Task: Add a signature Dorian Garcia containing With sincere appreciation, Dorian Garcia to email address softage.10@softage.net and add a label Sales funnels
Action: Mouse moved to (89, 107)
Screenshot: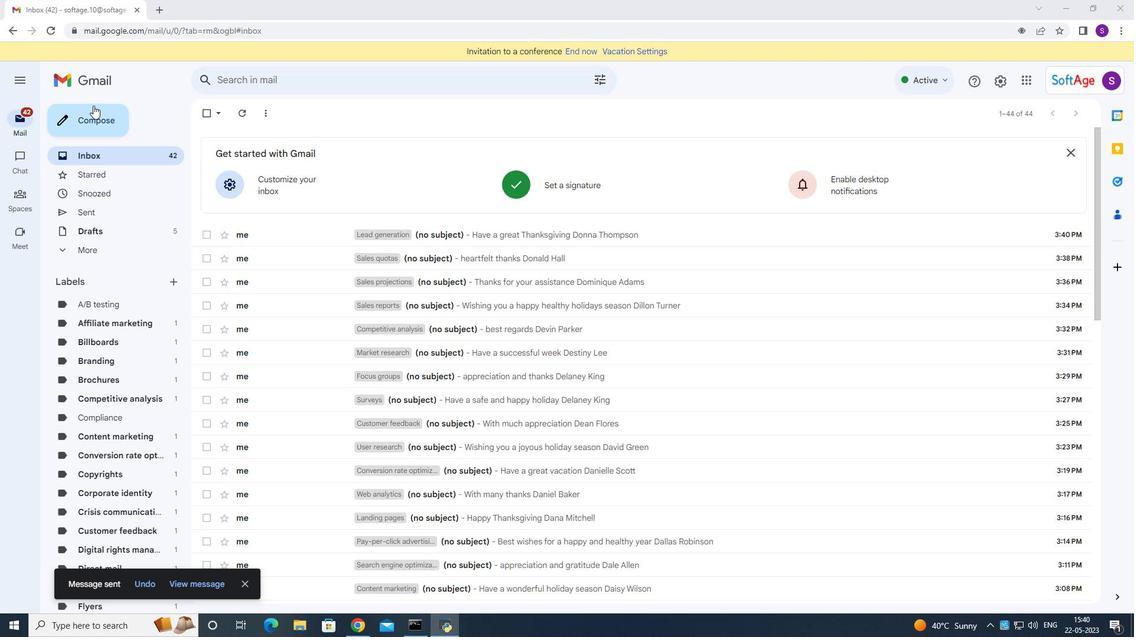 
Action: Mouse pressed left at (89, 107)
Screenshot: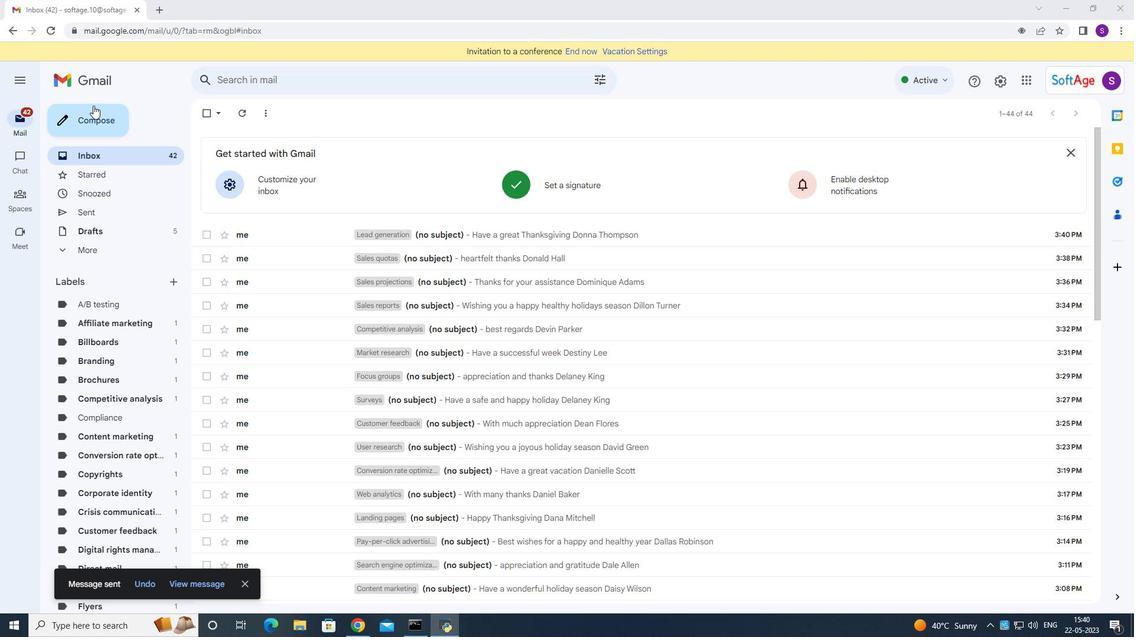 
Action: Mouse moved to (944, 594)
Screenshot: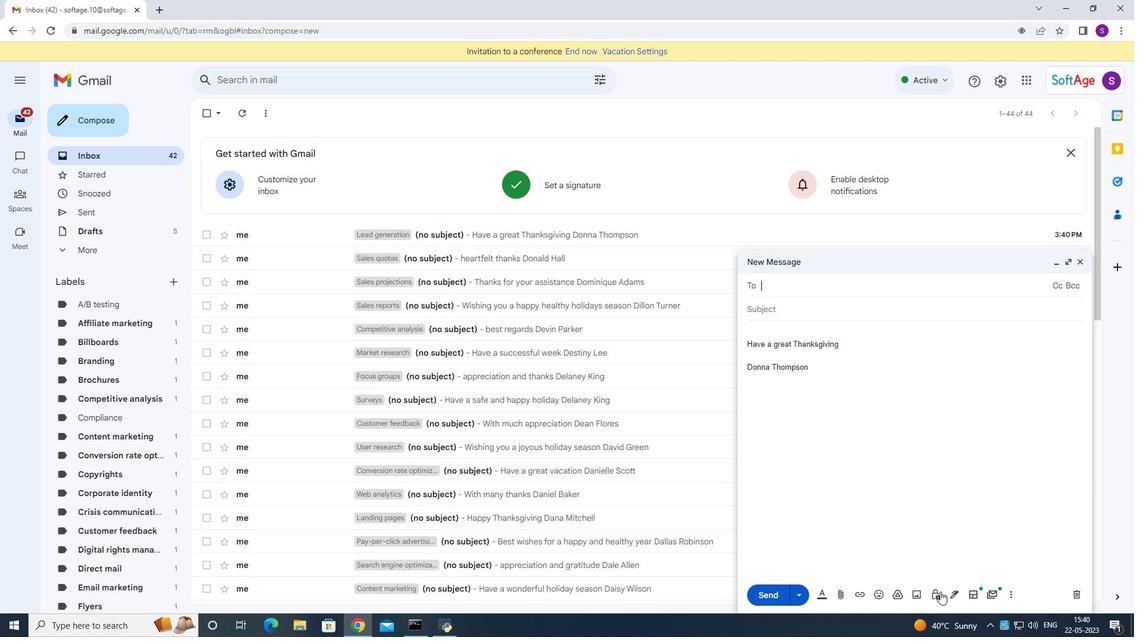 
Action: Mouse pressed left at (944, 594)
Screenshot: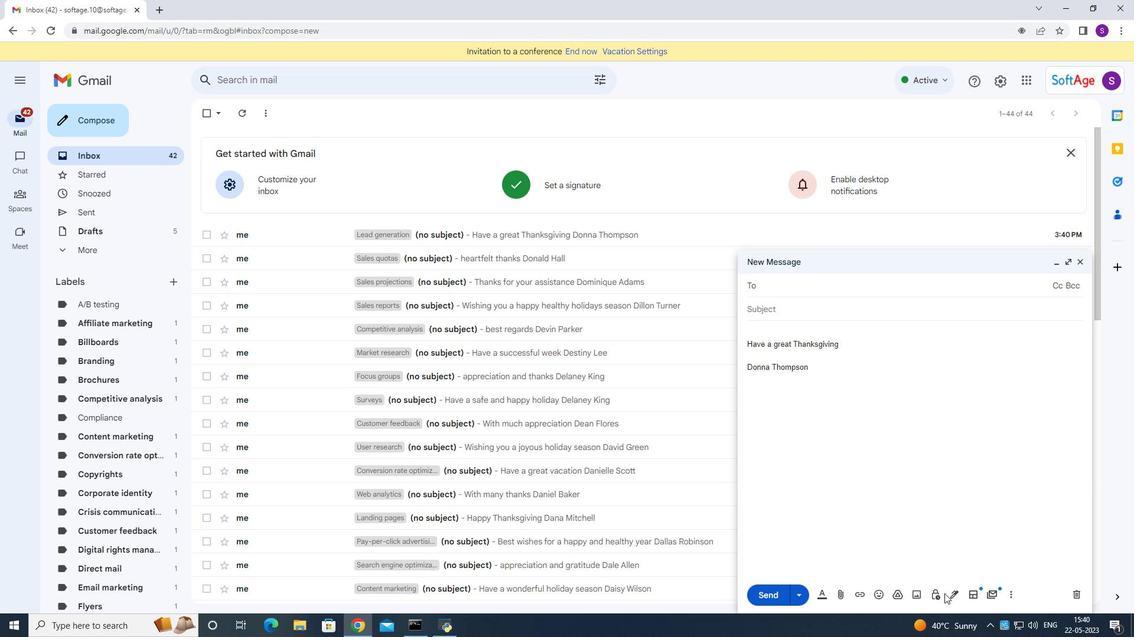 
Action: Mouse moved to (946, 595)
Screenshot: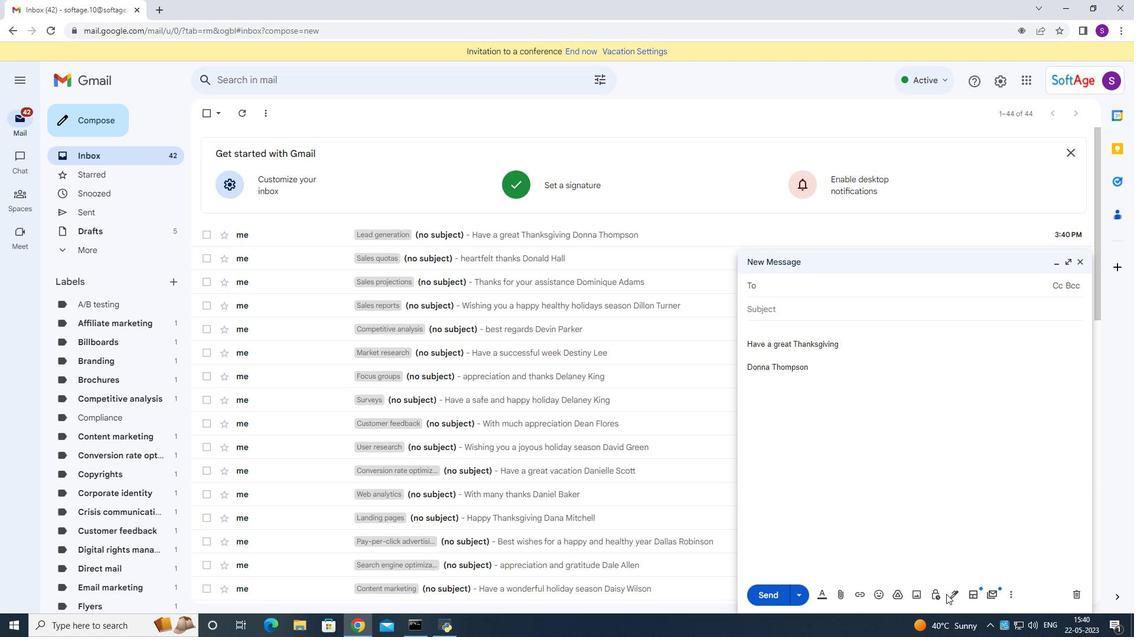 
Action: Mouse pressed left at (946, 595)
Screenshot: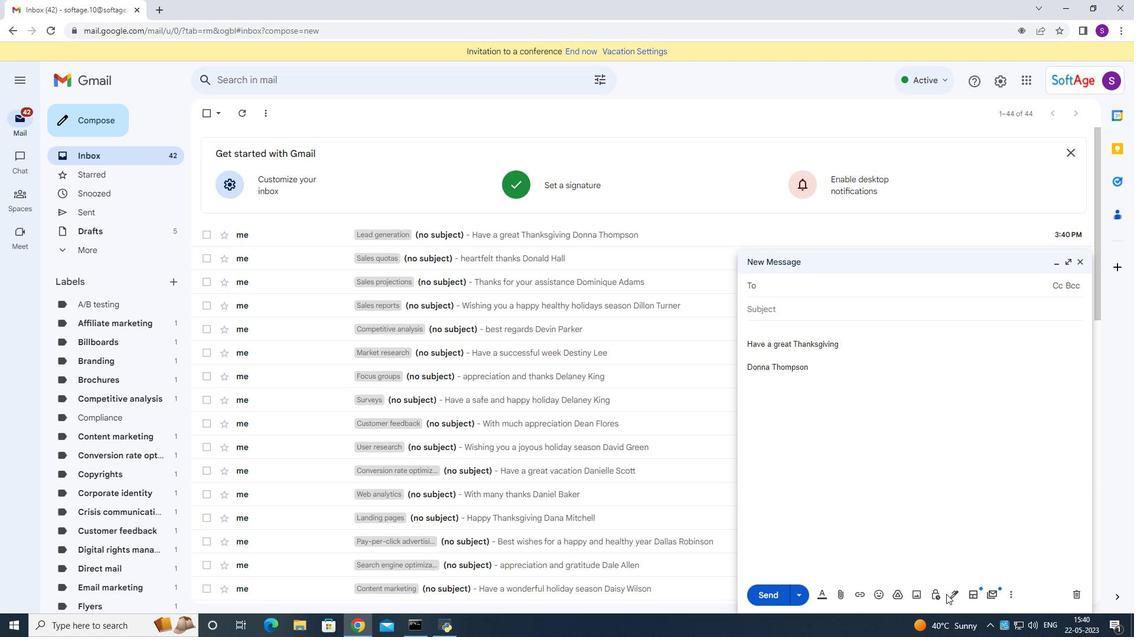 
Action: Mouse moved to (955, 598)
Screenshot: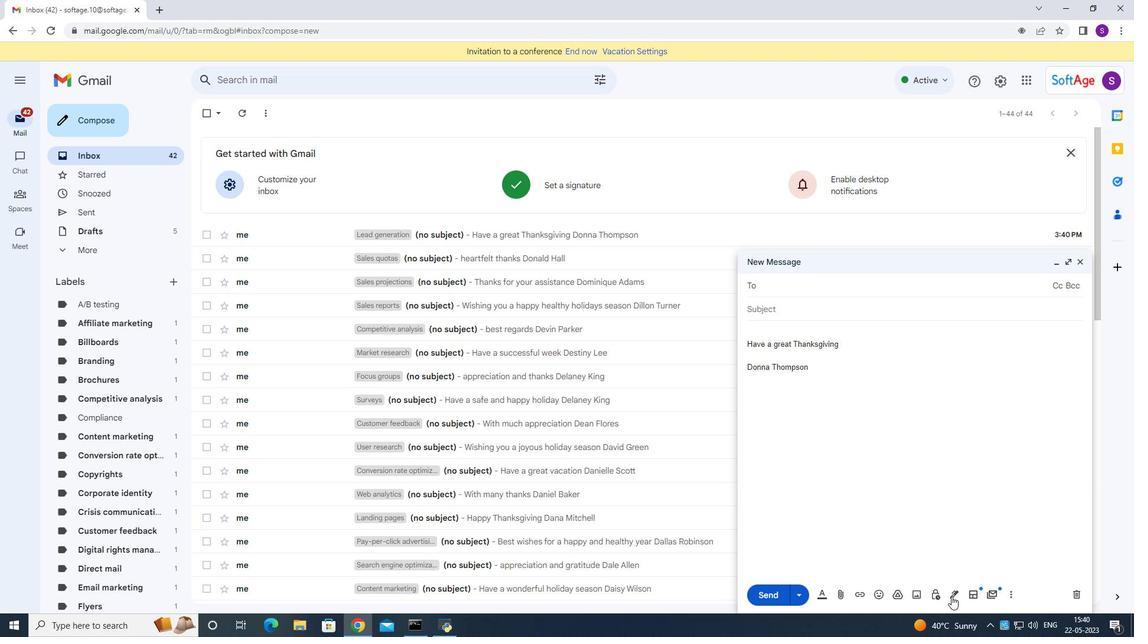
Action: Mouse pressed left at (955, 598)
Screenshot: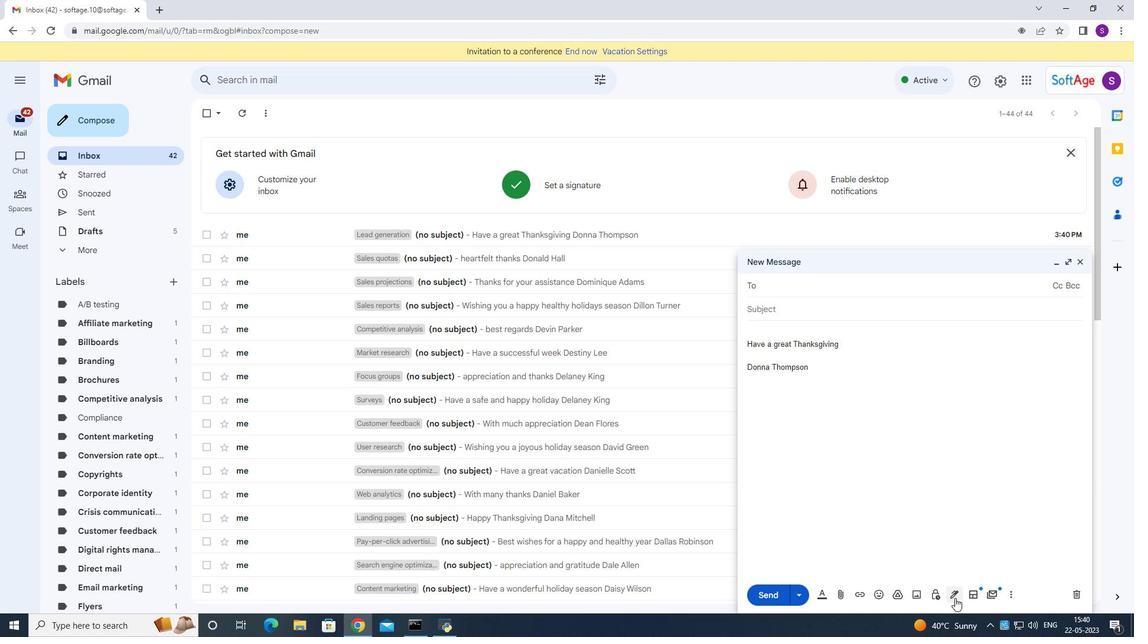 
Action: Mouse moved to (985, 526)
Screenshot: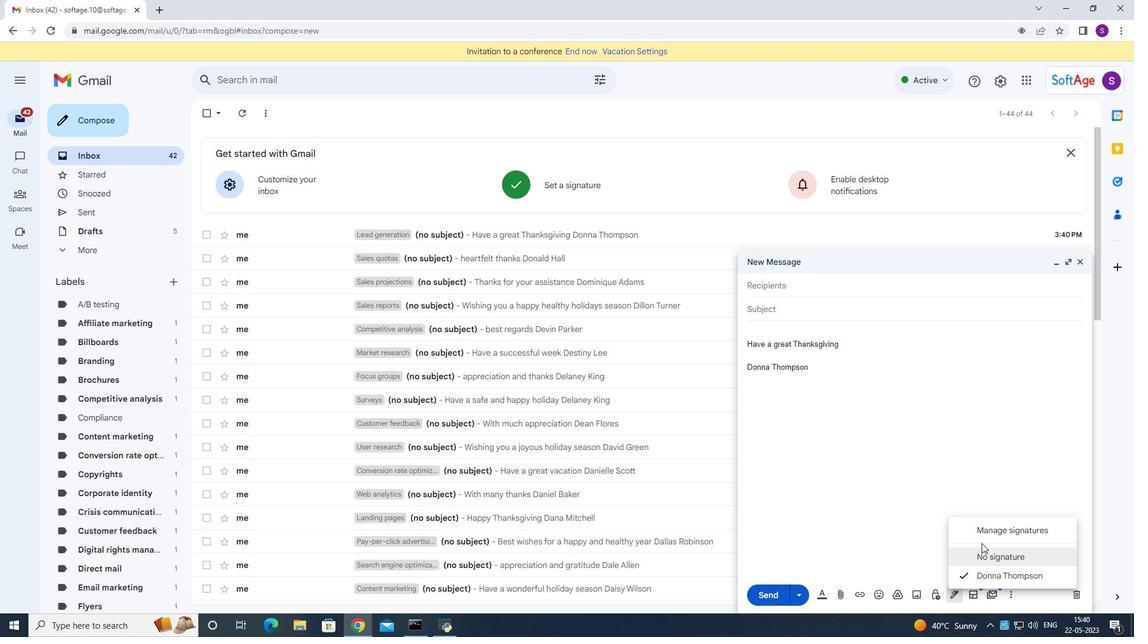 
Action: Mouse pressed left at (985, 526)
Screenshot: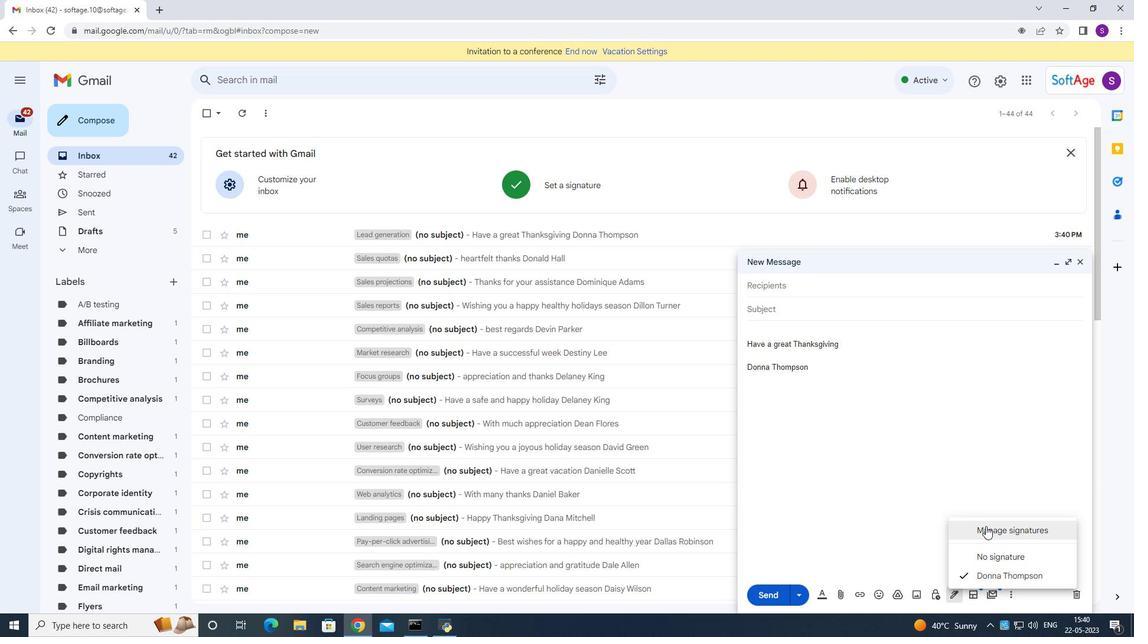 
Action: Mouse moved to (478, 379)
Screenshot: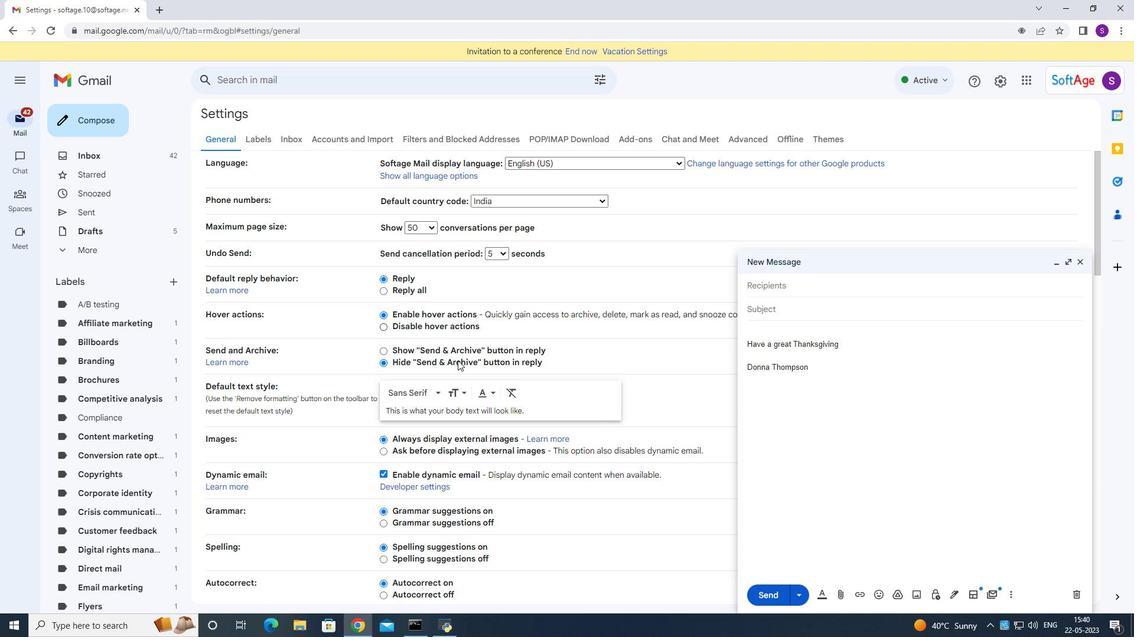 
Action: Mouse scrolled (478, 378) with delta (0, 0)
Screenshot: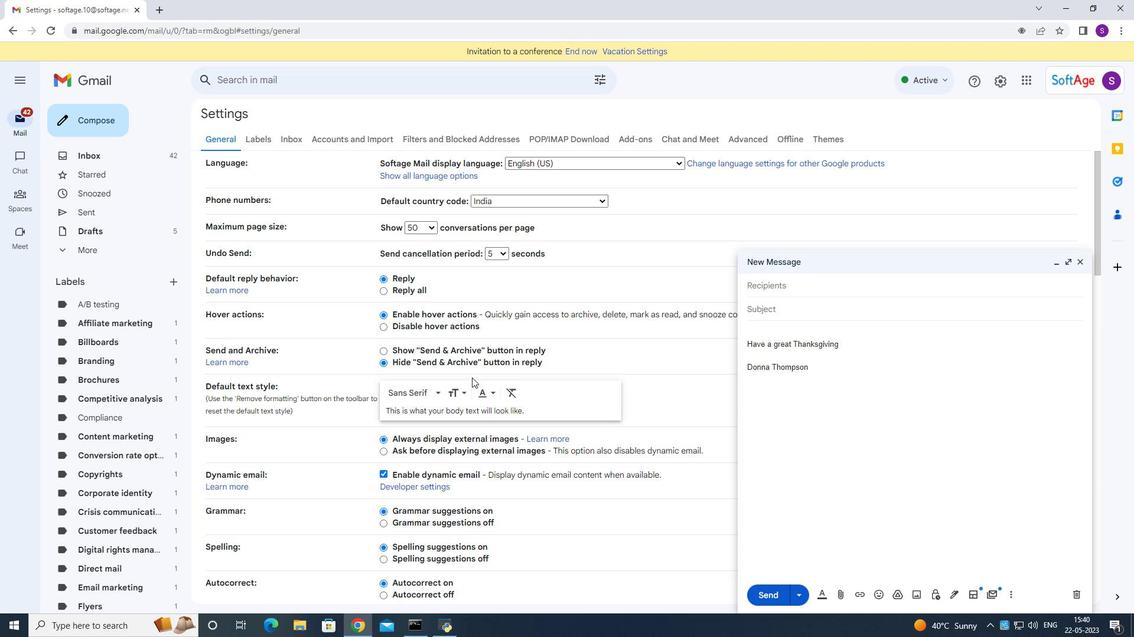 
Action: Mouse moved to (478, 380)
Screenshot: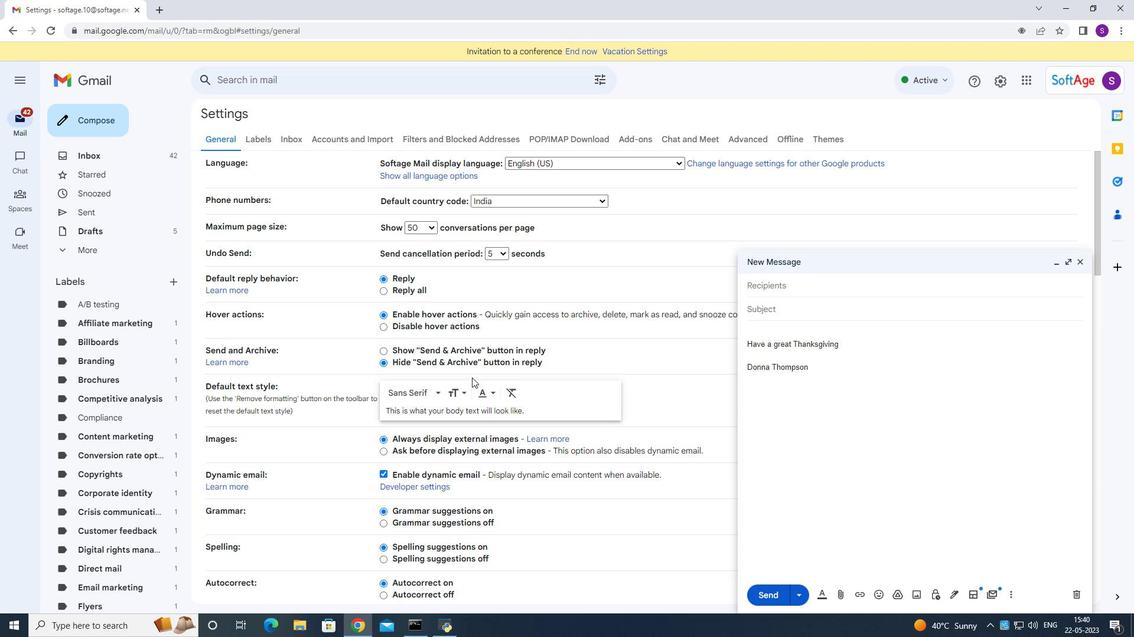
Action: Mouse scrolled (478, 379) with delta (0, 0)
Screenshot: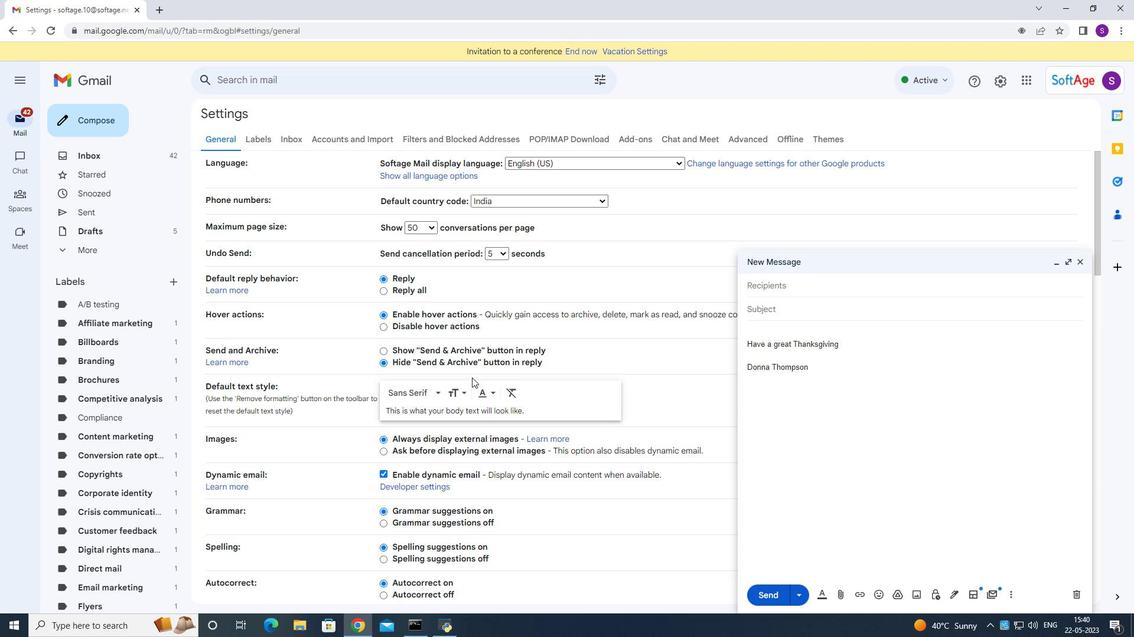 
Action: Mouse moved to (478, 380)
Screenshot: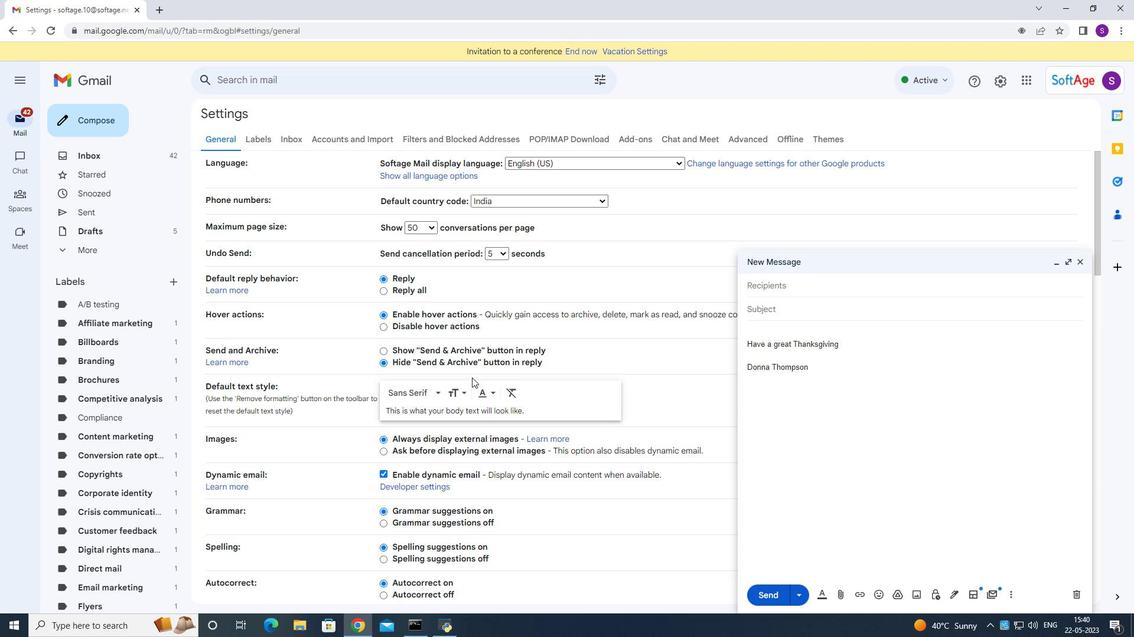 
Action: Mouse scrolled (478, 379) with delta (0, 0)
Screenshot: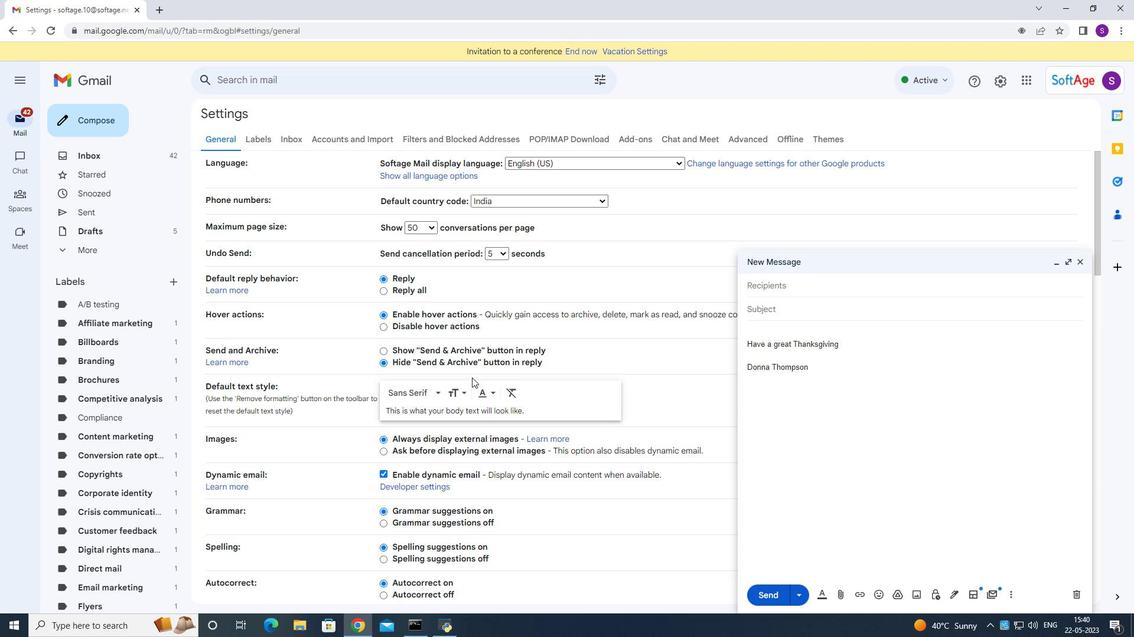 
Action: Mouse moved to (479, 381)
Screenshot: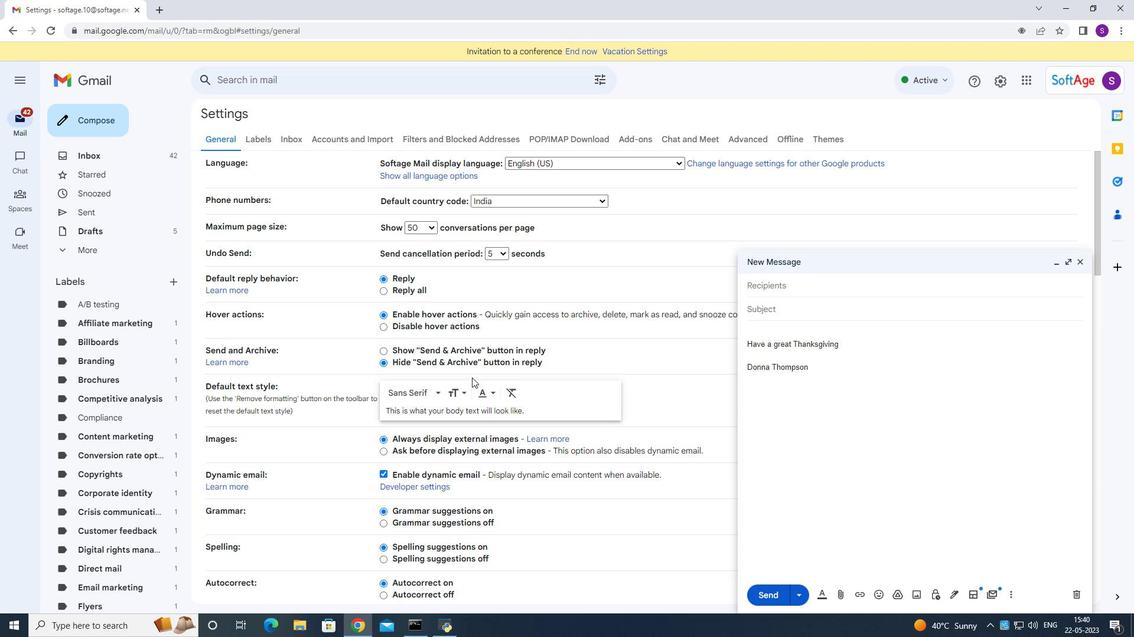 
Action: Mouse scrolled (479, 379) with delta (0, -1)
Screenshot: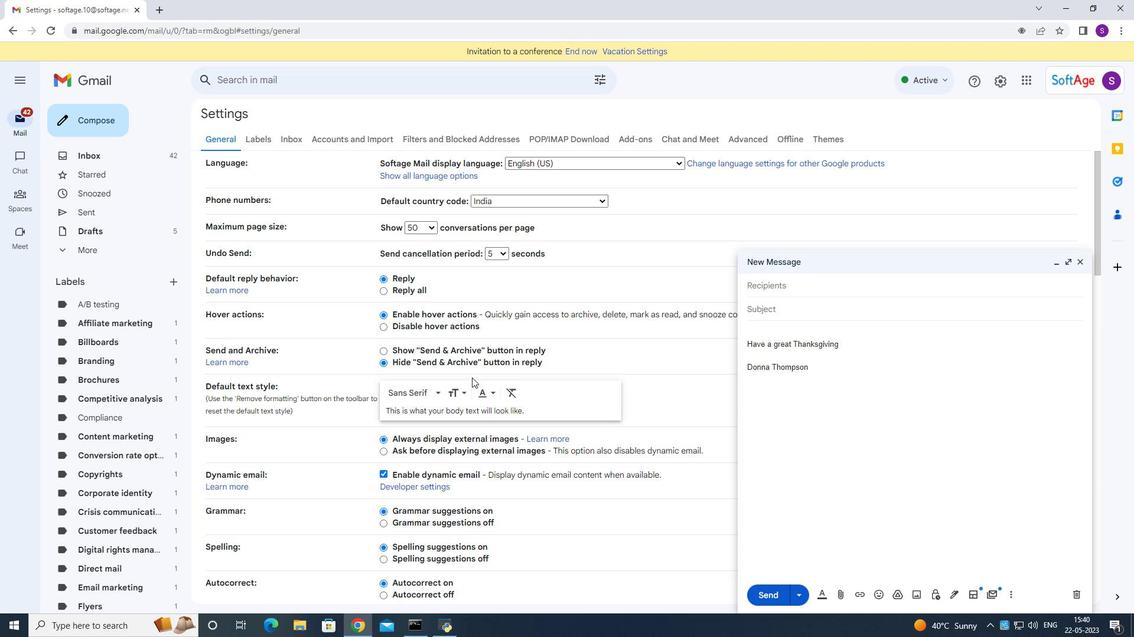 
Action: Mouse moved to (480, 381)
Screenshot: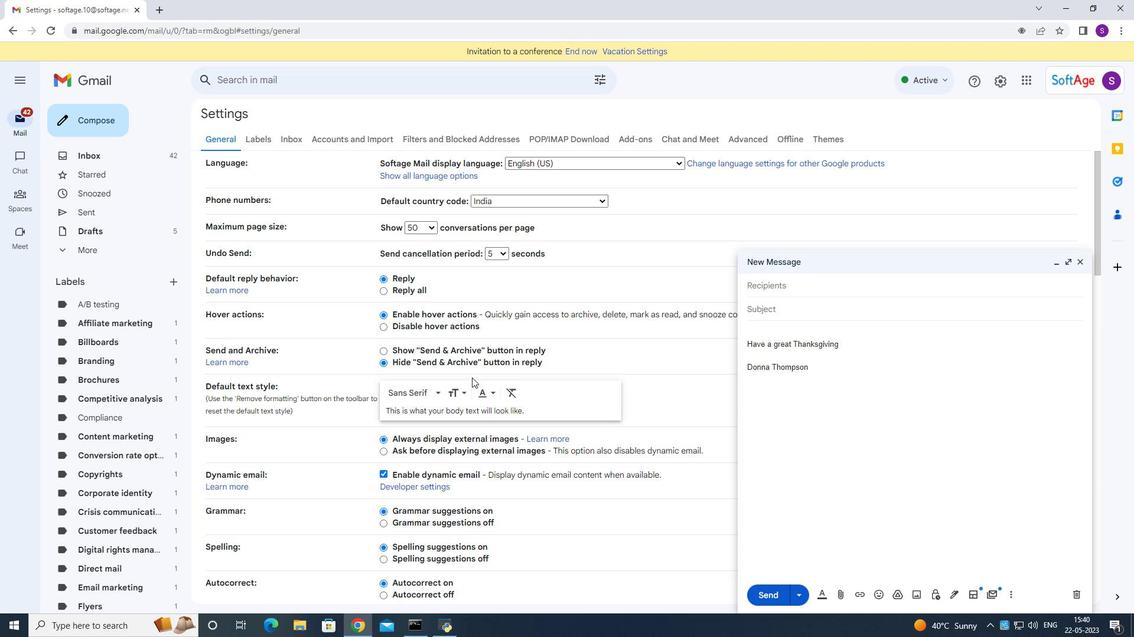 
Action: Mouse scrolled (480, 381) with delta (0, 0)
Screenshot: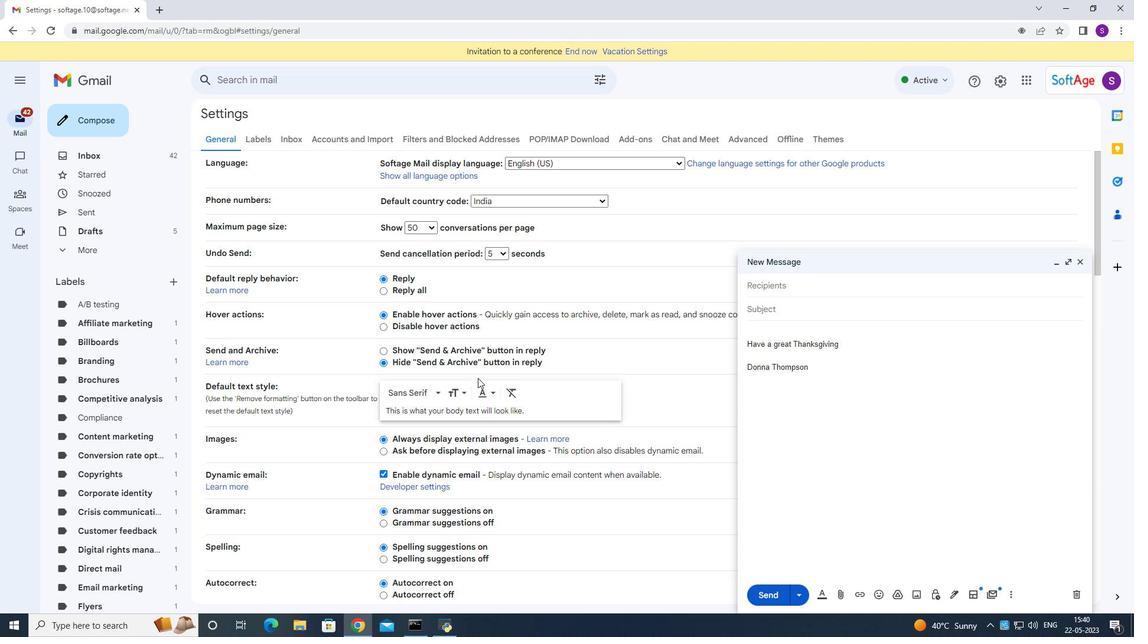 
Action: Mouse moved to (487, 370)
Screenshot: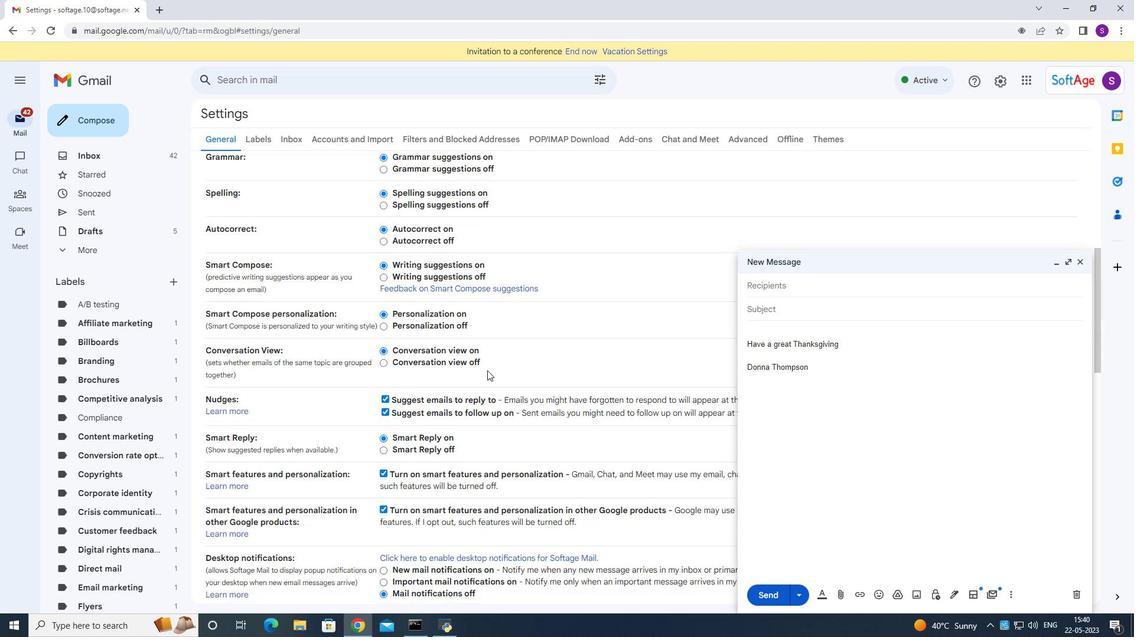 
Action: Mouse scrolled (487, 370) with delta (0, 0)
Screenshot: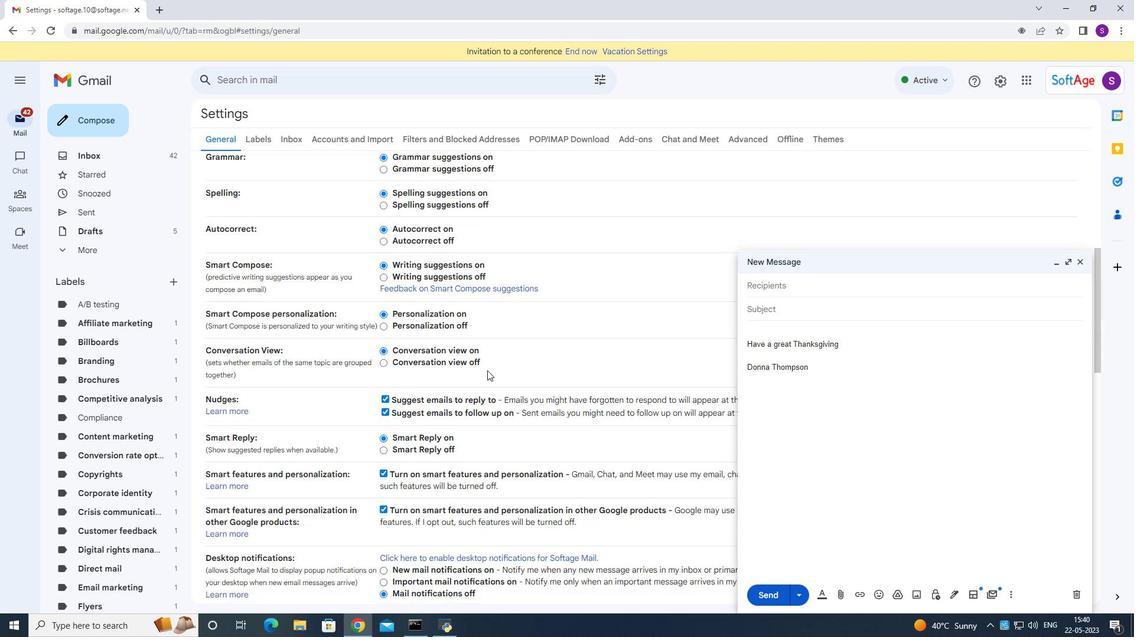 
Action: Mouse moved to (487, 370)
Screenshot: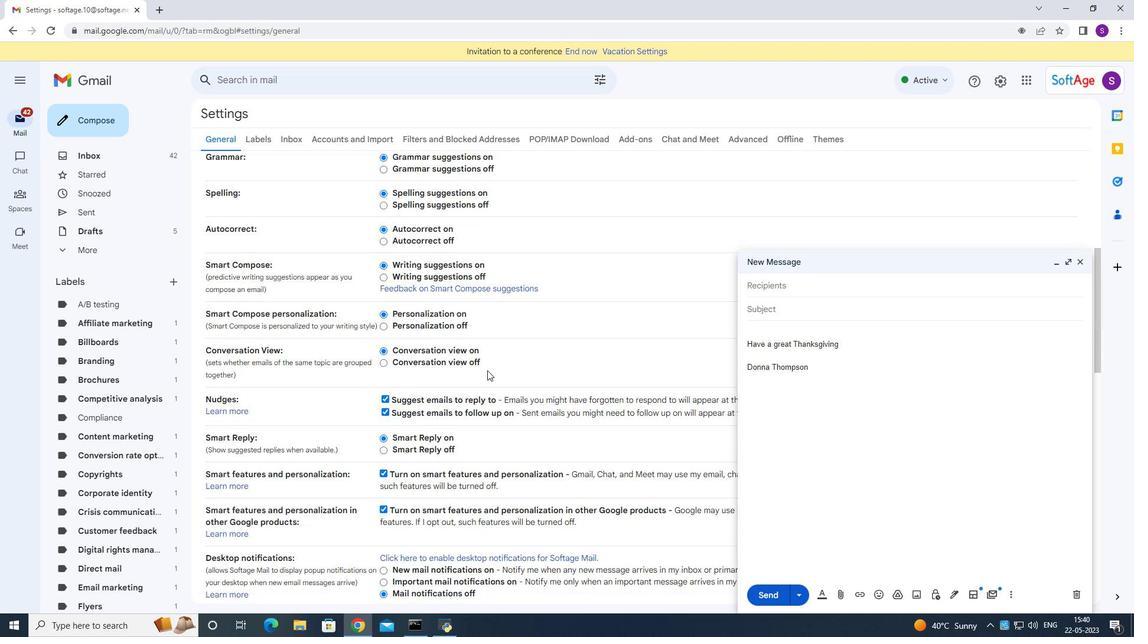 
Action: Mouse scrolled (487, 370) with delta (0, 0)
Screenshot: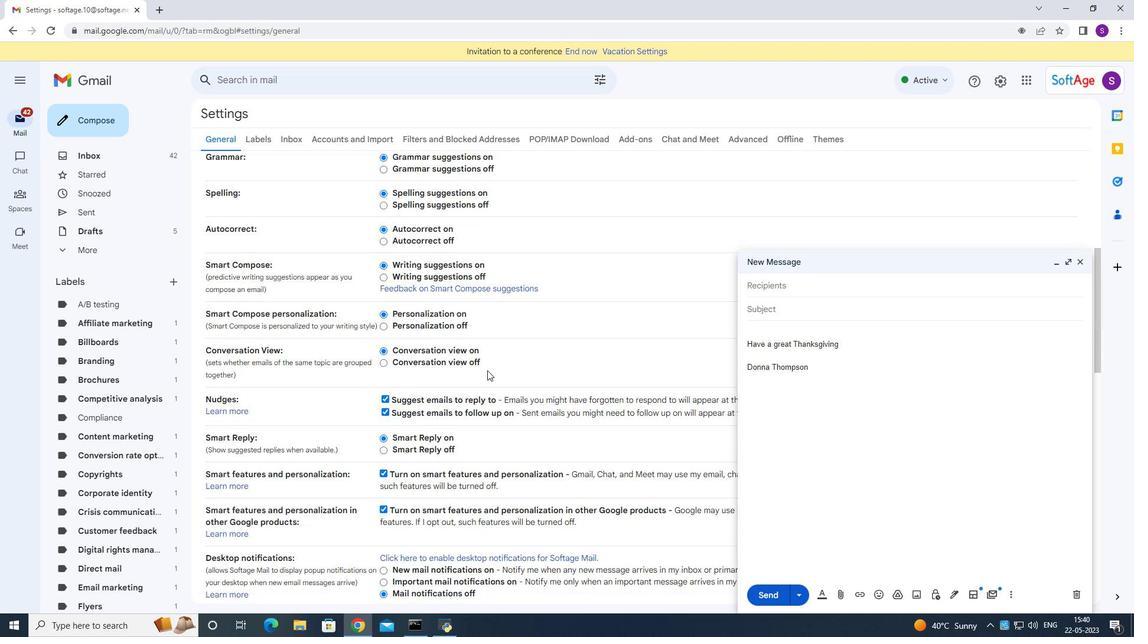 
Action: Mouse scrolled (487, 370) with delta (0, 0)
Screenshot: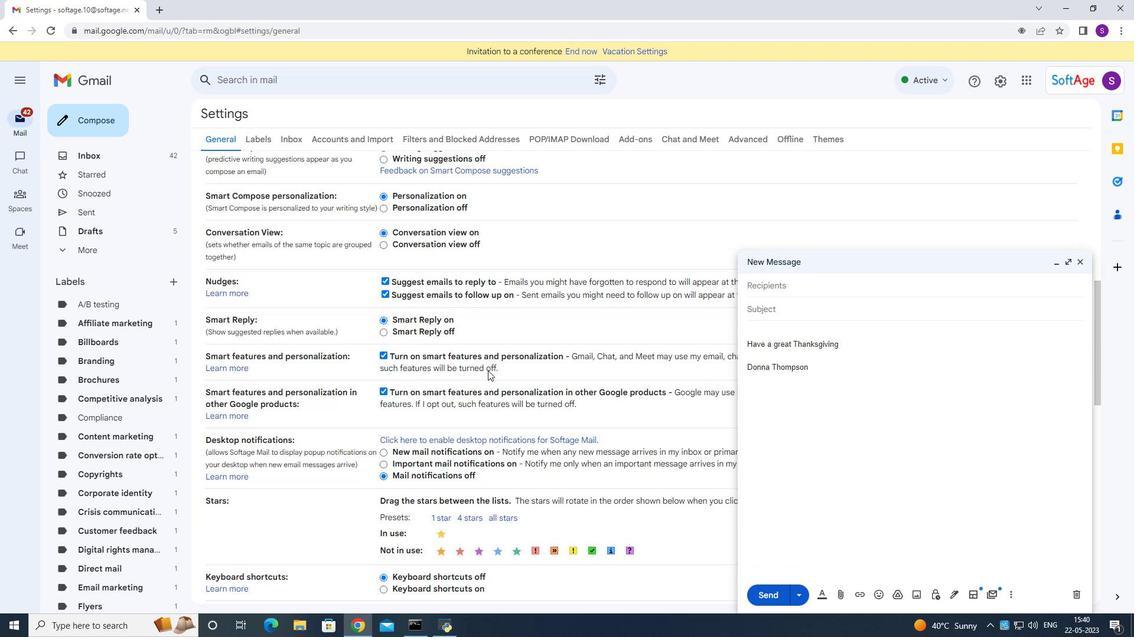 
Action: Mouse moved to (481, 394)
Screenshot: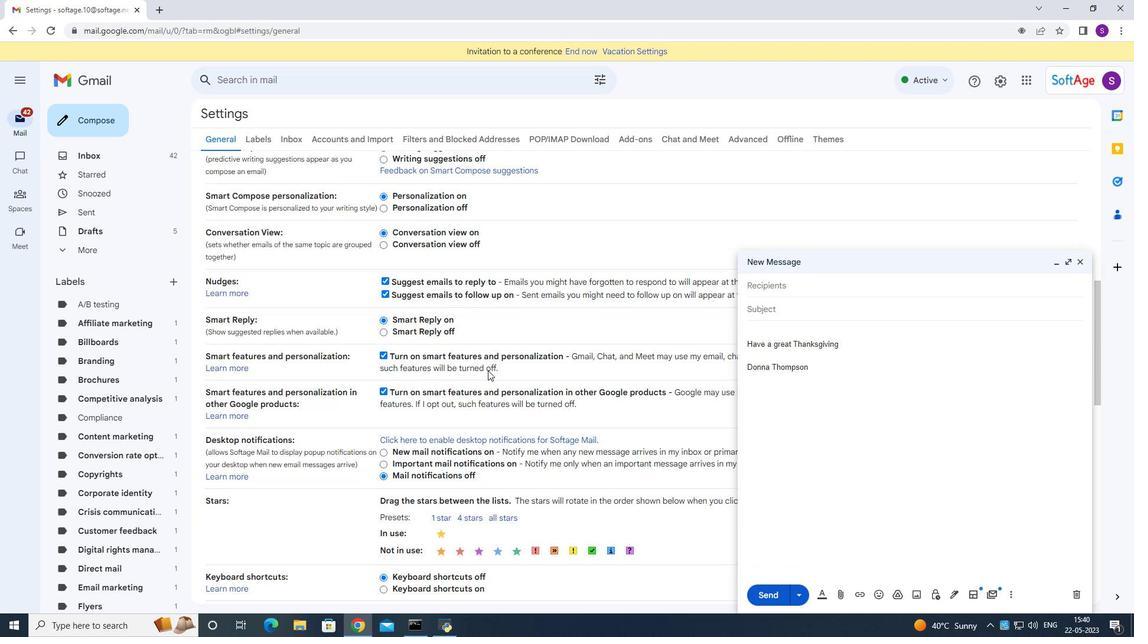 
Action: Mouse scrolled (487, 370) with delta (0, 0)
Screenshot: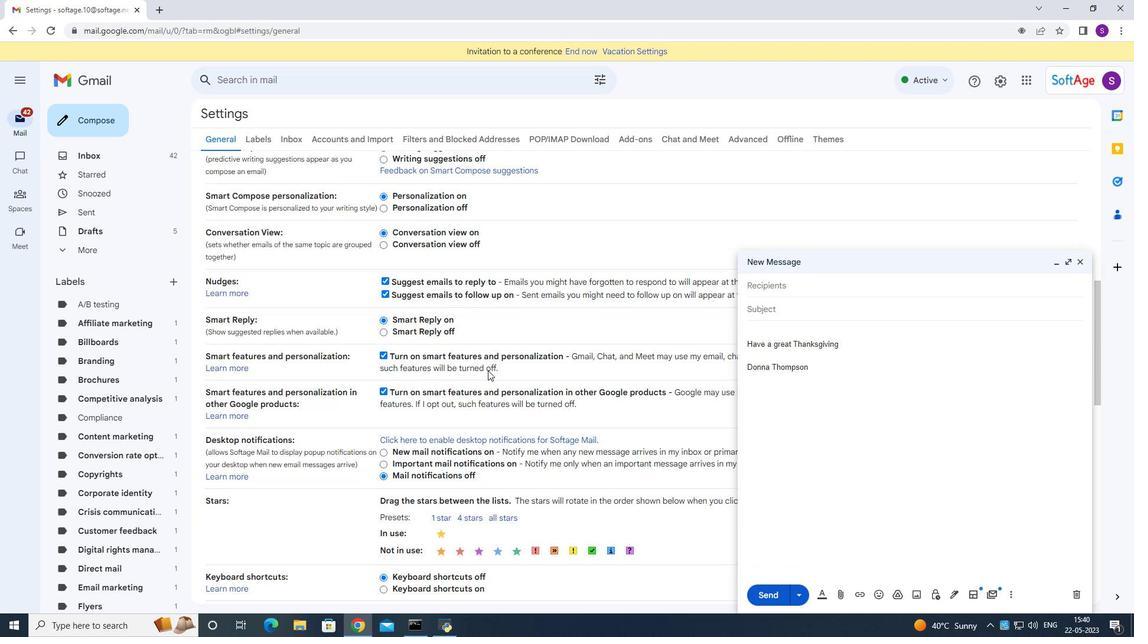 
Action: Mouse moved to (480, 454)
Screenshot: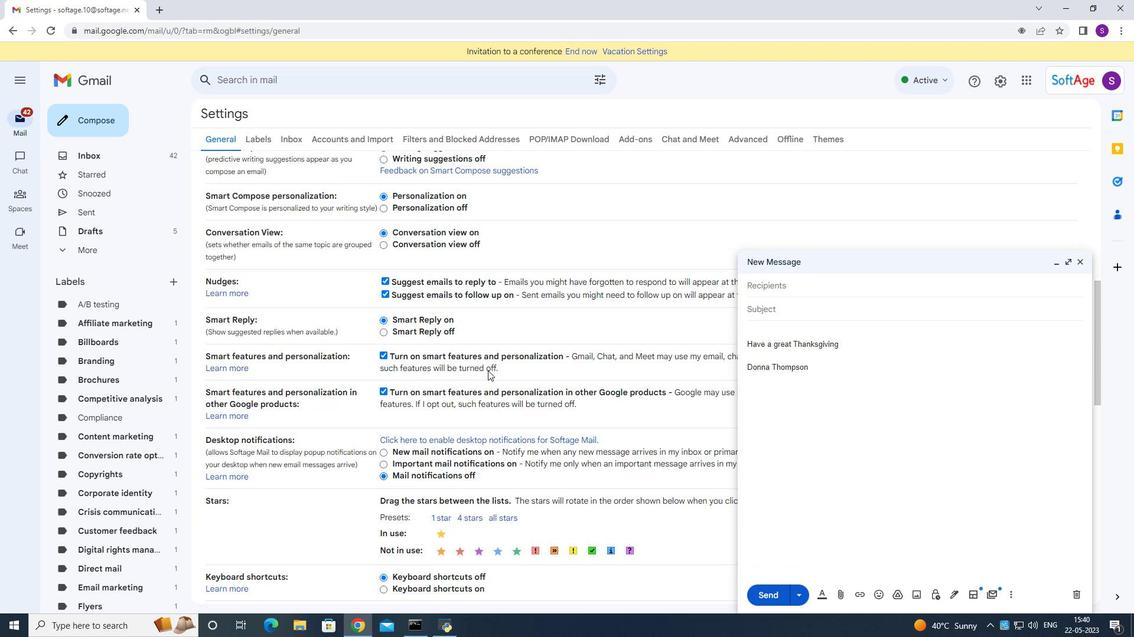 
Action: Mouse scrolled (480, 394) with delta (0, 0)
Screenshot: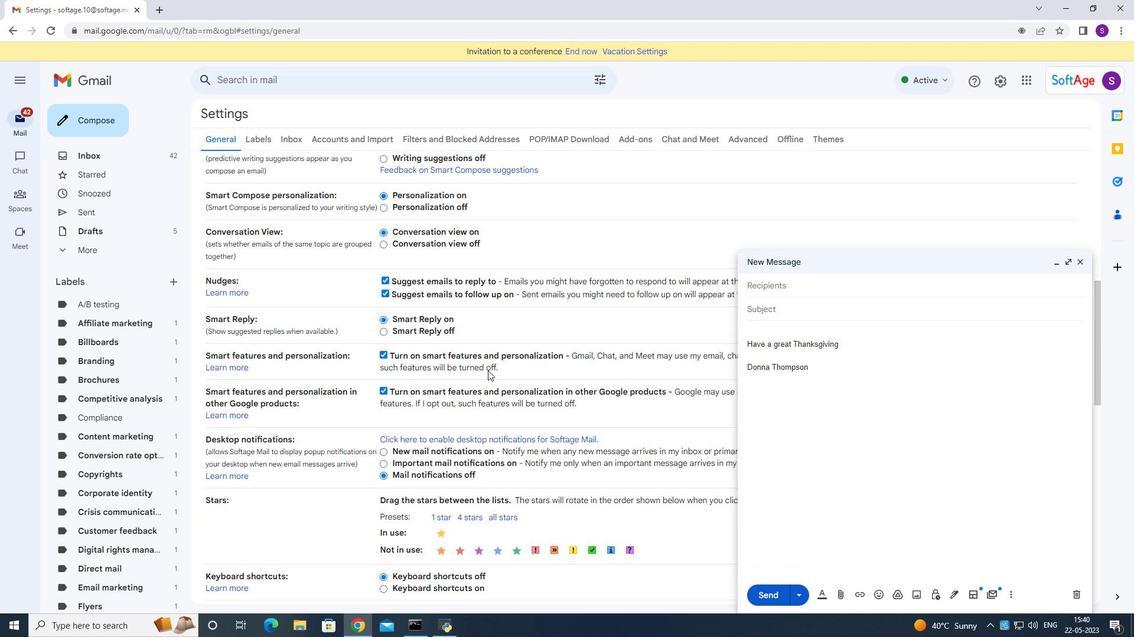 
Action: Mouse moved to (480, 457)
Screenshot: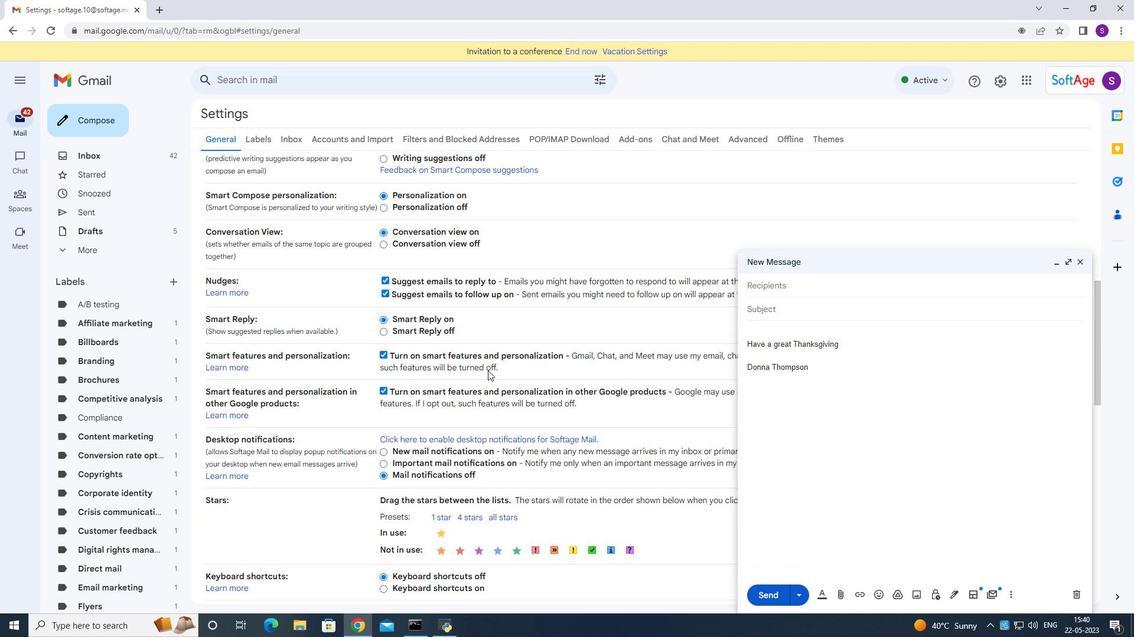 
Action: Mouse scrolled (480, 395) with delta (0, 0)
Screenshot: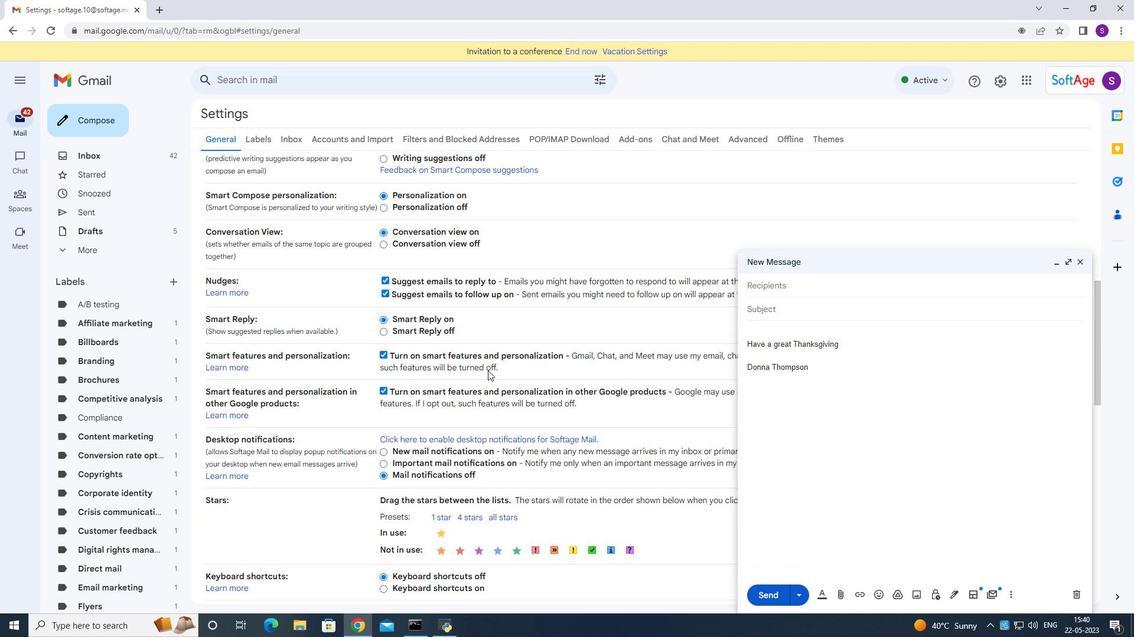 
Action: Mouse moved to (480, 458)
Screenshot: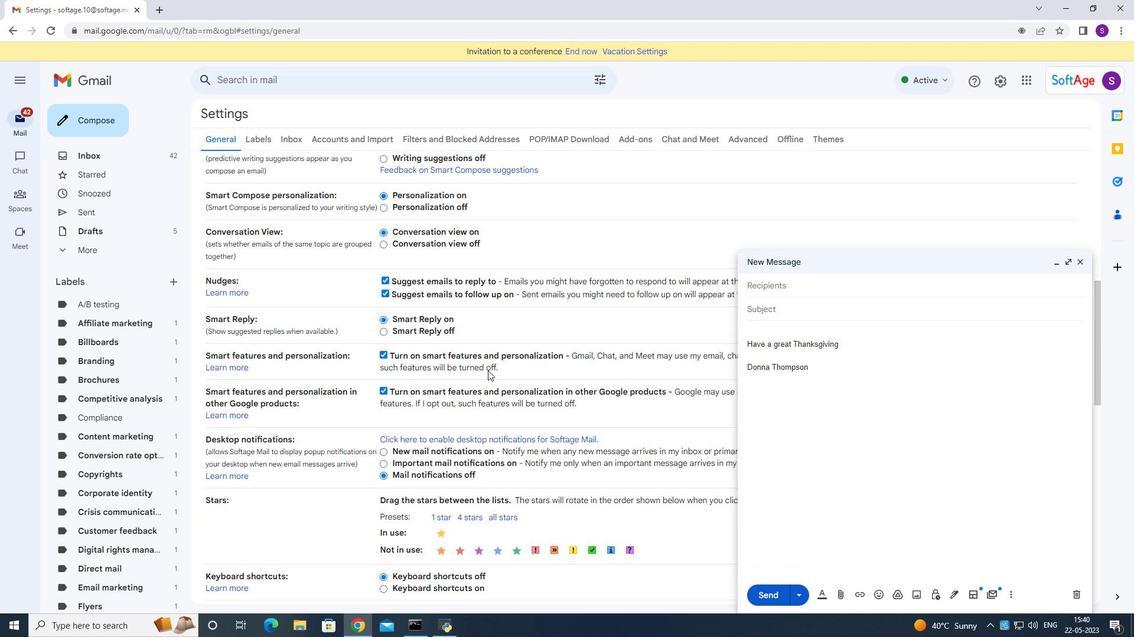 
Action: Mouse scrolled (480, 395) with delta (0, 0)
Screenshot: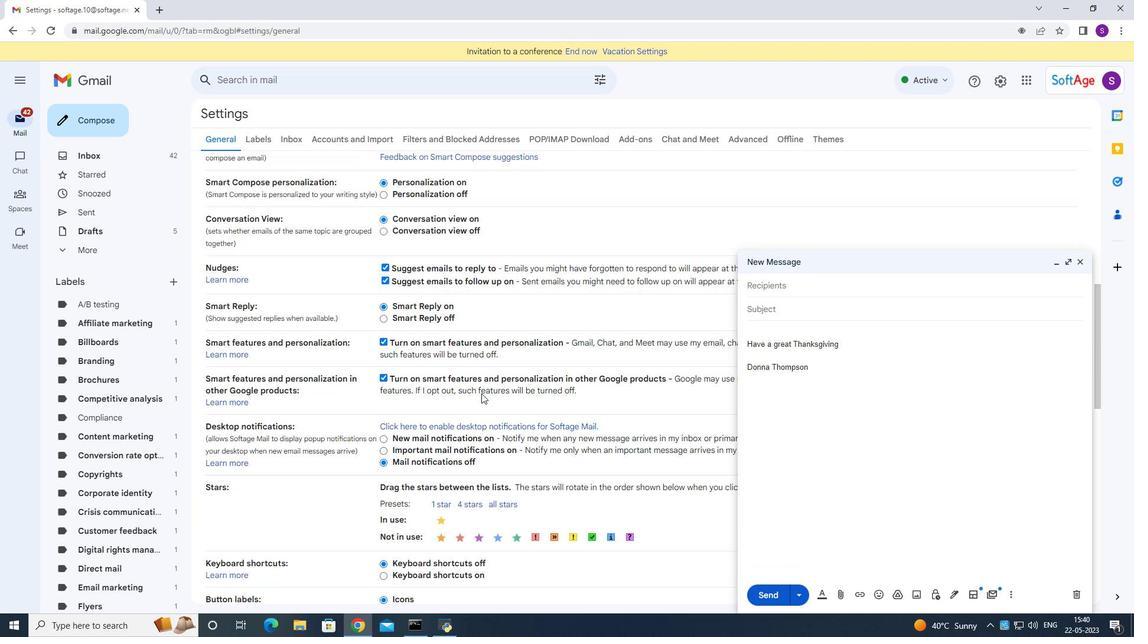 
Action: Mouse moved to (480, 458)
Screenshot: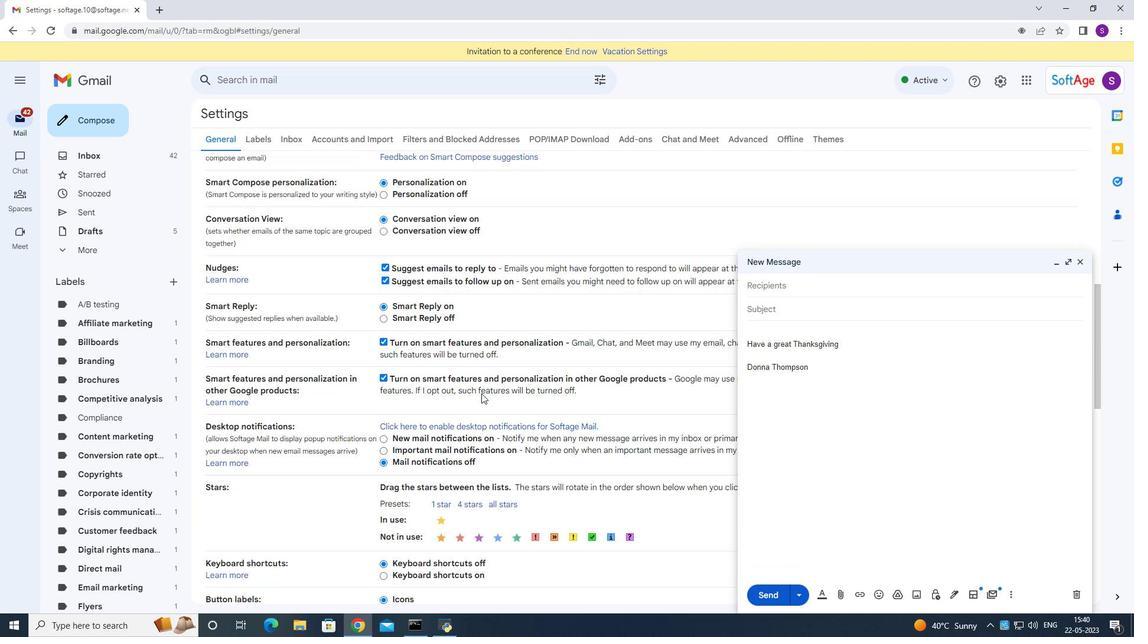 
Action: Mouse scrolled (480, 395) with delta (0, 0)
Screenshot: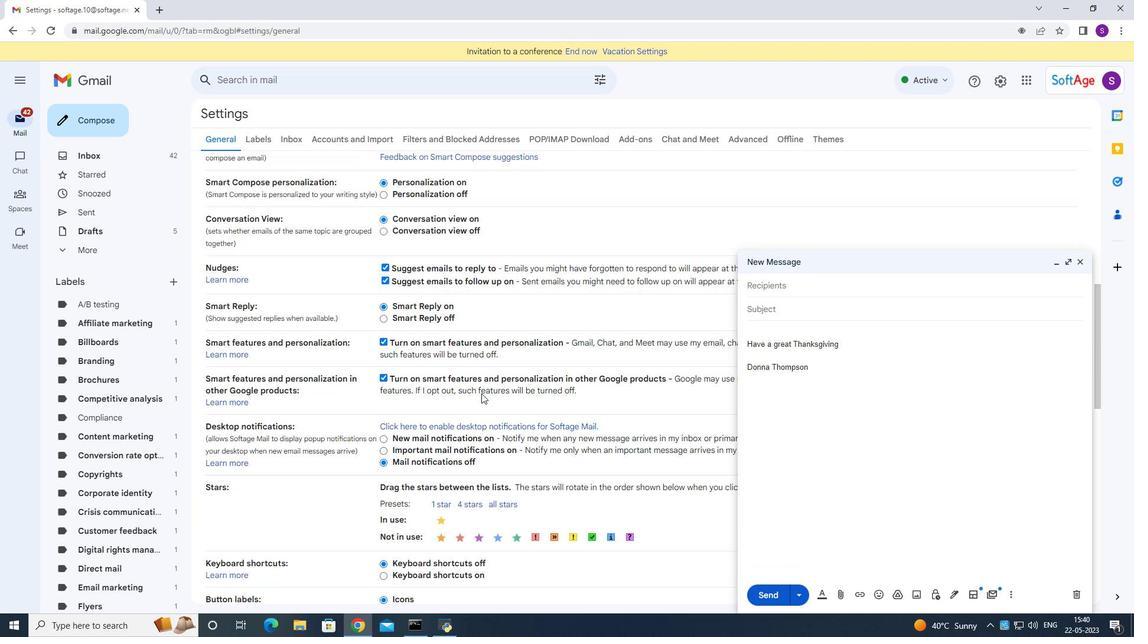 
Action: Mouse moved to (480, 458)
Screenshot: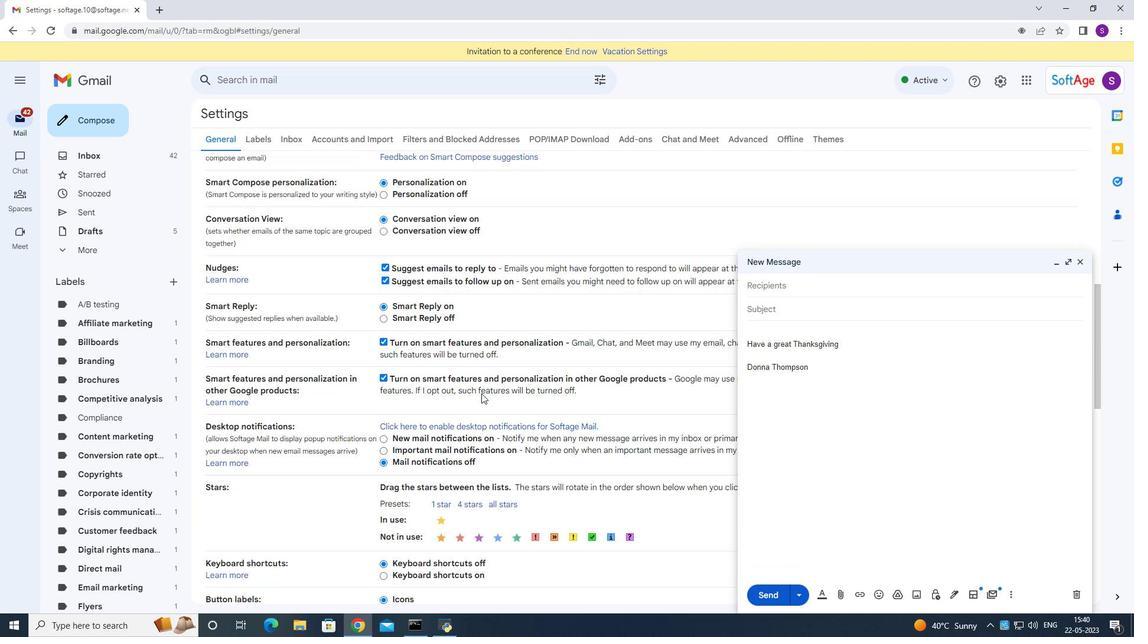 
Action: Mouse scrolled (480, 395) with delta (0, 0)
Screenshot: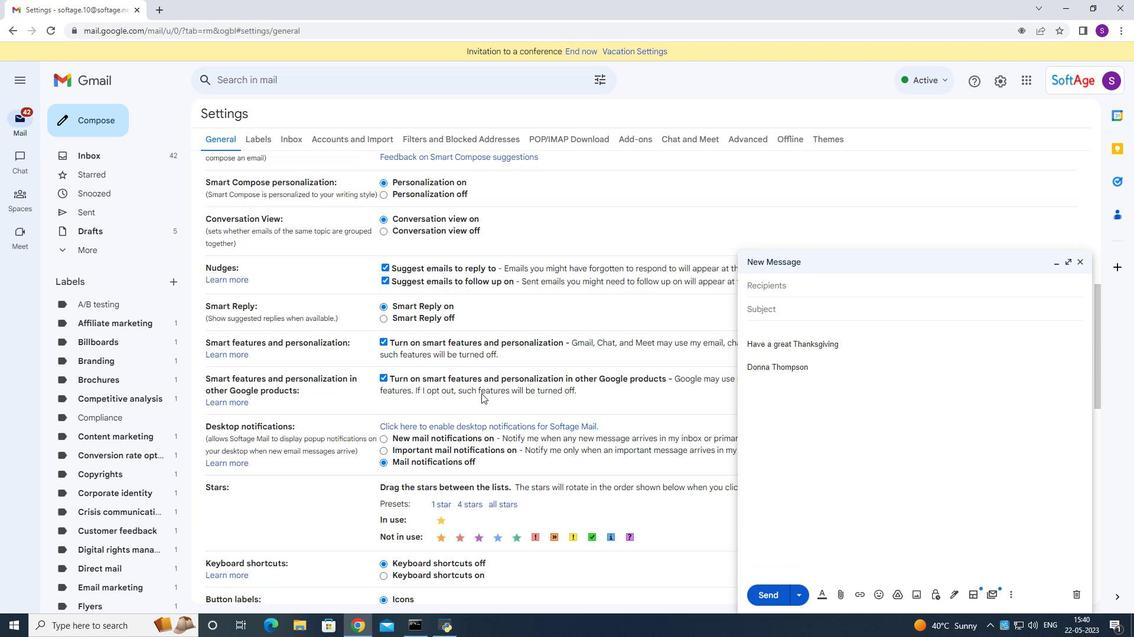 
Action: Mouse moved to (481, 460)
Screenshot: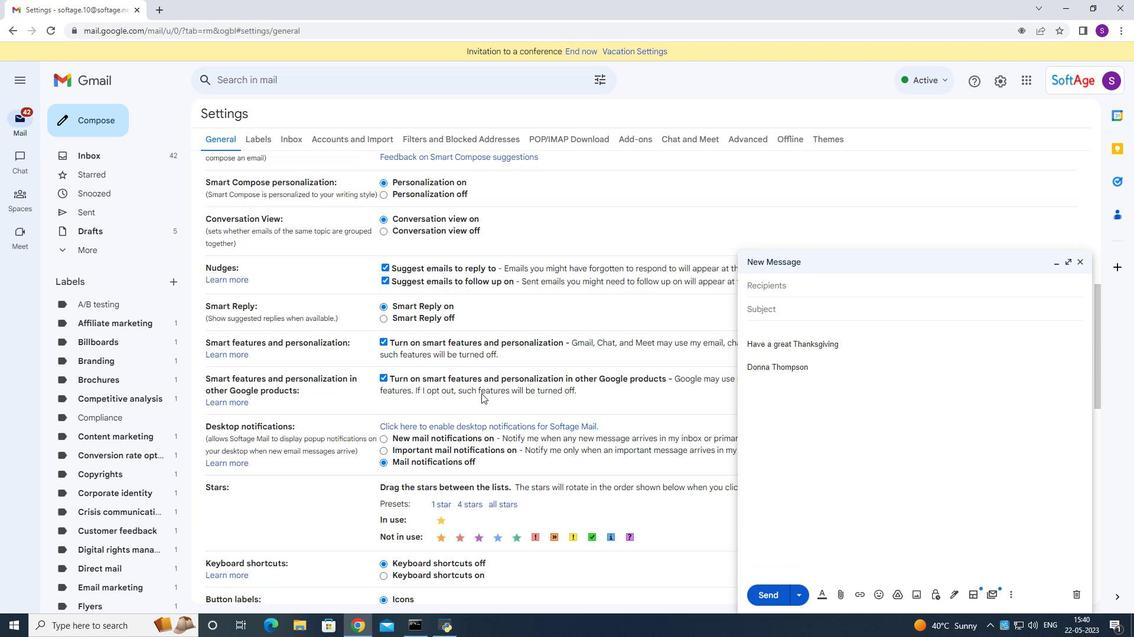 
Action: Mouse scrolled (480, 395) with delta (0, 0)
Screenshot: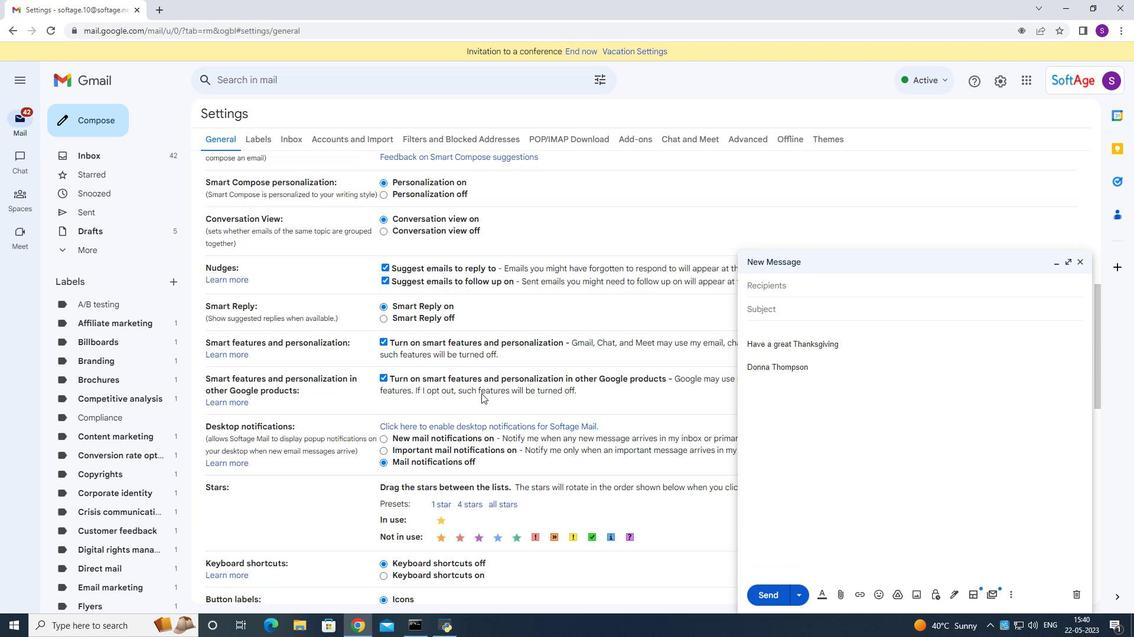 
Action: Mouse scrolled (480, 456) with delta (0, 0)
Screenshot: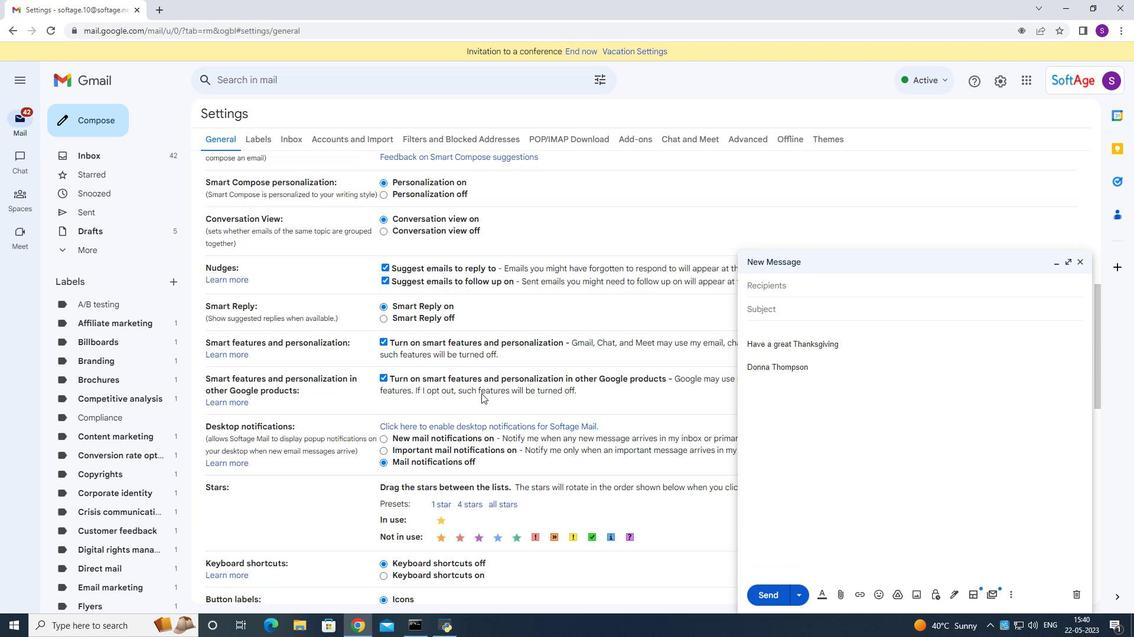 
Action: Mouse scrolled (480, 457) with delta (0, 0)
Screenshot: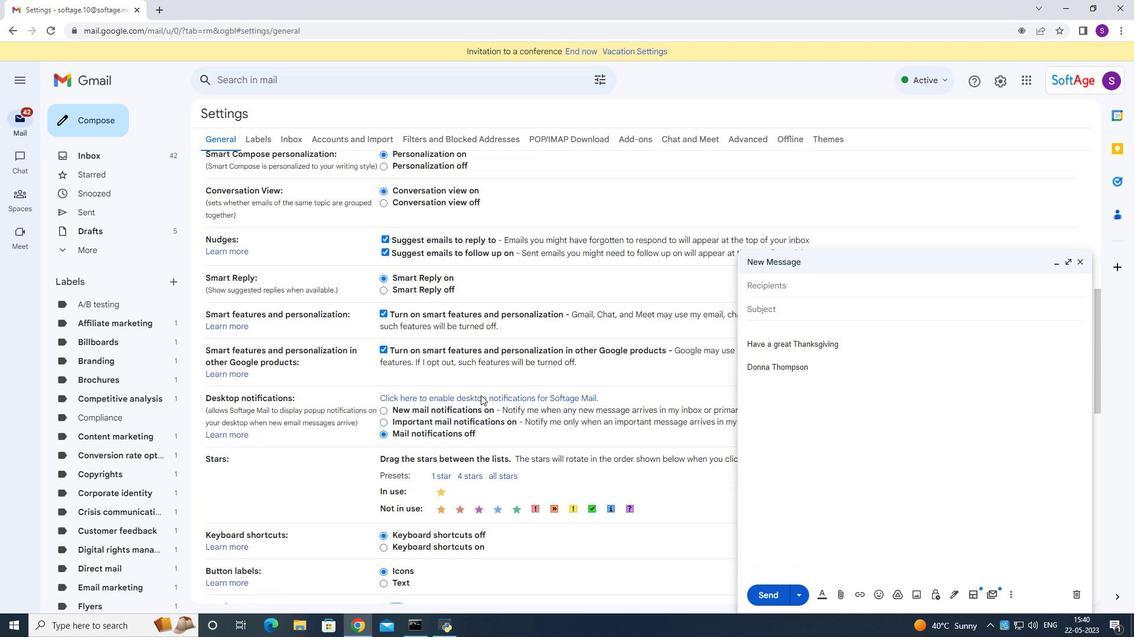 
Action: Mouse scrolled (480, 458) with delta (0, 0)
Screenshot: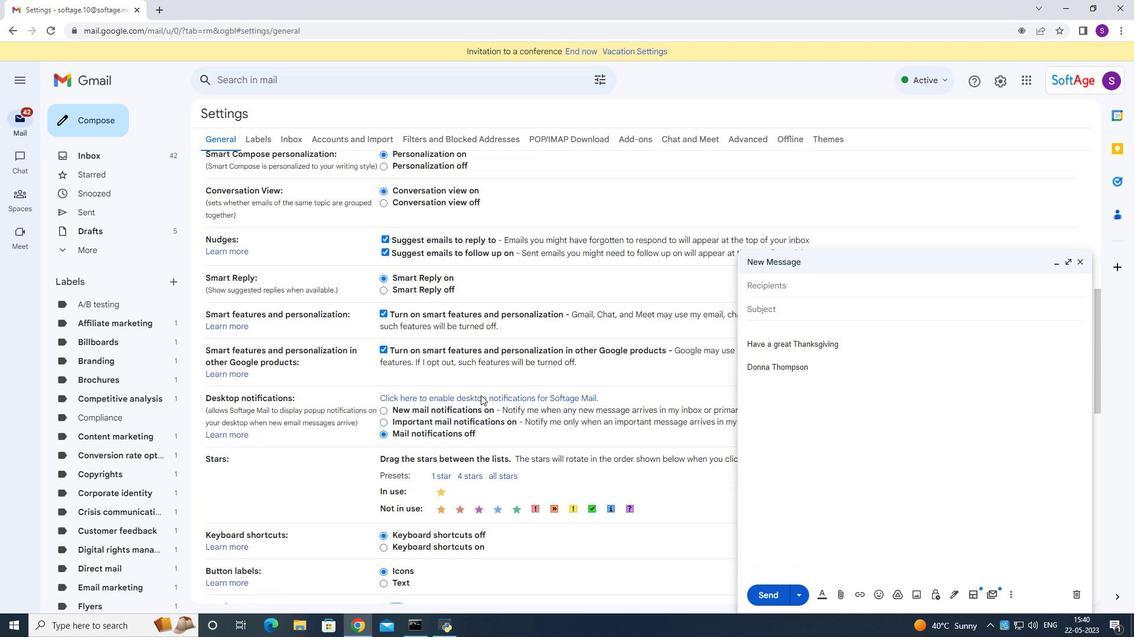 
Action: Mouse scrolled (480, 458) with delta (0, 0)
Screenshot: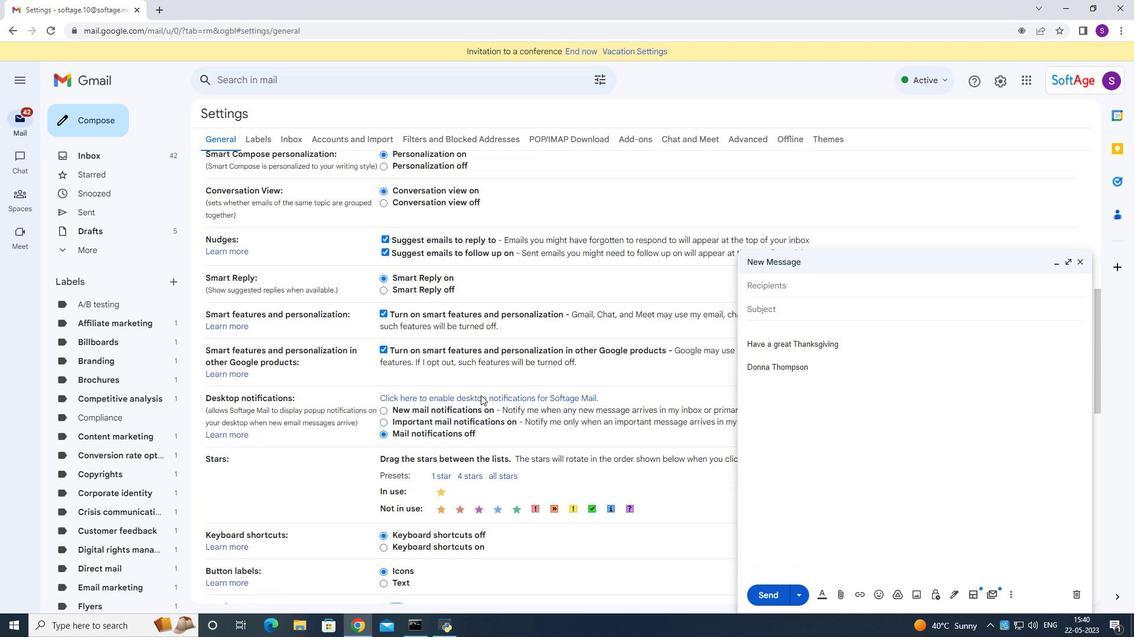 
Action: Mouse scrolled (481, 459) with delta (0, 0)
Screenshot: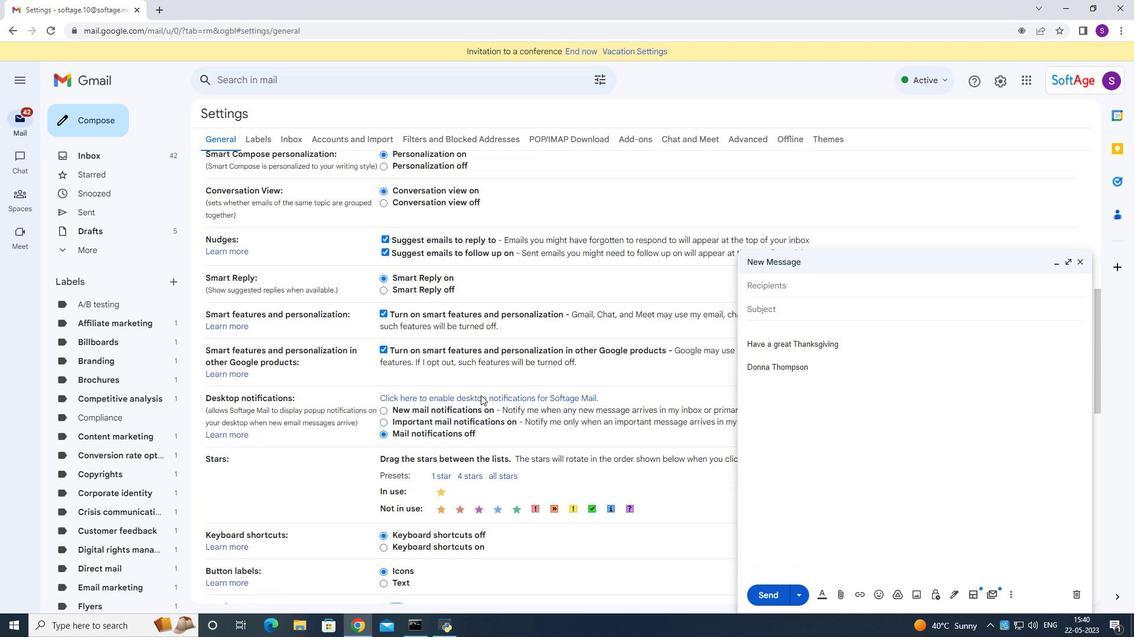 
Action: Mouse moved to (466, 371)
Screenshot: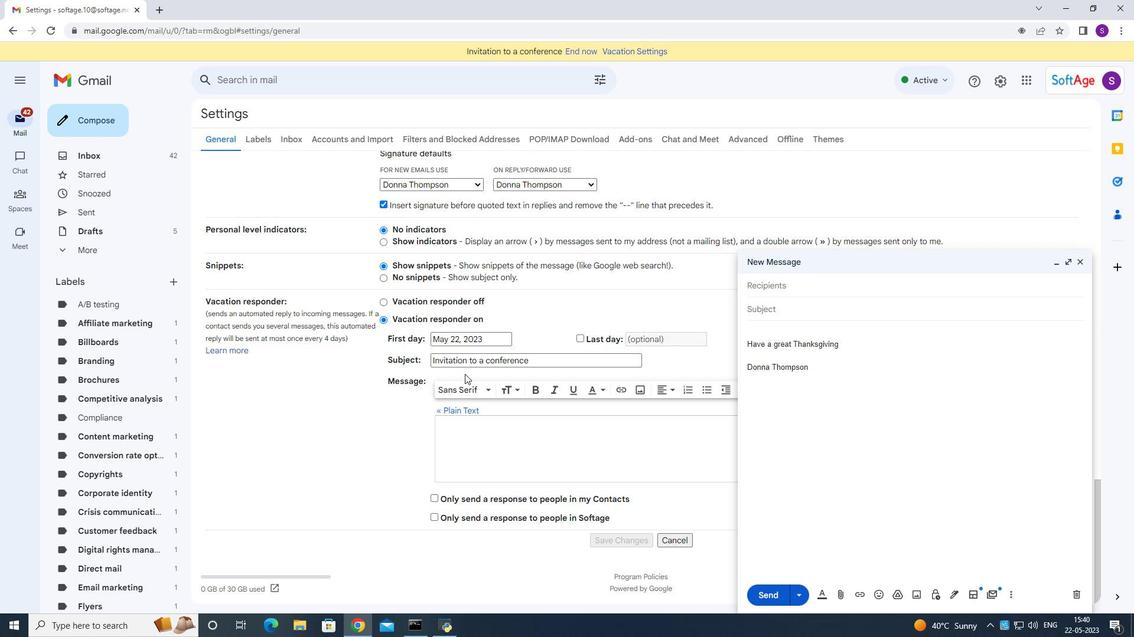 
Action: Mouse scrolled (466, 372) with delta (0, 0)
Screenshot: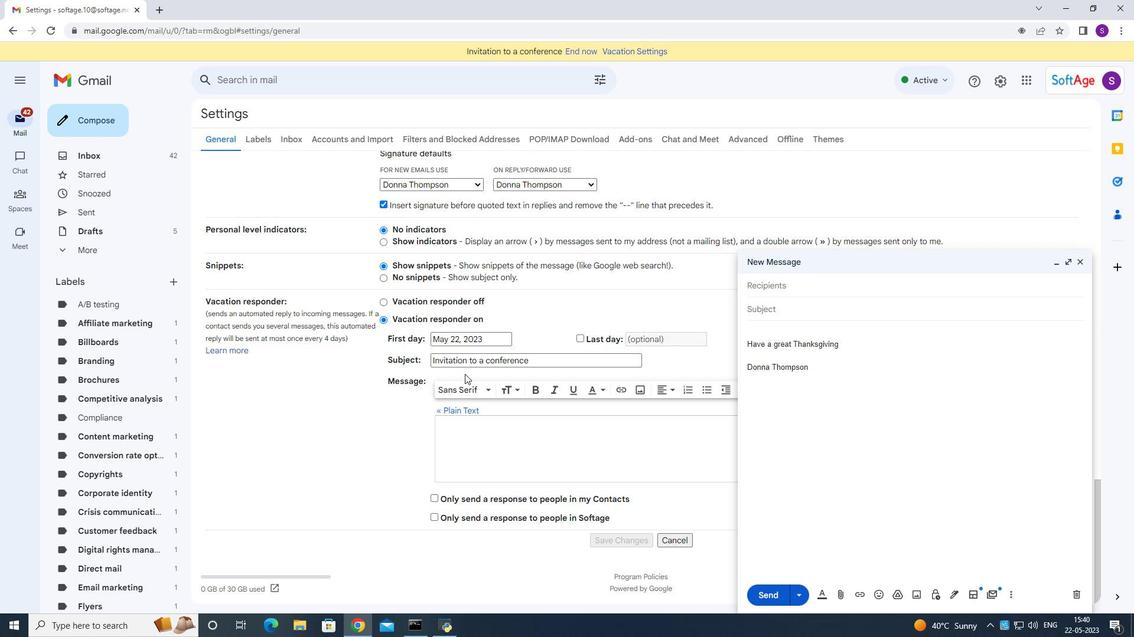 
Action: Mouse scrolled (466, 372) with delta (0, 0)
Screenshot: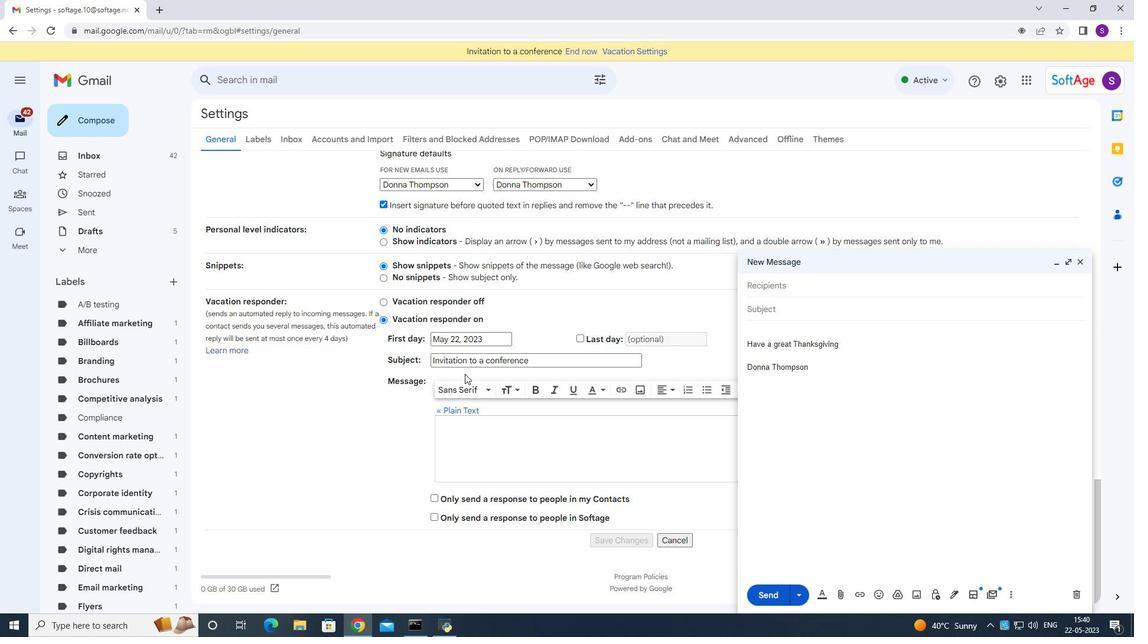 
Action: Mouse scrolled (466, 372) with delta (0, 0)
Screenshot: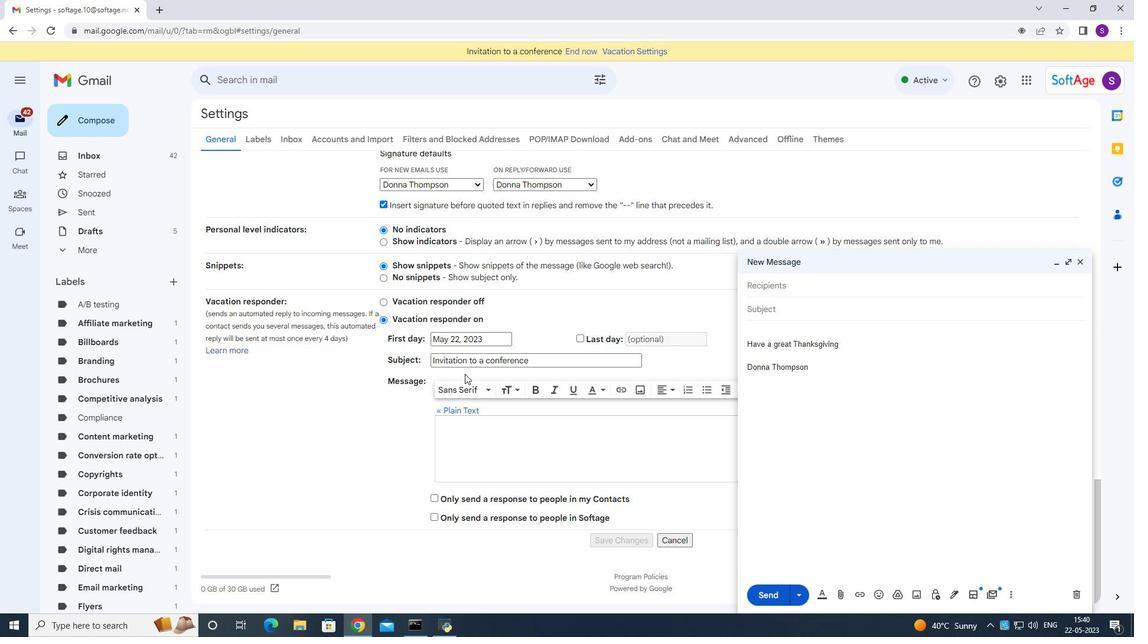 
Action: Mouse scrolled (466, 372) with delta (0, 0)
Screenshot: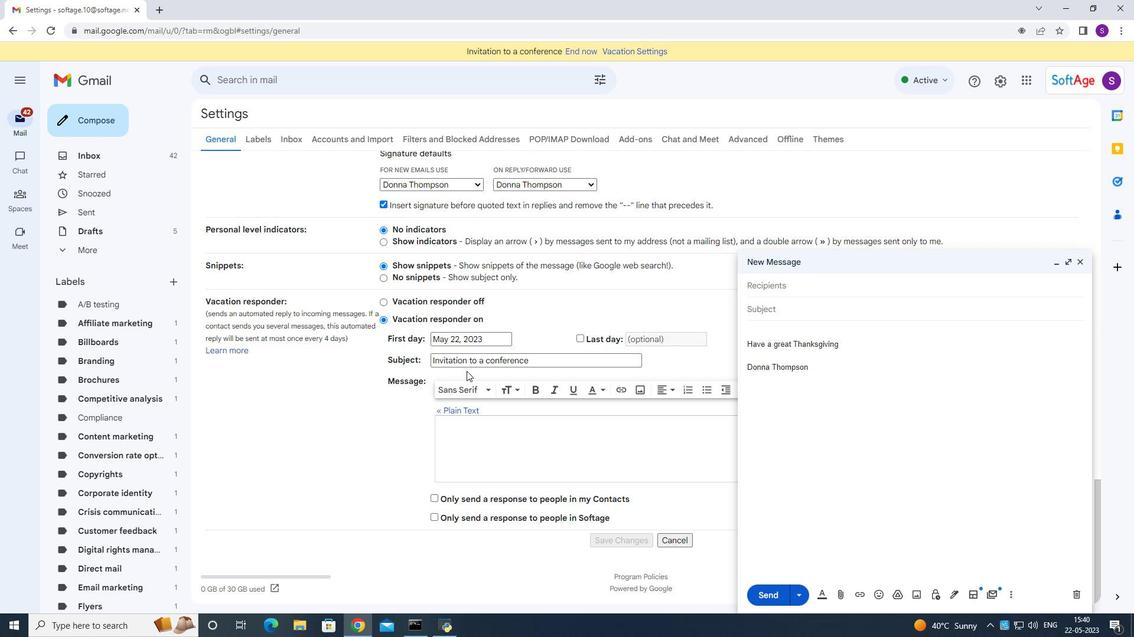 
Action: Mouse moved to (479, 256)
Screenshot: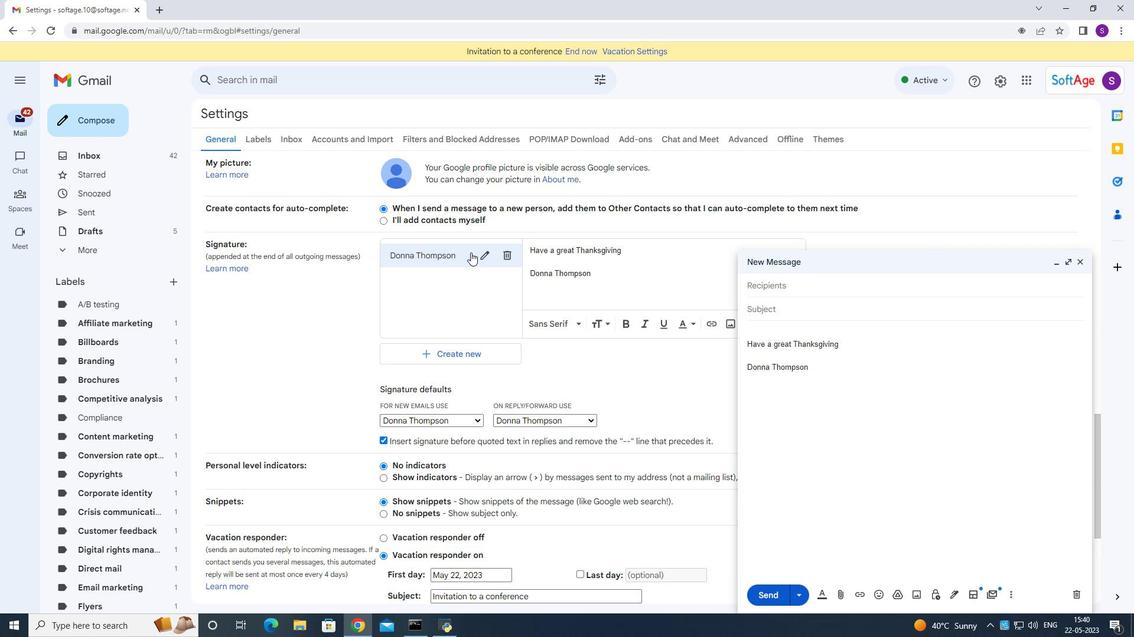 
Action: Mouse pressed left at (479, 256)
Screenshot: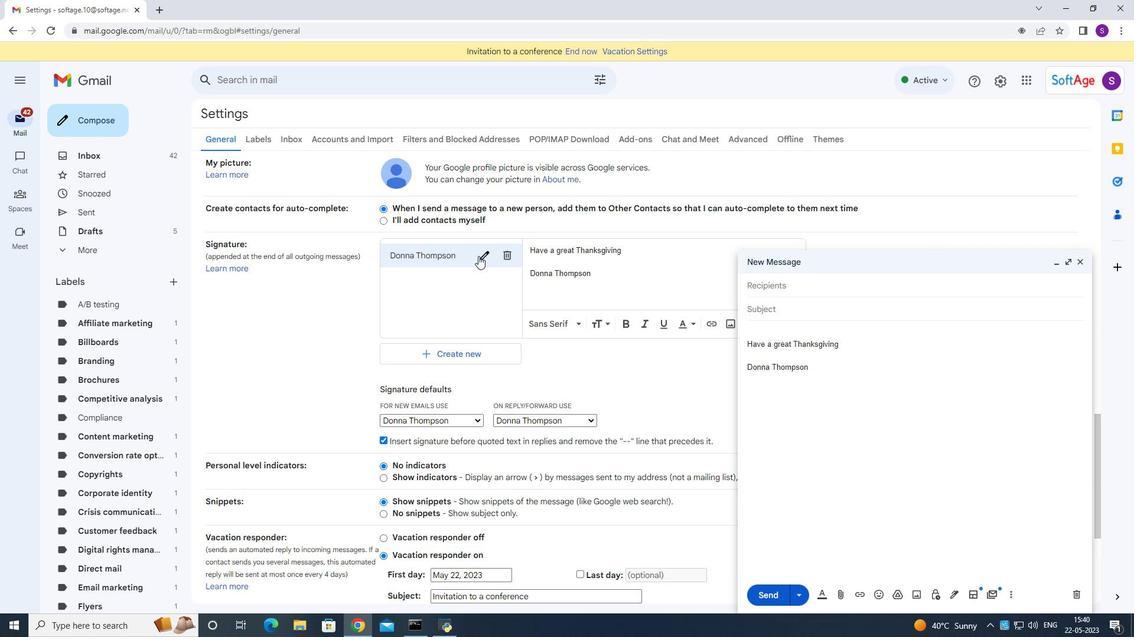 
Action: Mouse moved to (479, 256)
Screenshot: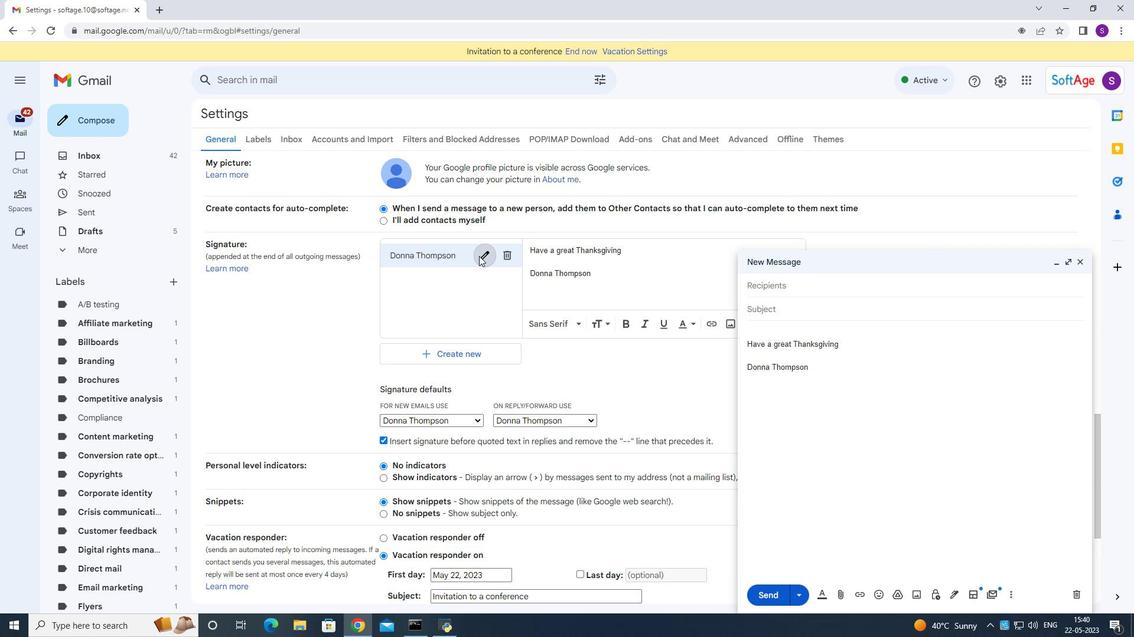 
Action: Key pressed ctrl+A<Key.backspace><Key.shift><Key.shift><Key.shift><Key.shift><Key.shift><Key.shift><Key.shift><Key.shift><Key.shift><Key.shift><Key.shift><Key.shift><Key.shift><Key.shift><Key.shift>Dorian<Key.space><Key.shift>Garcia<Key.space>
Screenshot: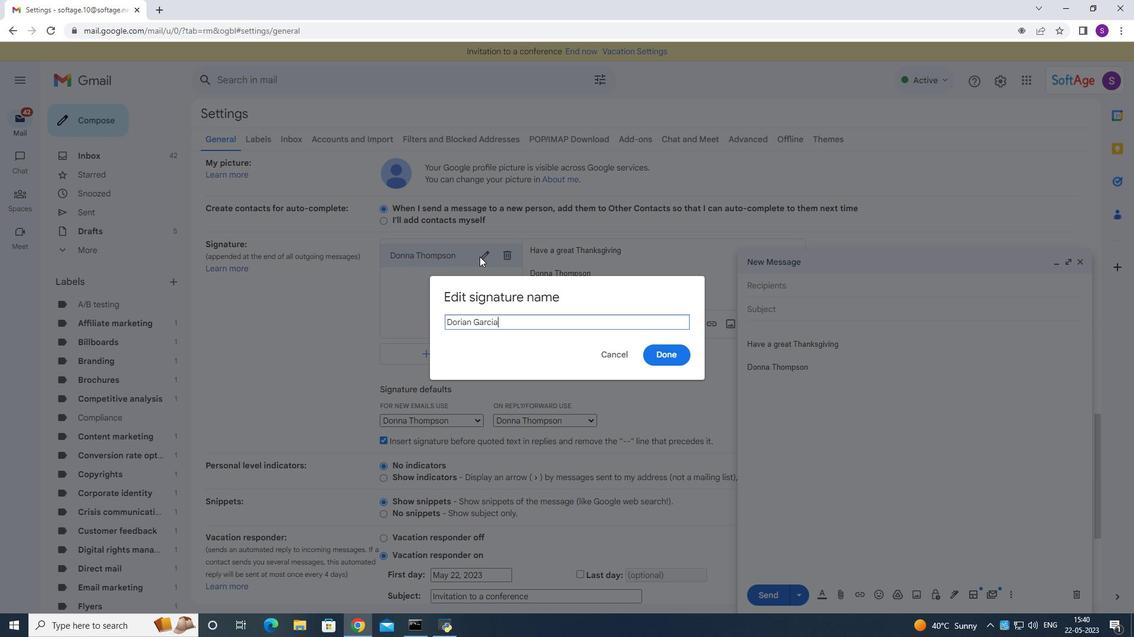 
Action: Mouse moved to (662, 360)
Screenshot: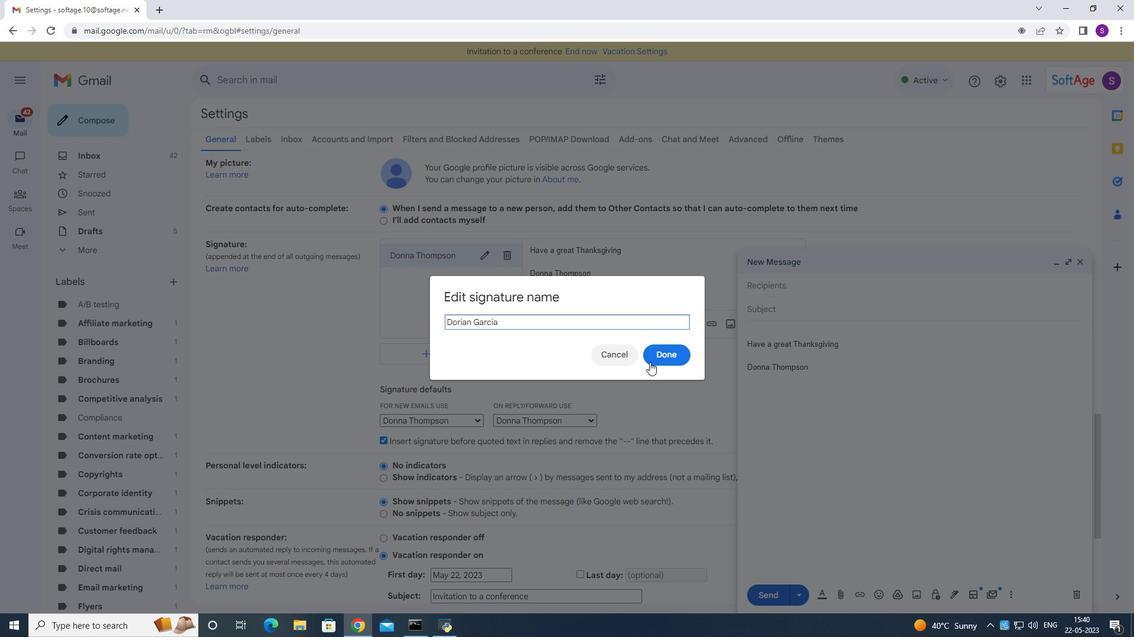 
Action: Mouse pressed left at (662, 360)
Screenshot: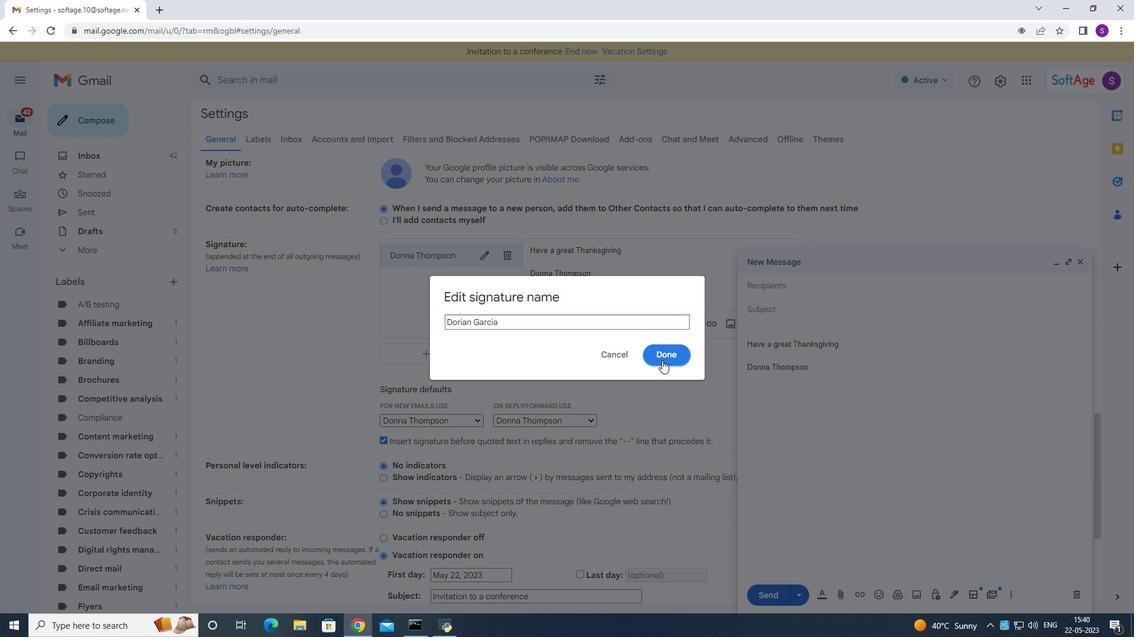 
Action: Mouse moved to (626, 305)
Screenshot: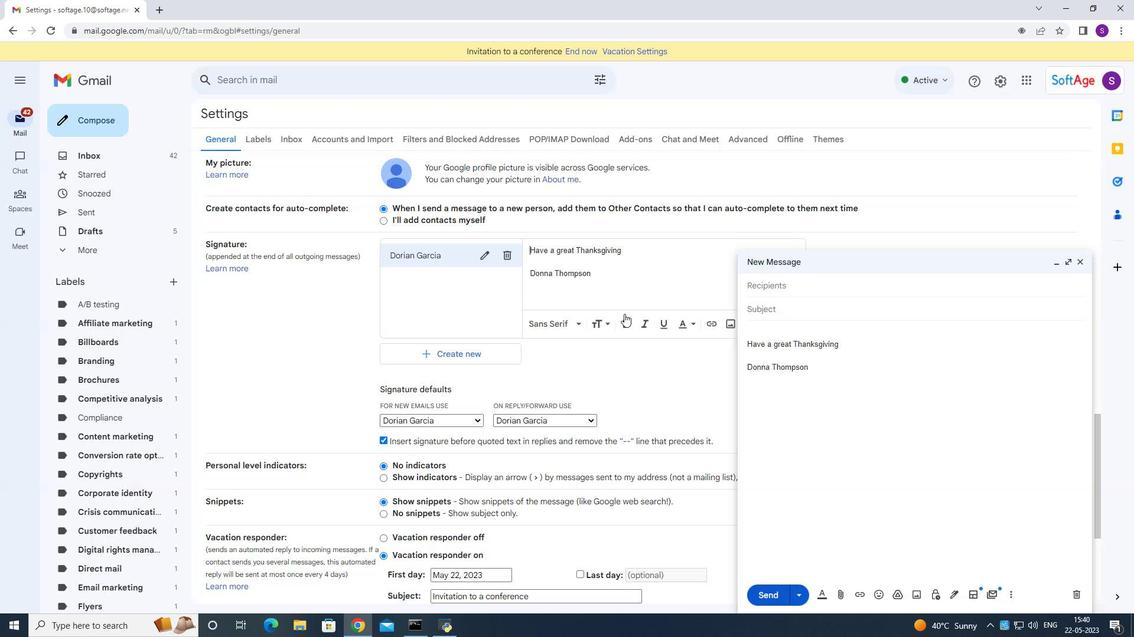 
Action: Mouse pressed left at (626, 305)
Screenshot: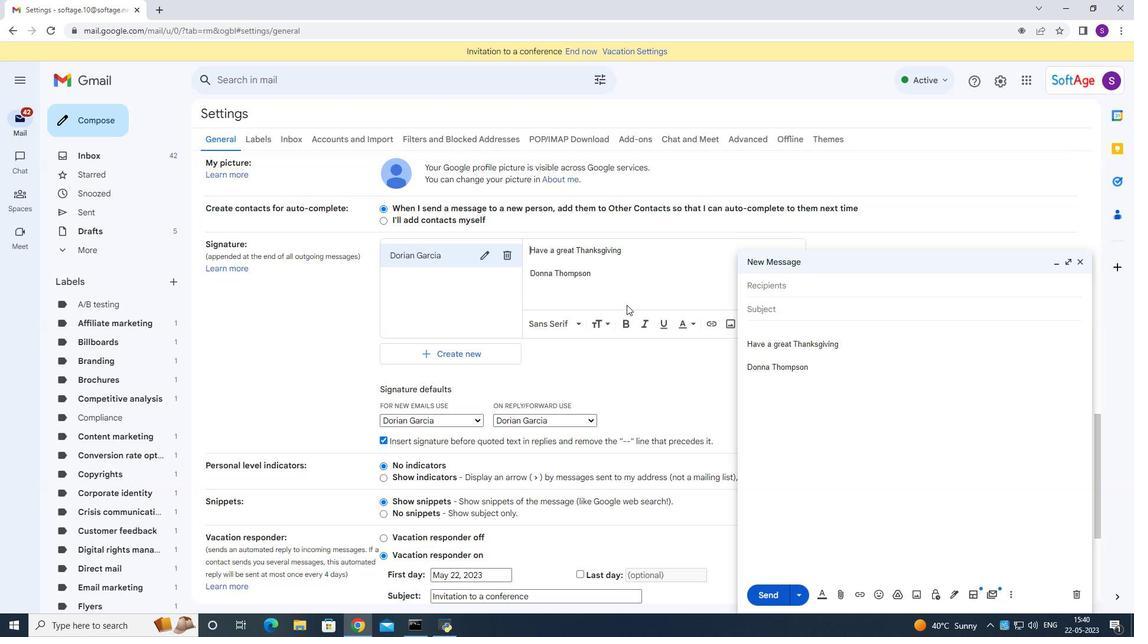 
Action: Mouse moved to (627, 305)
Screenshot: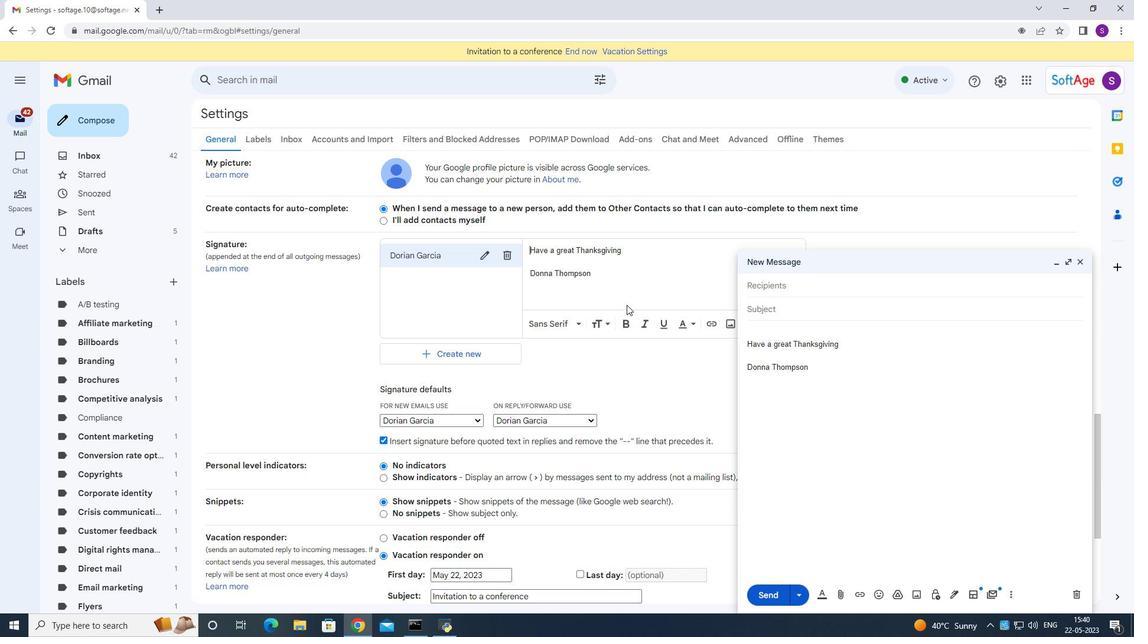 
Action: Key pressed ctrl+A<Key.backspace>
Screenshot: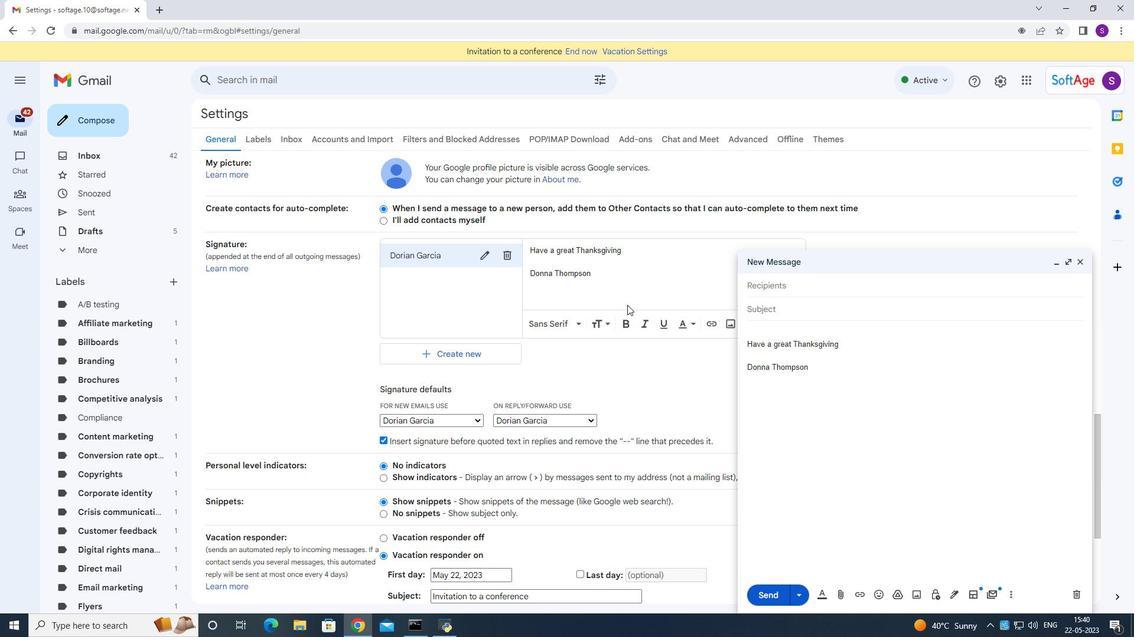 
Action: Mouse pressed left at (627, 305)
Screenshot: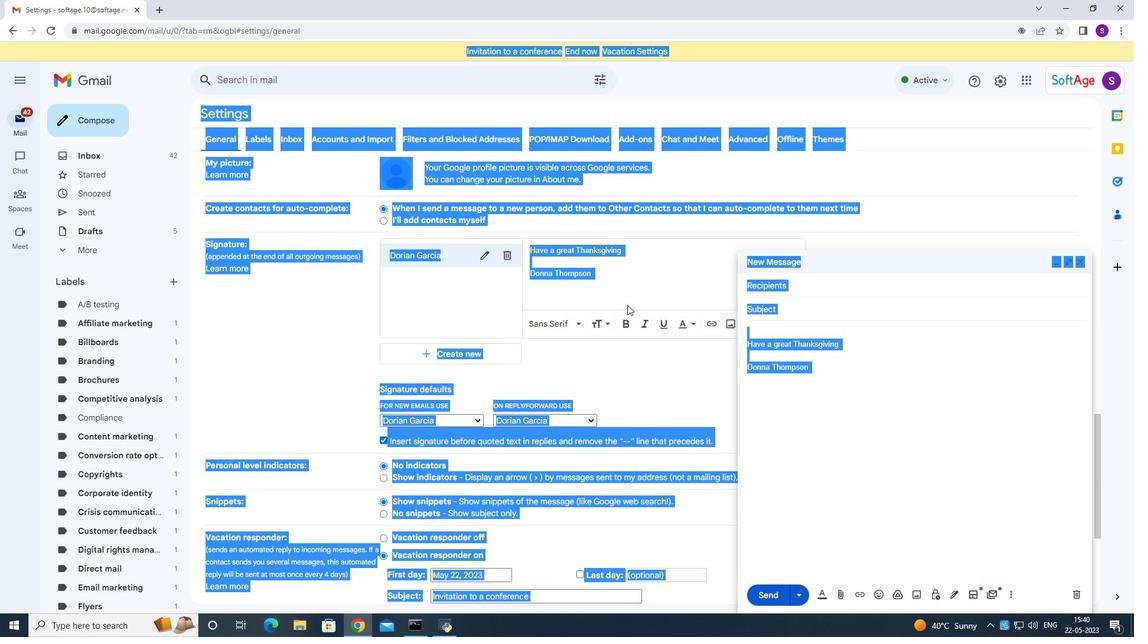 
Action: Mouse moved to (628, 290)
Screenshot: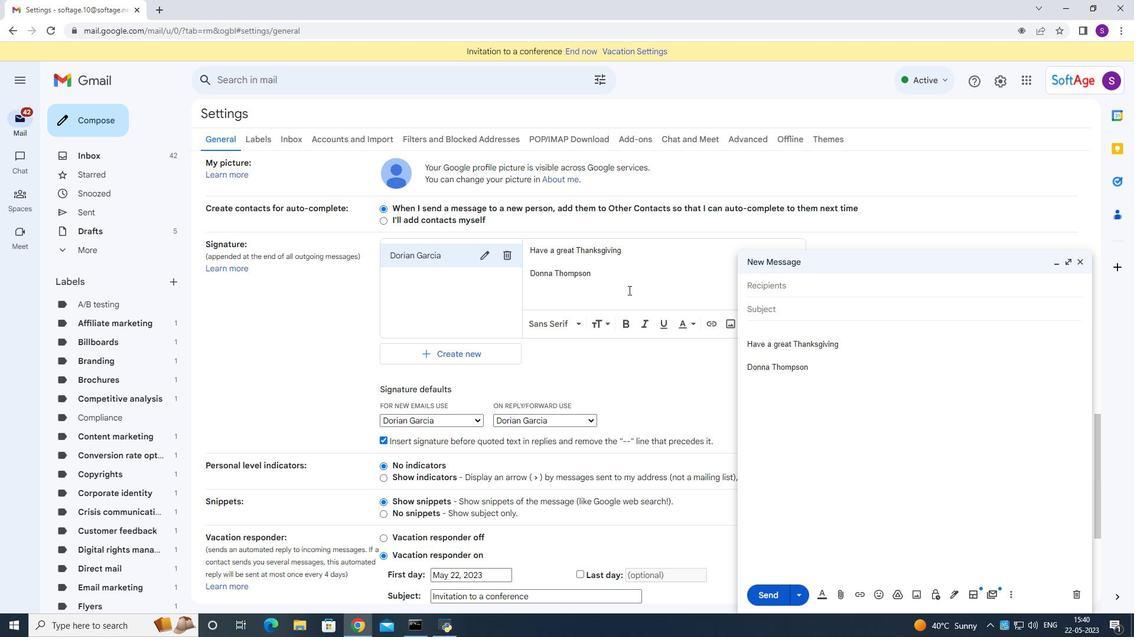 
Action: Mouse pressed left at (628, 290)
Screenshot: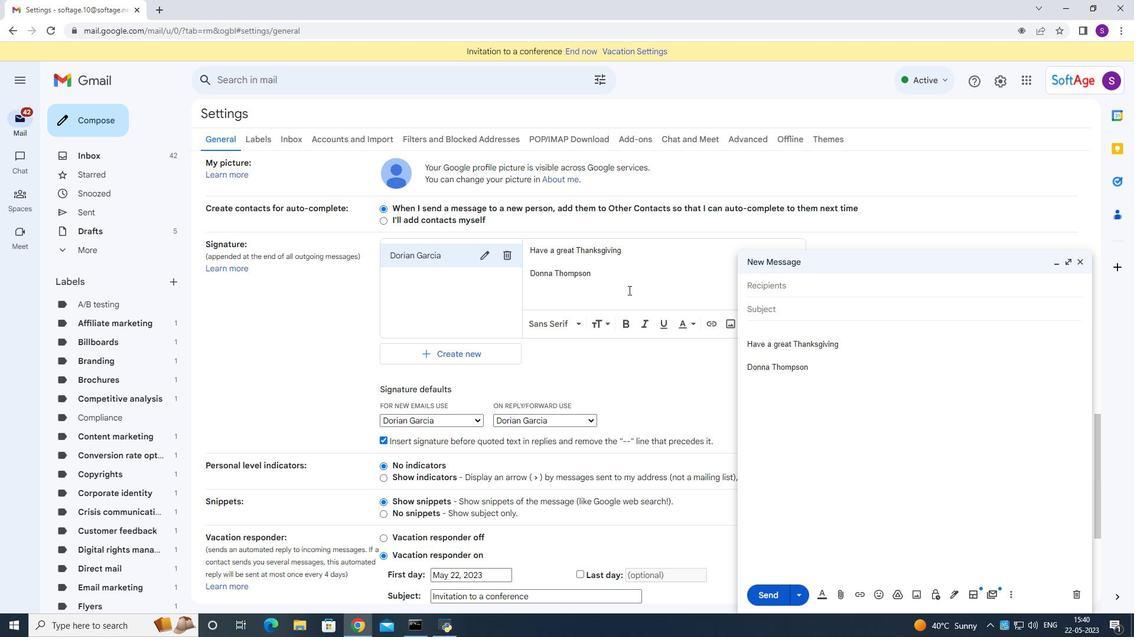
Action: Key pressed ctrl+A<Key.backspace><Key.shift><Key.shift><Key.shift><Key.shift><Key.shift><Key.shift><Key.shift><Key.shift><Key.shift><Key.shift><Key.shift><Key.shift><Key.shift><Key.shift><Key.shift><Key.shift><Key.shift><Key.shift><Key.shift><Key.shift><Key.shift><Key.shift><Key.shift><Key.shift><Key.shift><Key.shift><Key.shift><Key.shift><Key.shift><Key.shift><Key.shift><Key.shift><Key.shift><Key.shift><Key.shift><Key.shift><Key.shift><Key.shift><Key.shift><Key.shift><Key.shift><Key.shift><Key.shift><Key.shift><Key.shift><Key.shift><Key.shift><Key.shift><Key.shift><Key.shift><Key.shift><Key.shift><Key.shift><Key.shift><Key.shift><Key.shift><Key.shift><Key.shift><Key.shift><Key.shift><Key.shift><Key.shift><Key.shift><Key.shift><Key.shift><Key.shift><Key.shift><Key.shift><Key.shift><Key.shift><Key.shift><Key.shift><Key.shift><Key.shift><Key.shift><Key.shift><Key.shift><Key.shift><Key.shift><Key.shift><Key.shift><Key.shift><Key.shift><Key.shift><Key.shift><Key.shift><Key.shift><Key.shift><Key.shift><Key.shift><Key.shift><Key.shift><Key.shift><Key.shift><Key.shift><Key.shift><Key.shift><Key.shift><Key.shift><Key.shift>sincere<Key.backspace><Key.backspace><Key.backspace><Key.backspace><Key.backspace><Key.backspace><Key.backspace><Key.backspace><Key.backspace><Key.shift>With<Key.space>sincere<Key.space>appreciation<Key.space><Key.enter><Key.enter><Key.shift>Dariao<Key.backspace>onn<Key.space><Key.backspace><Key.backspace><Key.space><Key.backspace><Key.backspace><Key.backspace>n<Key.space><Key.shift>Garica<Key.space><Key.backspace><Key.backspace><Key.backspace><Key.backspace>cia
Screenshot: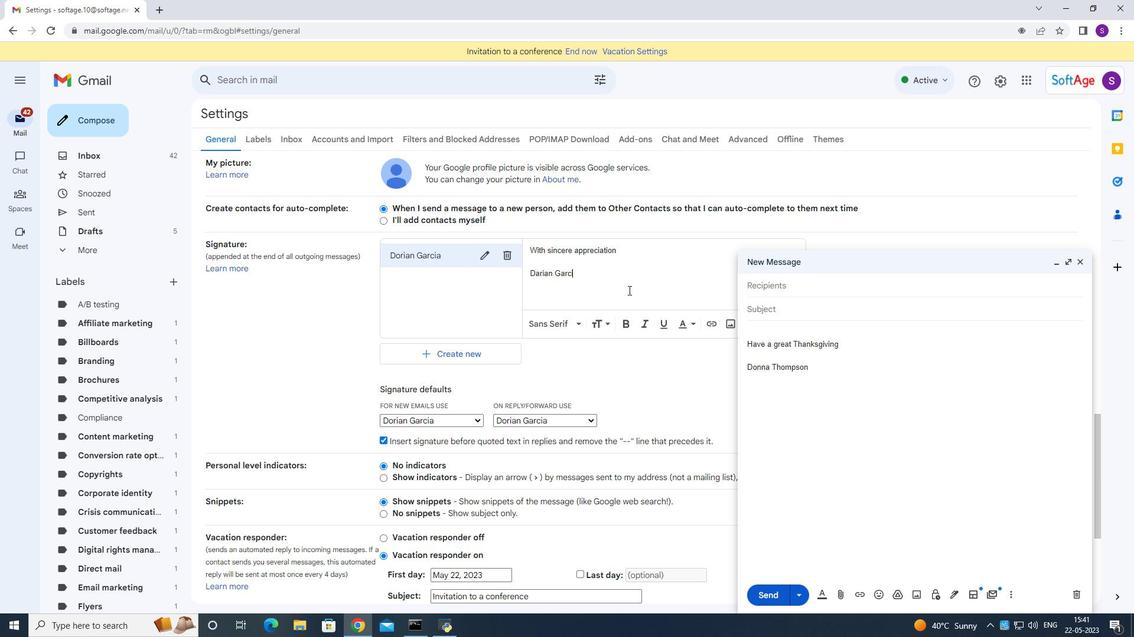 
Action: Mouse scrolled (628, 290) with delta (0, 0)
Screenshot: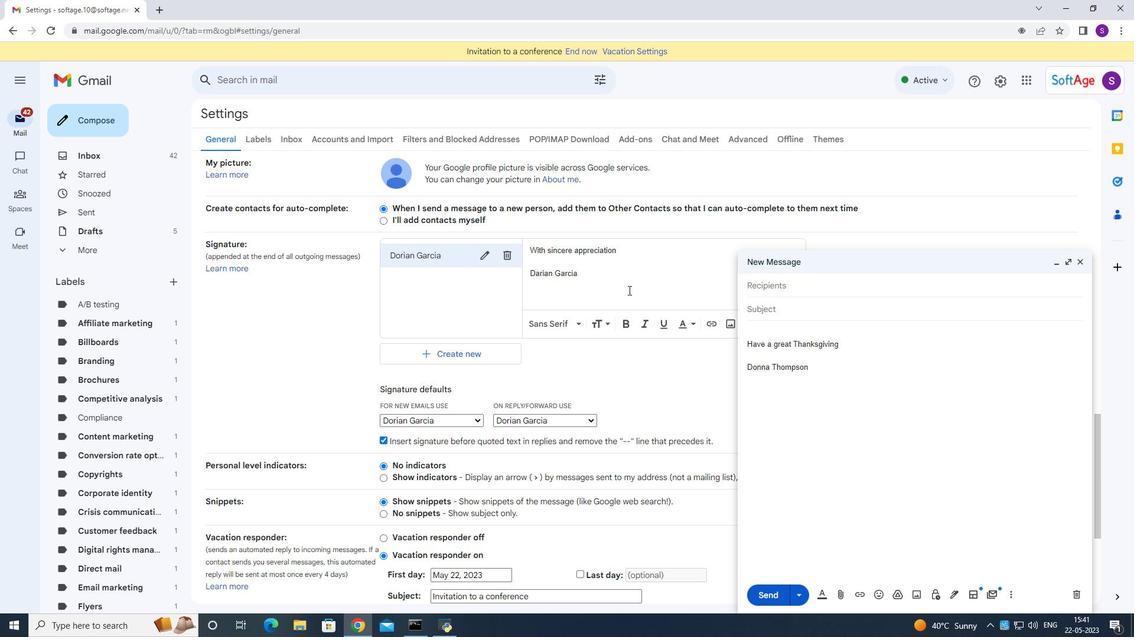 
Action: Mouse scrolled (628, 290) with delta (0, 0)
Screenshot: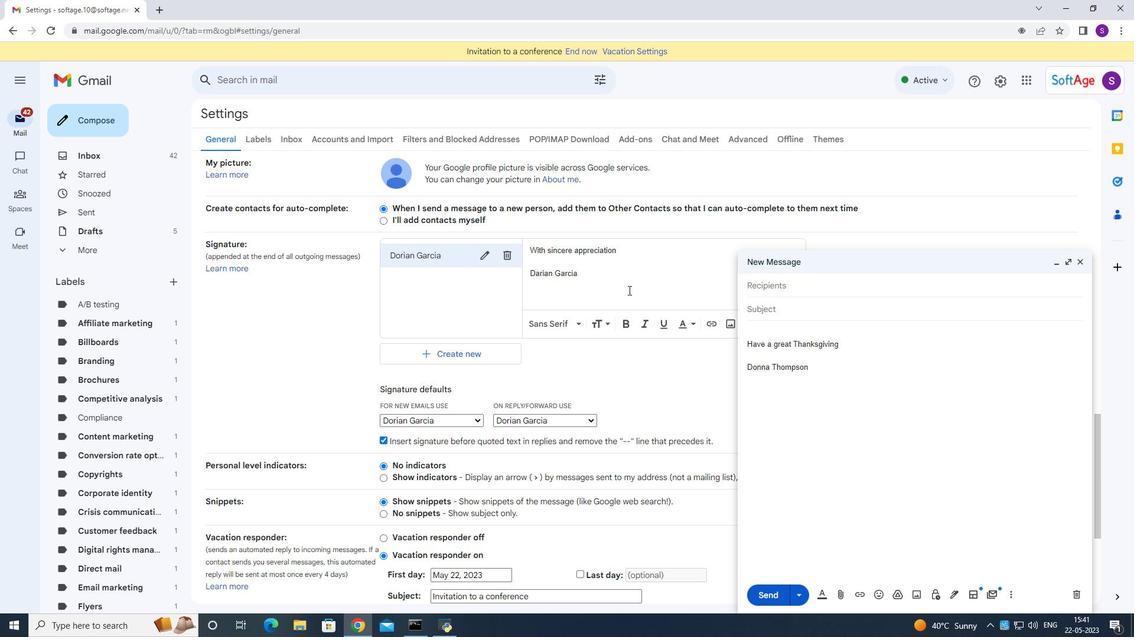 
Action: Mouse scrolled (628, 290) with delta (0, 0)
Screenshot: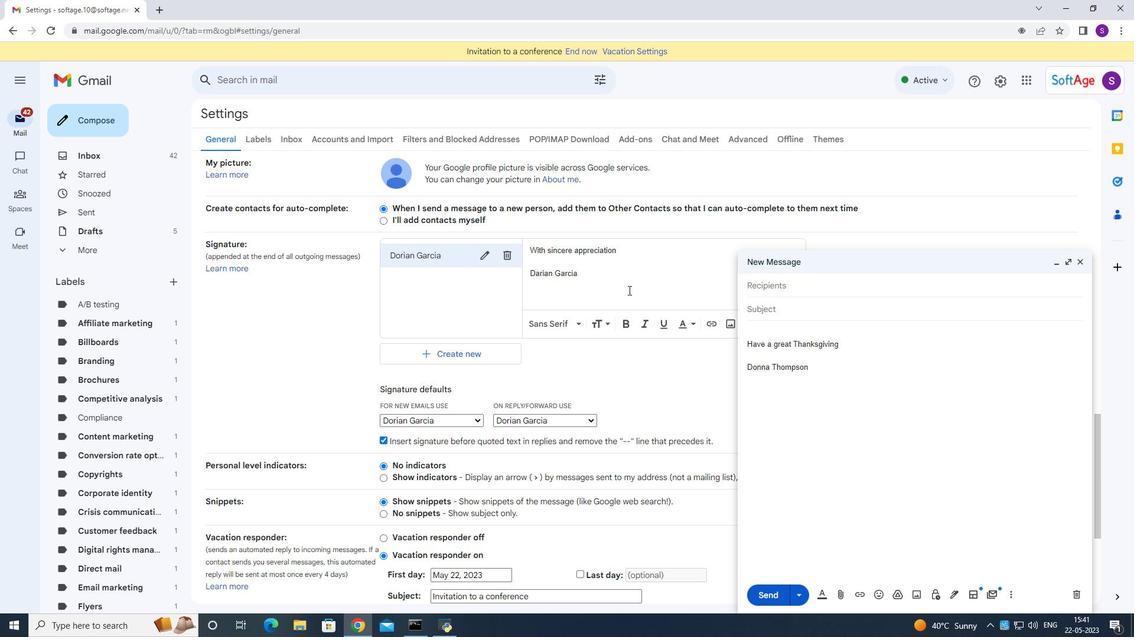 
Action: Mouse scrolled (628, 290) with delta (0, 0)
Screenshot: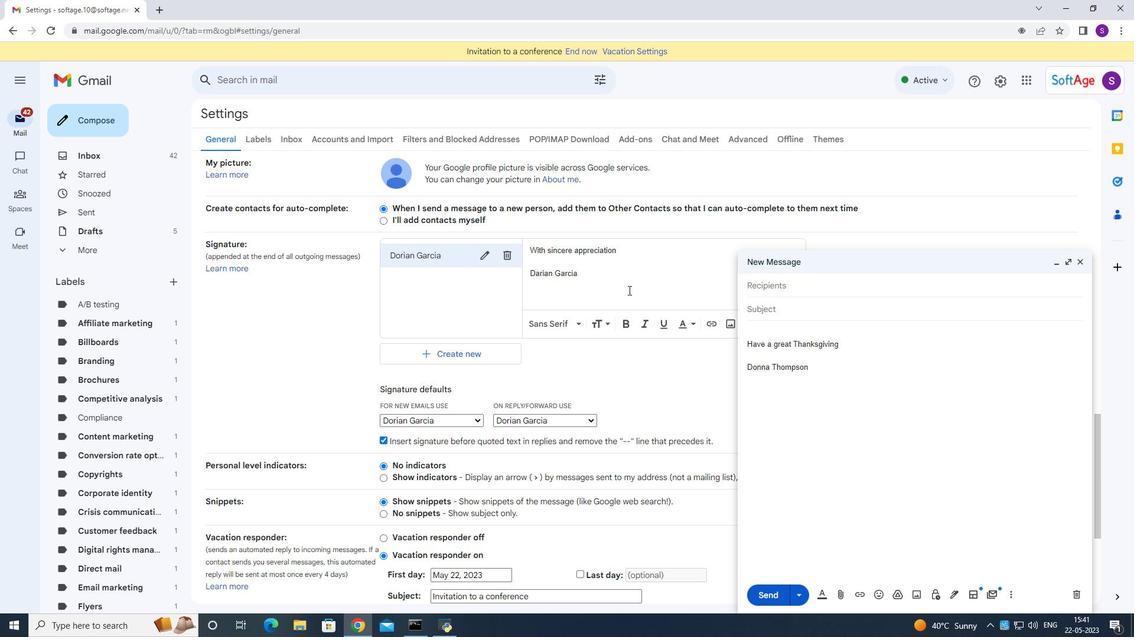 
Action: Mouse scrolled (628, 290) with delta (0, 0)
Screenshot: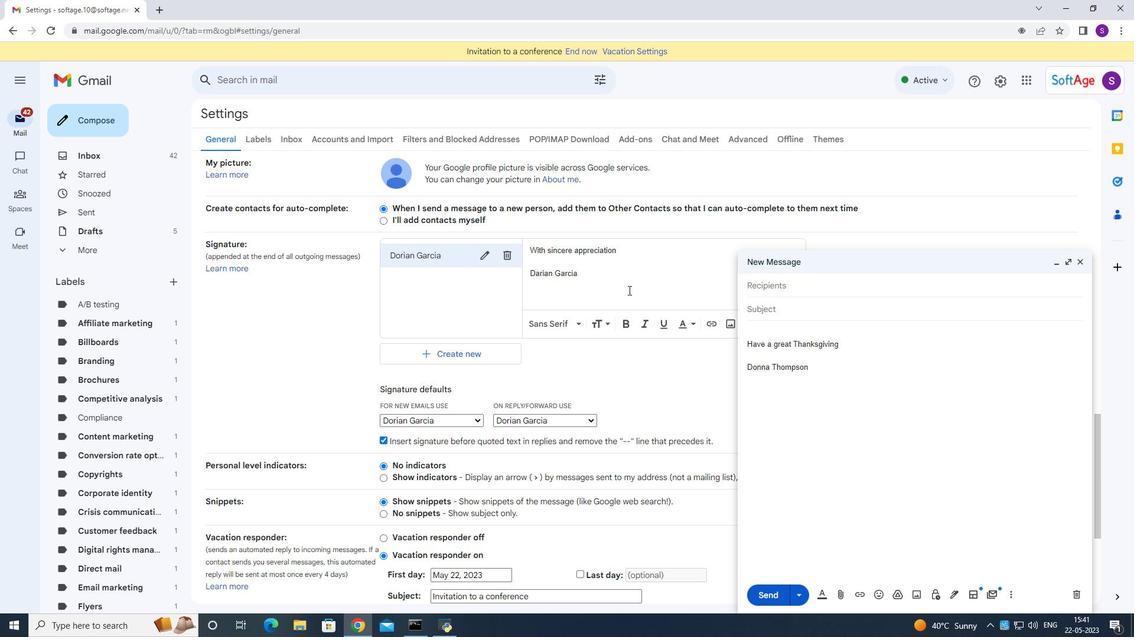 
Action: Mouse moved to (626, 539)
Screenshot: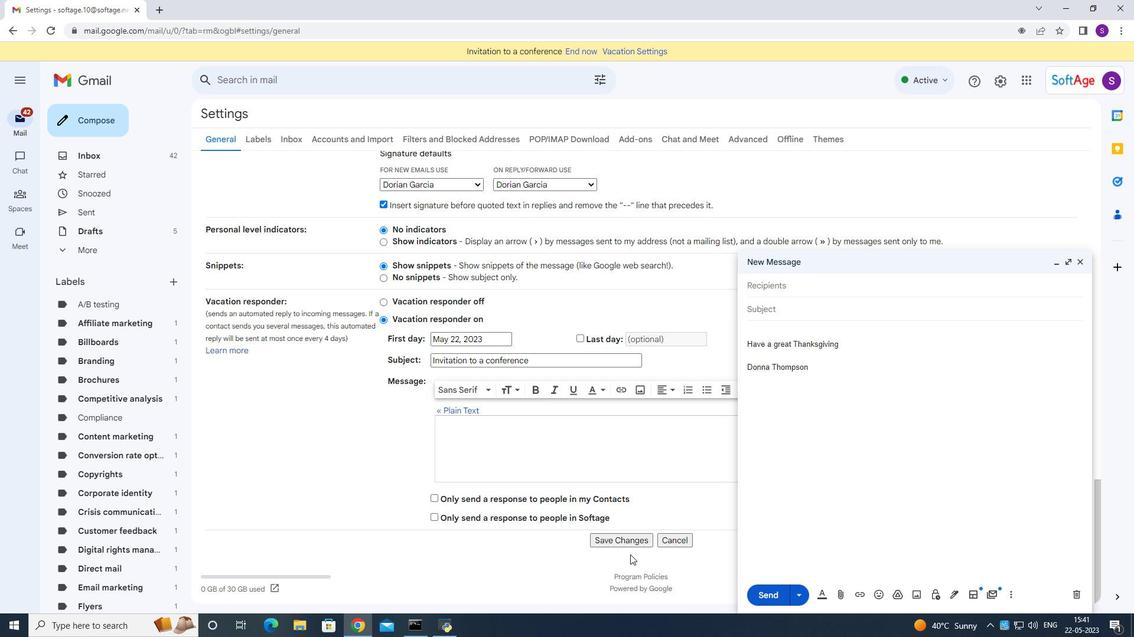 
Action: Mouse pressed left at (626, 539)
Screenshot: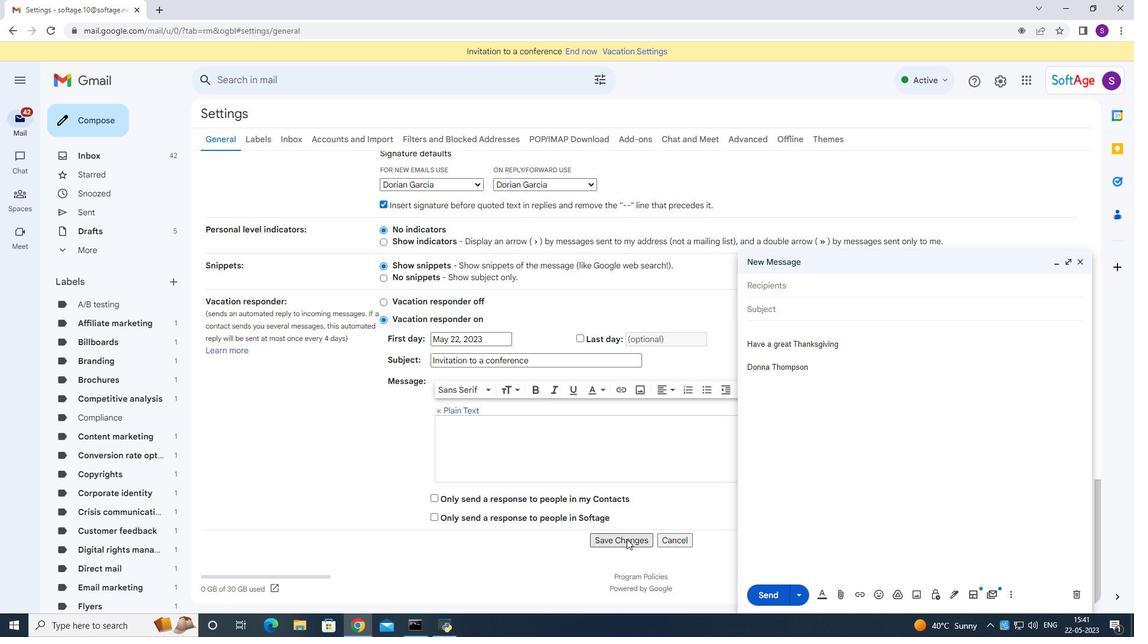 
Action: Mouse moved to (1080, 262)
Screenshot: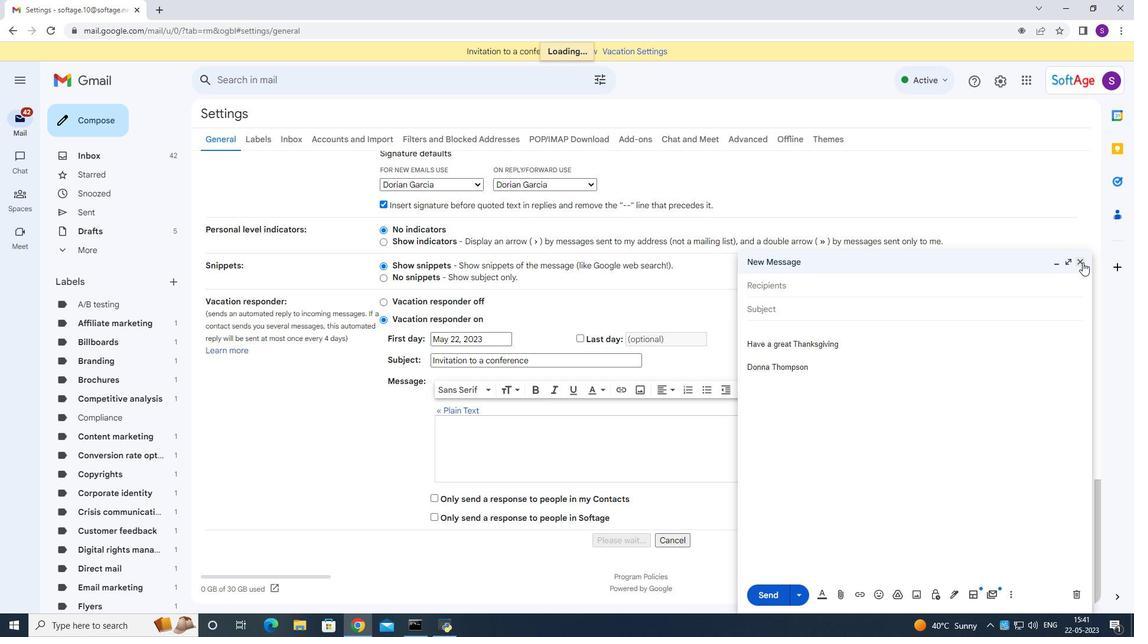 
Action: Mouse pressed left at (1080, 262)
Screenshot: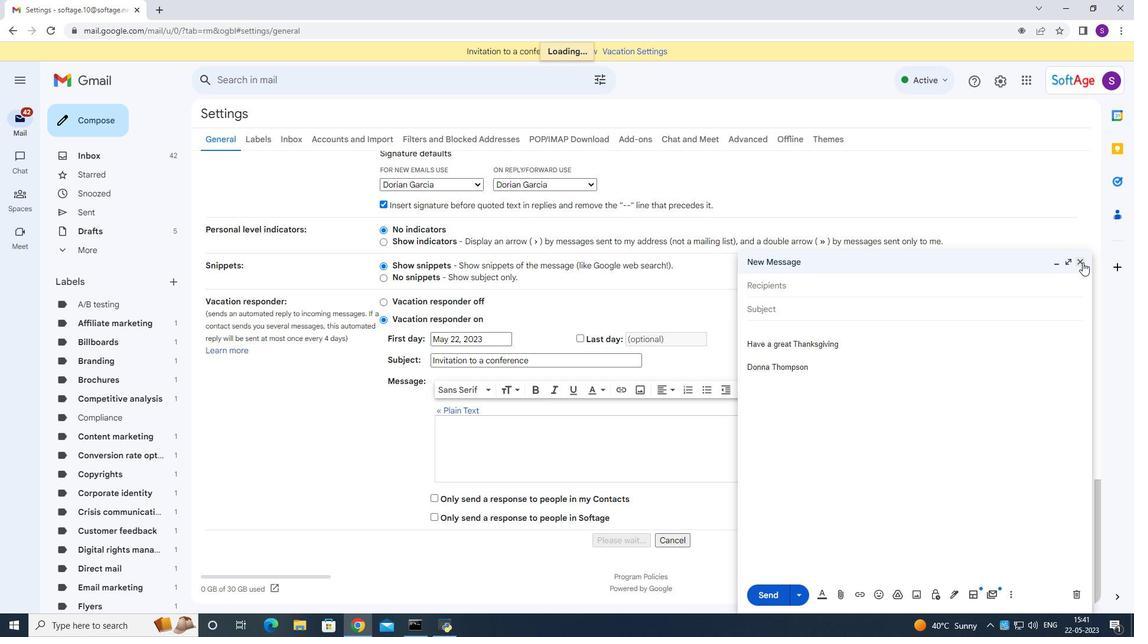 
Action: Mouse moved to (101, 116)
Screenshot: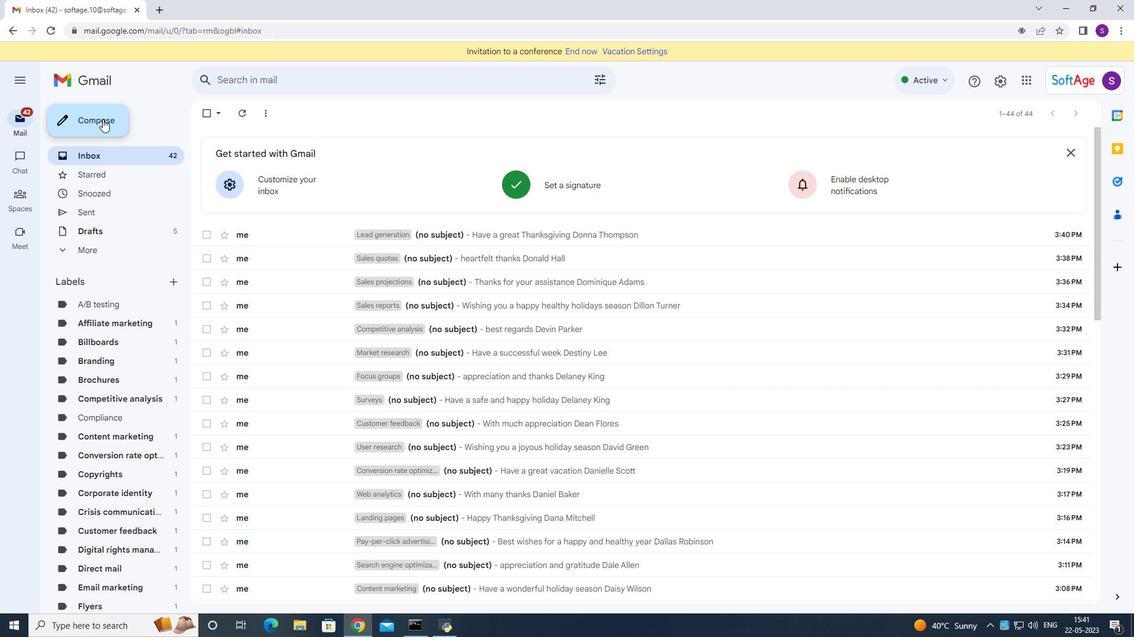 
Action: Mouse pressed left at (101, 116)
Screenshot: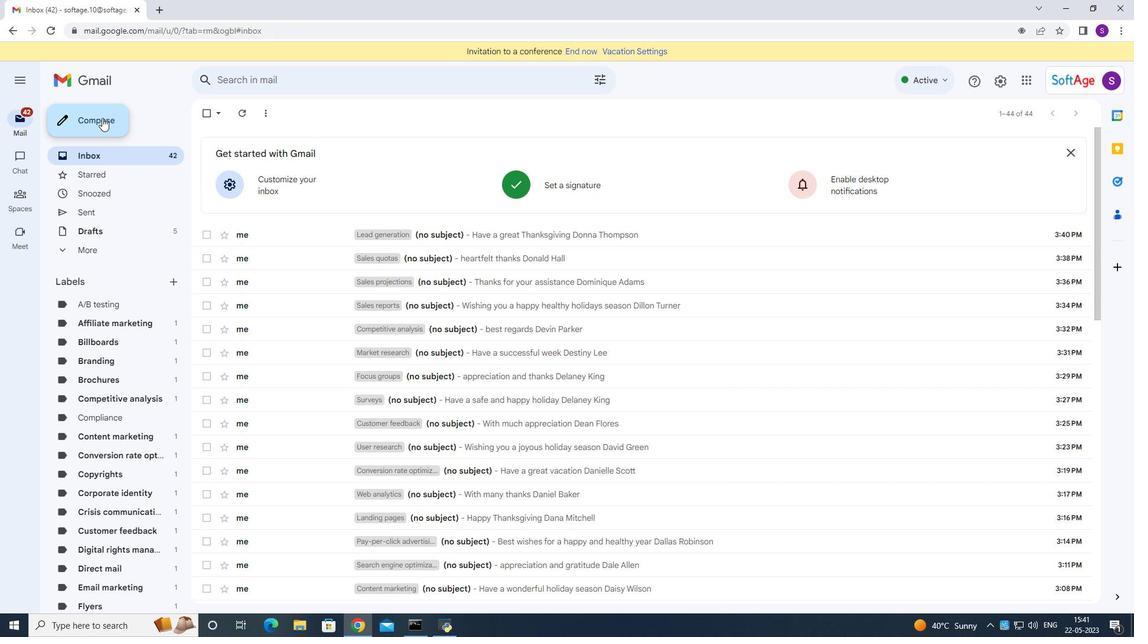 
Action: Mouse moved to (763, 282)
Screenshot: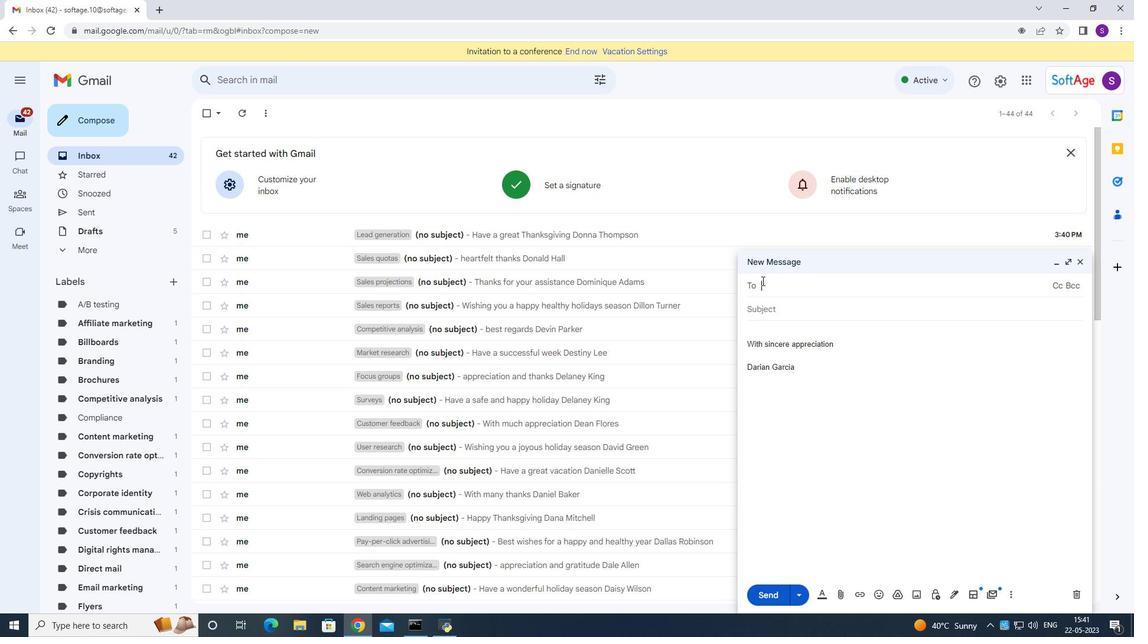 
Action: Key pressed <Key.shift>Softage<Key.shift>
Screenshot: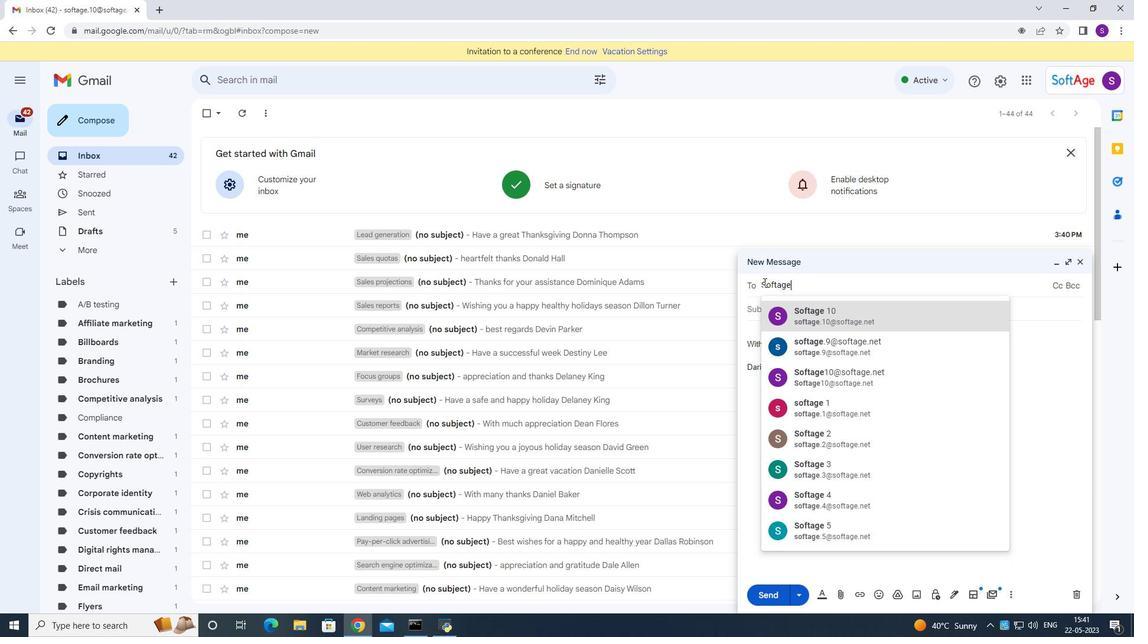 
Action: Mouse moved to (750, 274)
Screenshot: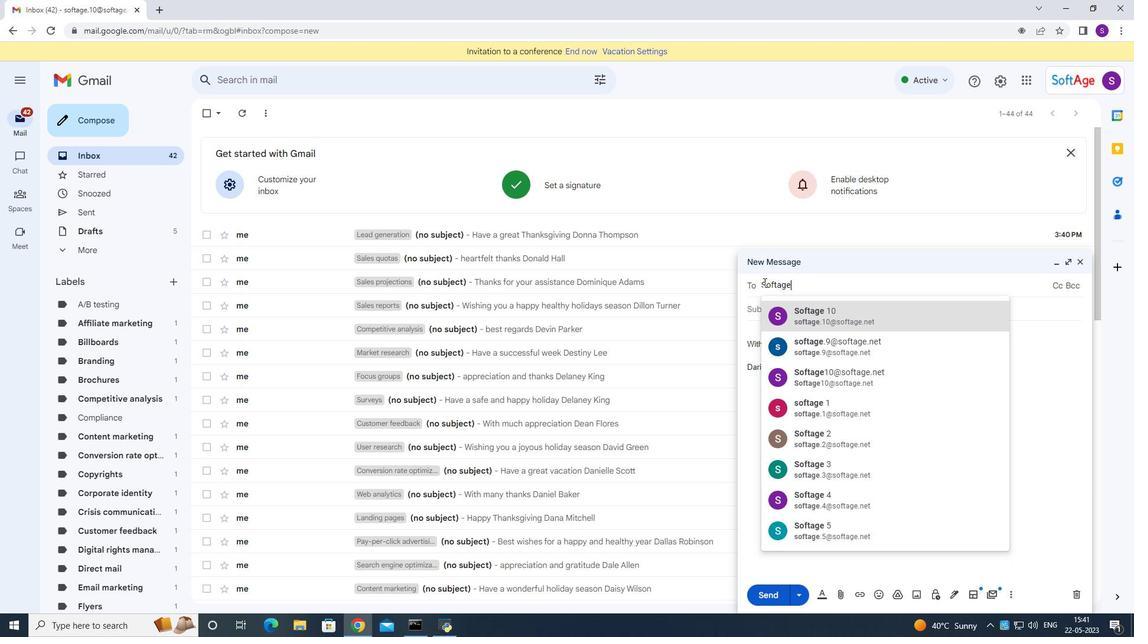 
Action: Key pressed @
Screenshot: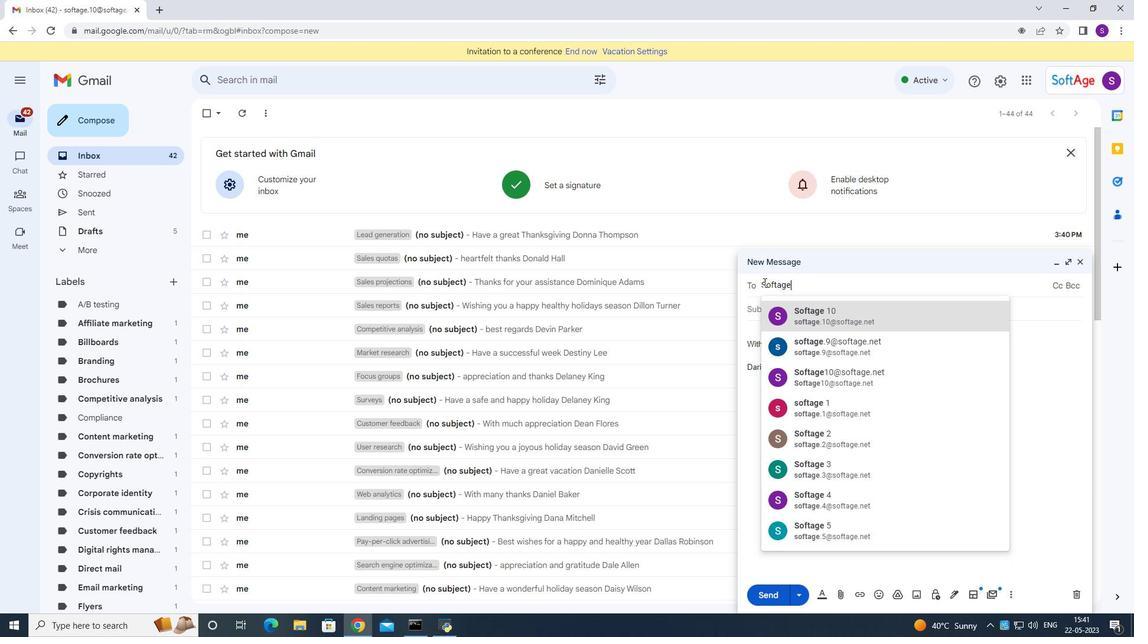 
Action: Mouse moved to (730, 262)
Screenshot: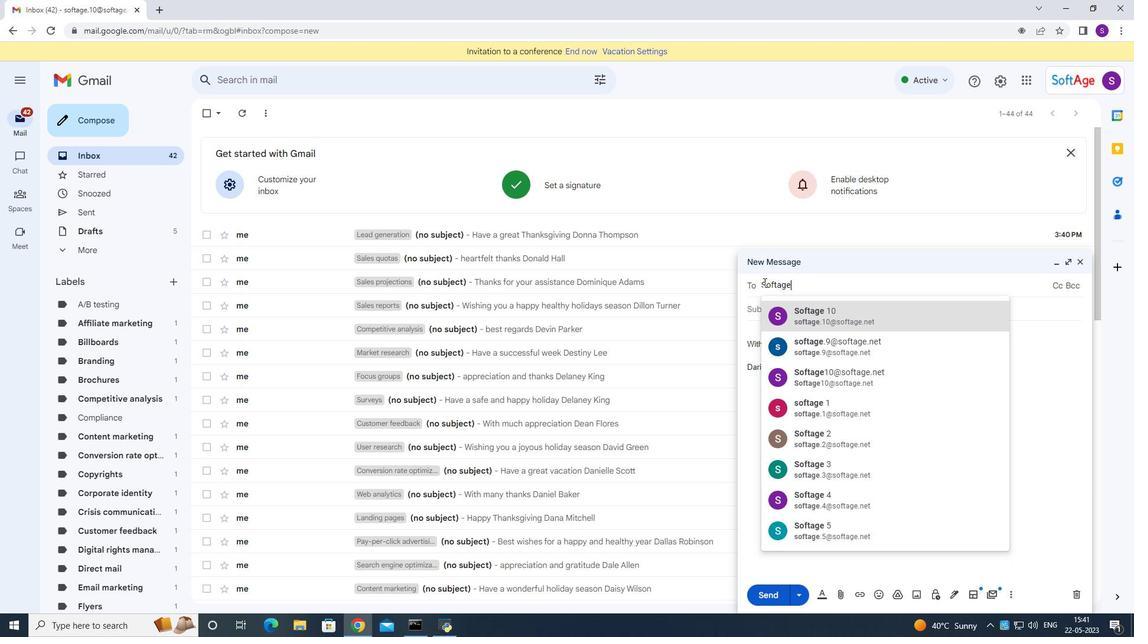 
Action: Key pressed s<Key.backspace>10<Key.shift>@<Key.backspace><Key.backspace><Key.backspace><Key.backspace>10<Key.shift>@softage.net
Screenshot: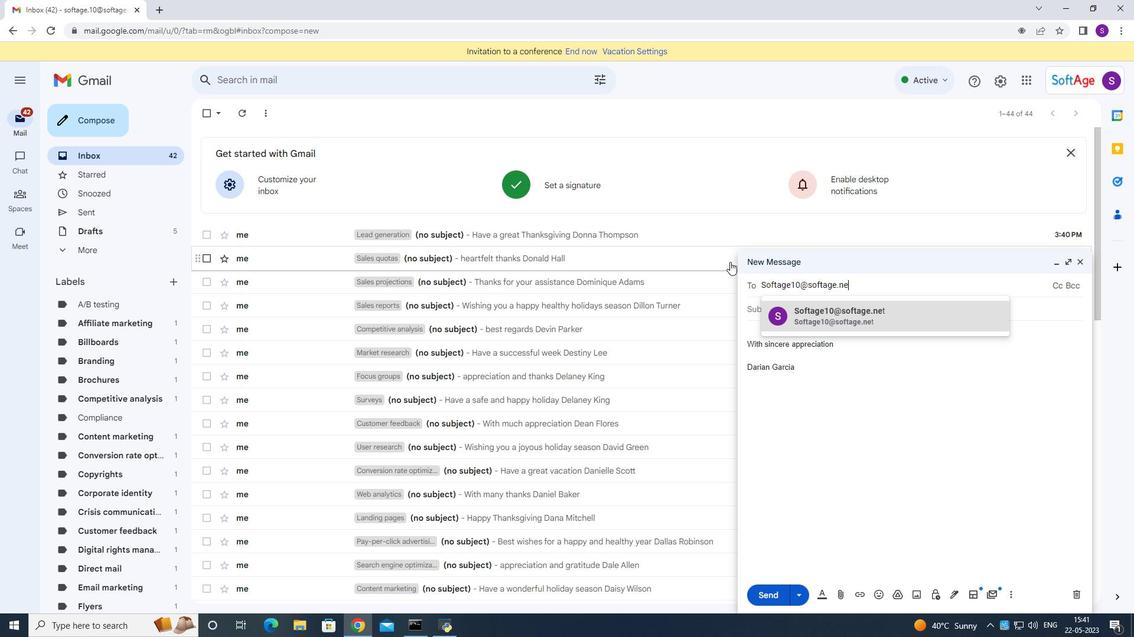 
Action: Mouse moved to (844, 313)
Screenshot: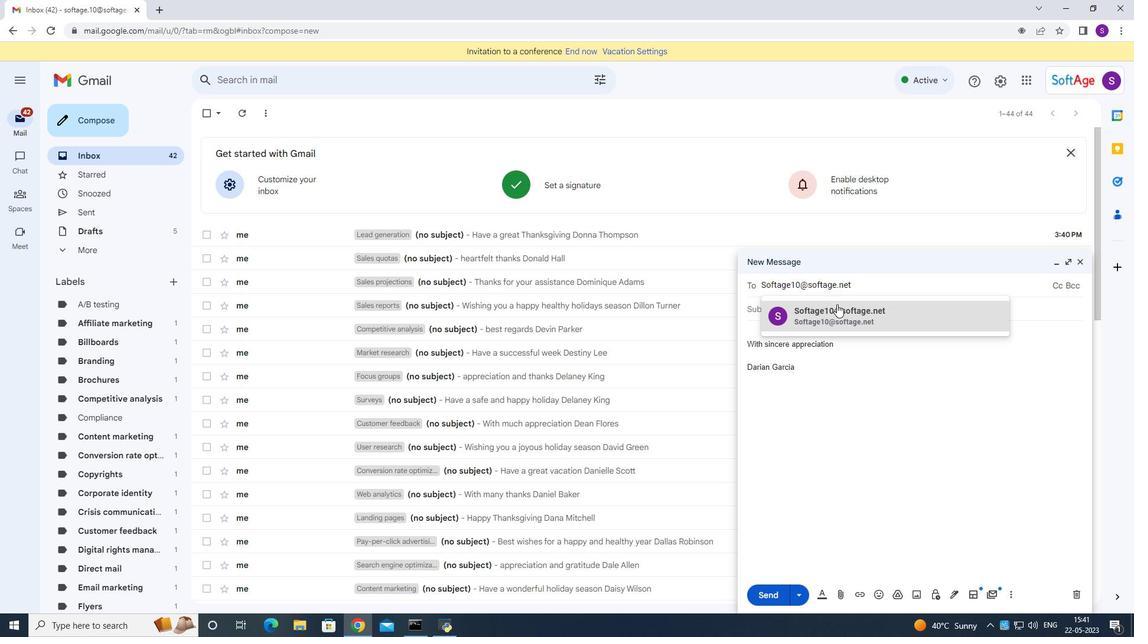 
Action: Mouse pressed left at (844, 313)
Screenshot: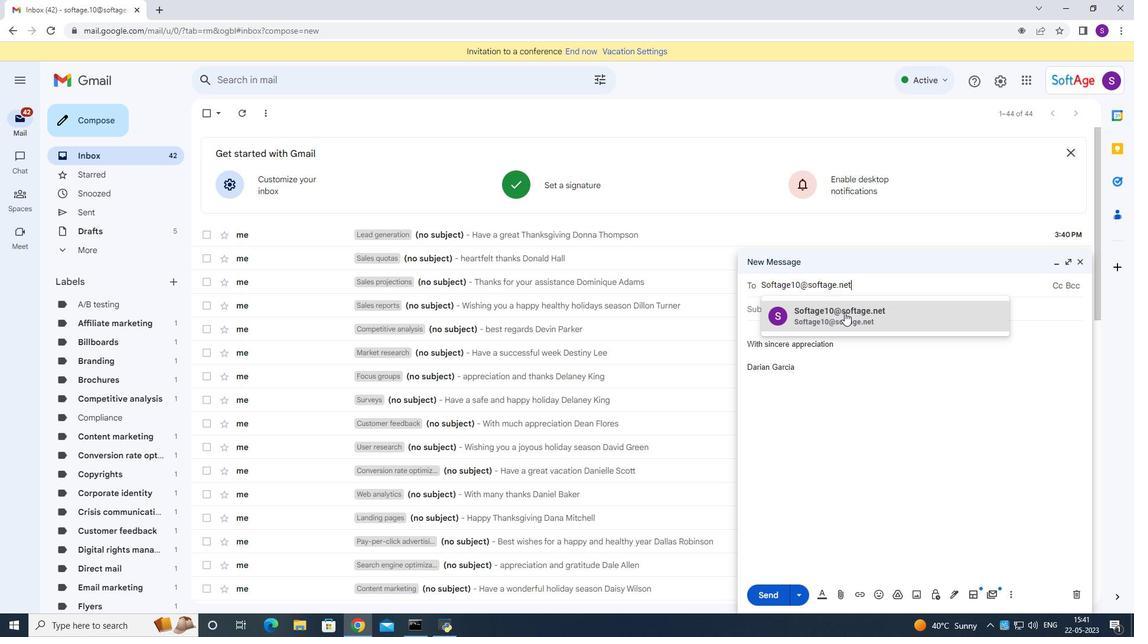 
Action: Mouse moved to (880, 388)
Screenshot: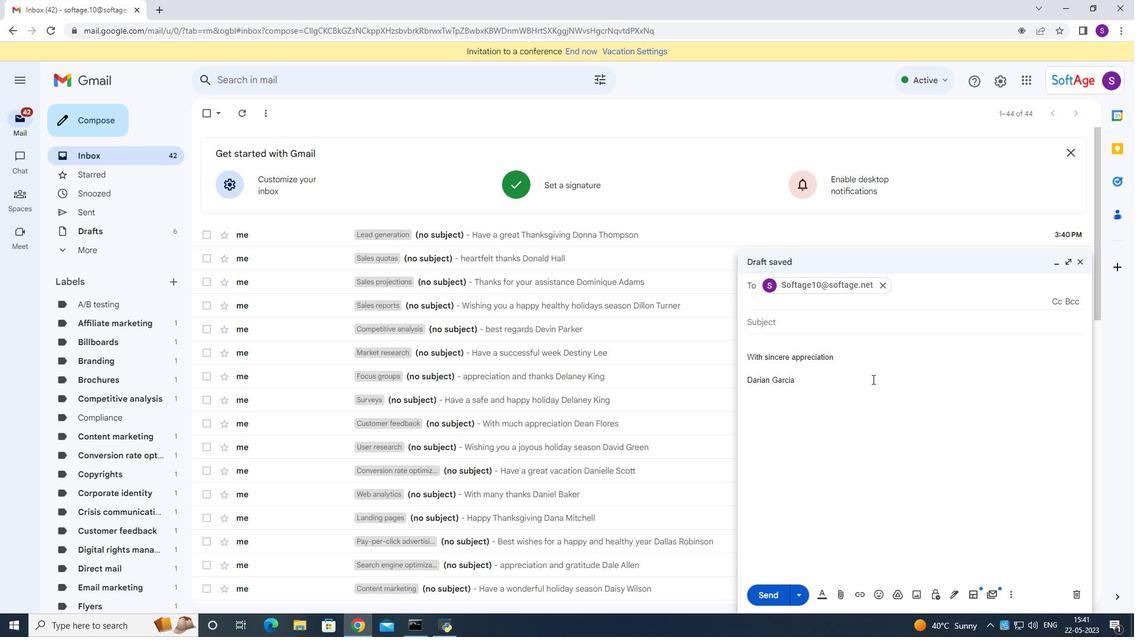 
Action: Mouse scrolled (880, 387) with delta (0, 0)
Screenshot: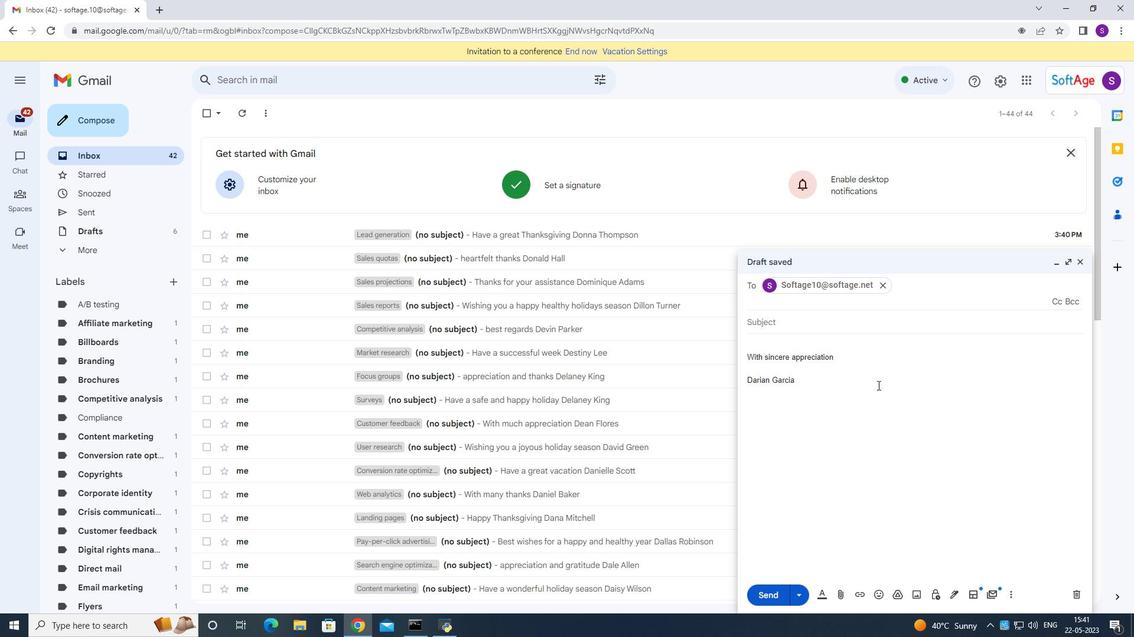 
Action: Mouse moved to (881, 388)
Screenshot: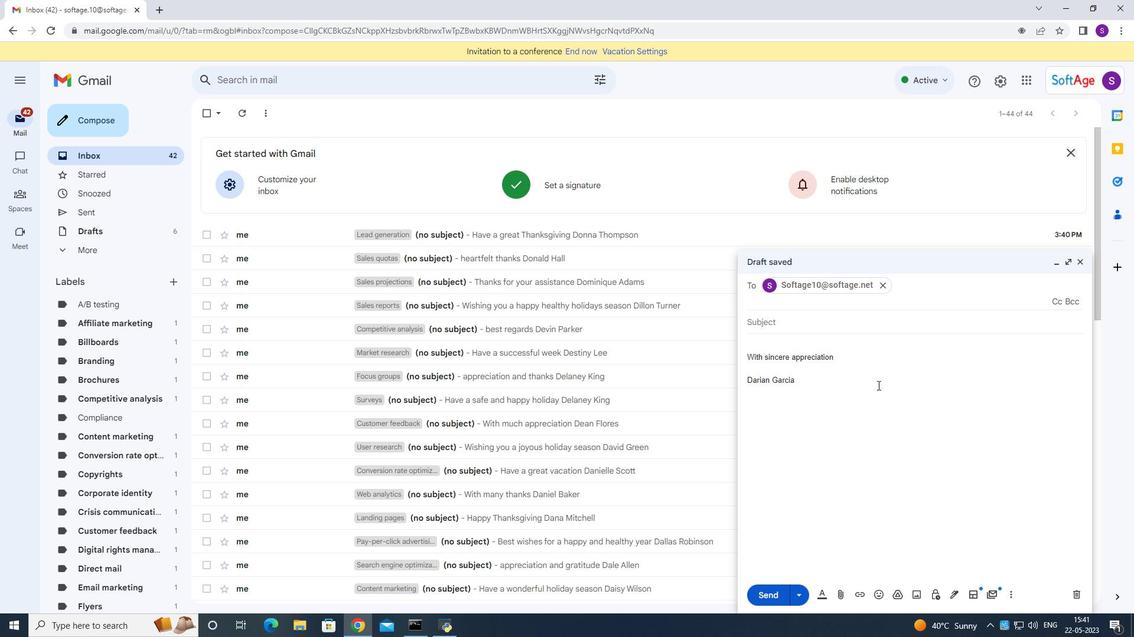 
Action: Mouse scrolled (881, 388) with delta (0, 0)
Screenshot: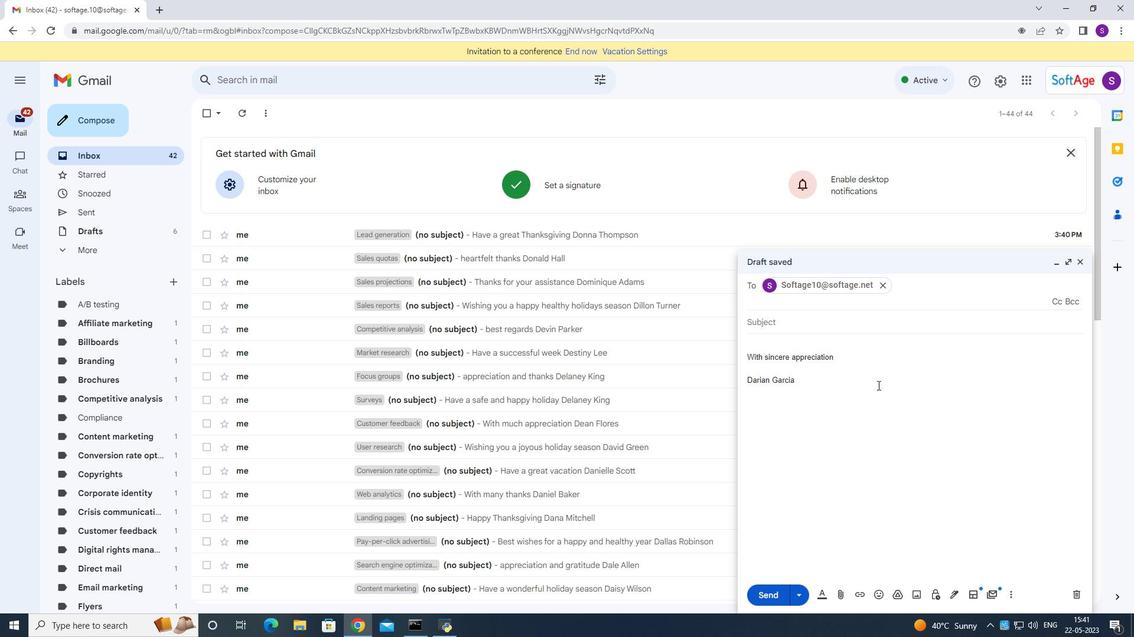 
Action: Mouse scrolled (881, 388) with delta (0, 0)
Screenshot: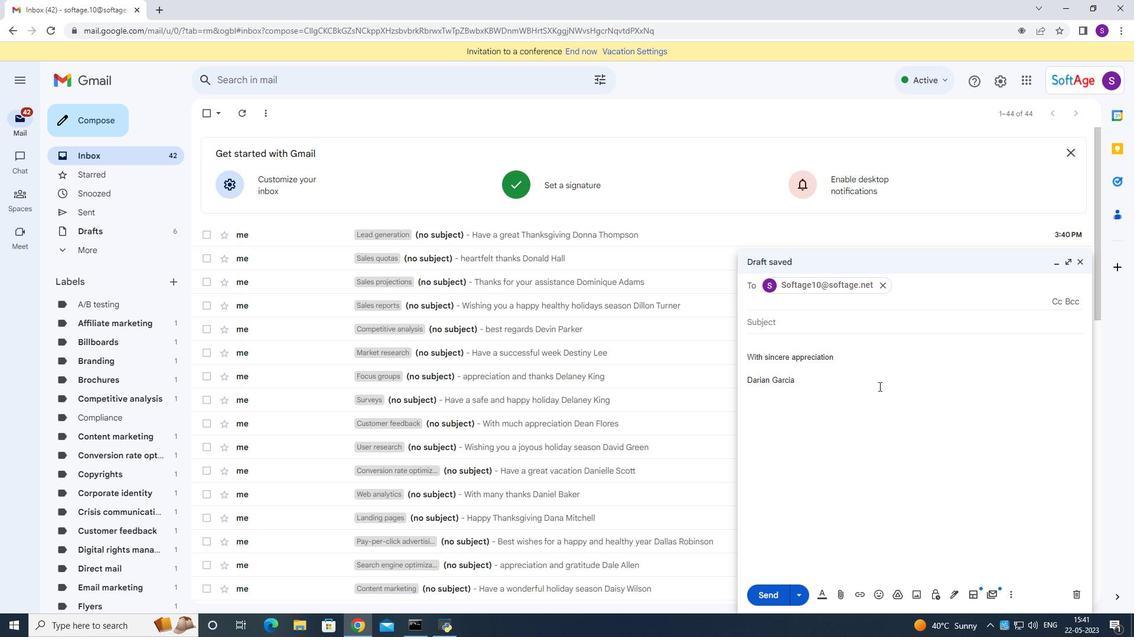 
Action: Mouse moved to (881, 388)
Screenshot: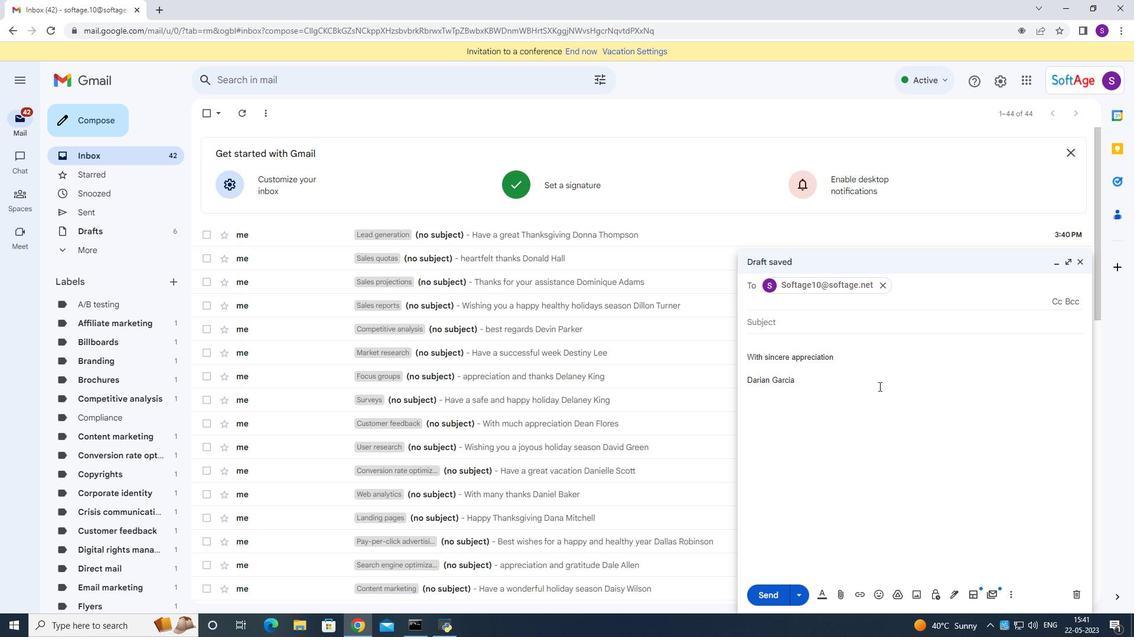 
Action: Mouse scrolled (881, 388) with delta (0, 0)
Screenshot: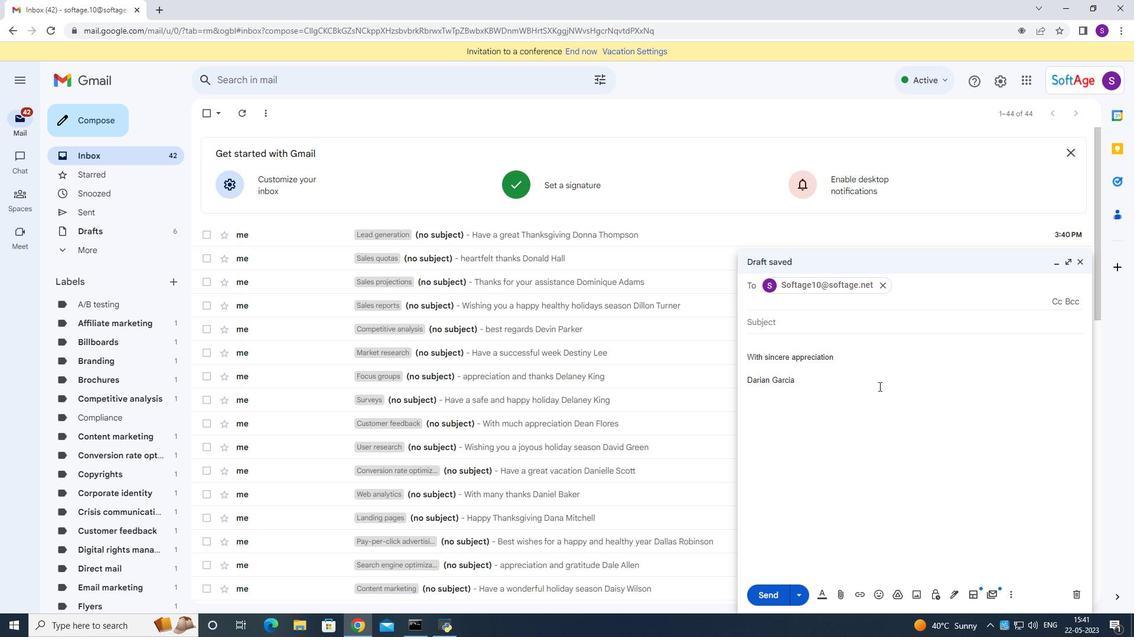 
Action: Mouse moved to (1013, 598)
Screenshot: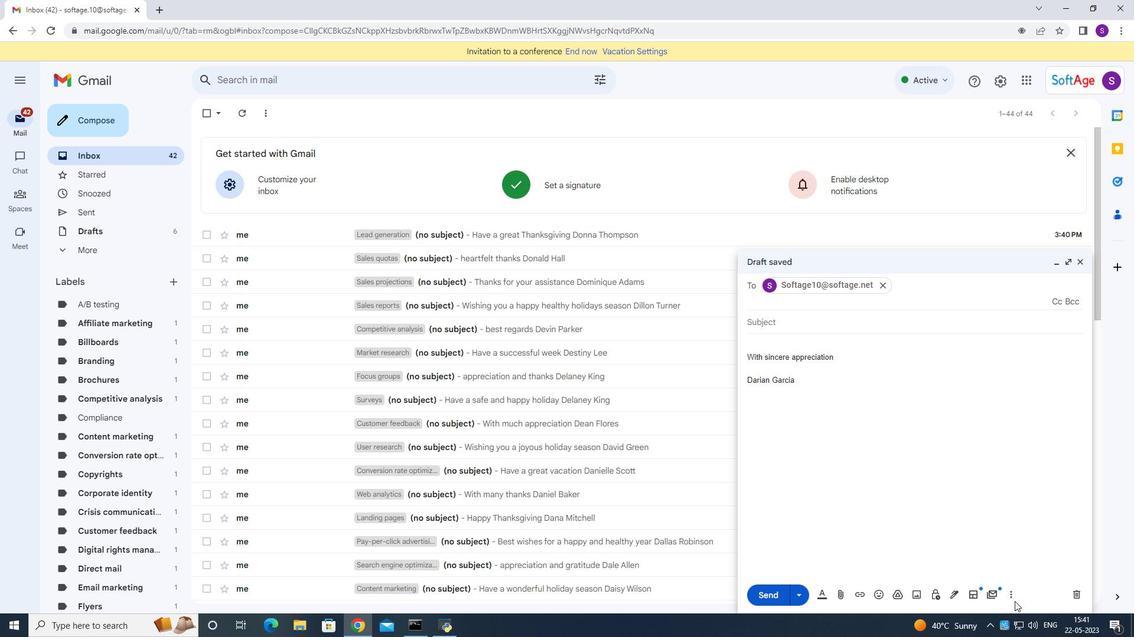 
Action: Mouse pressed left at (1013, 598)
Screenshot: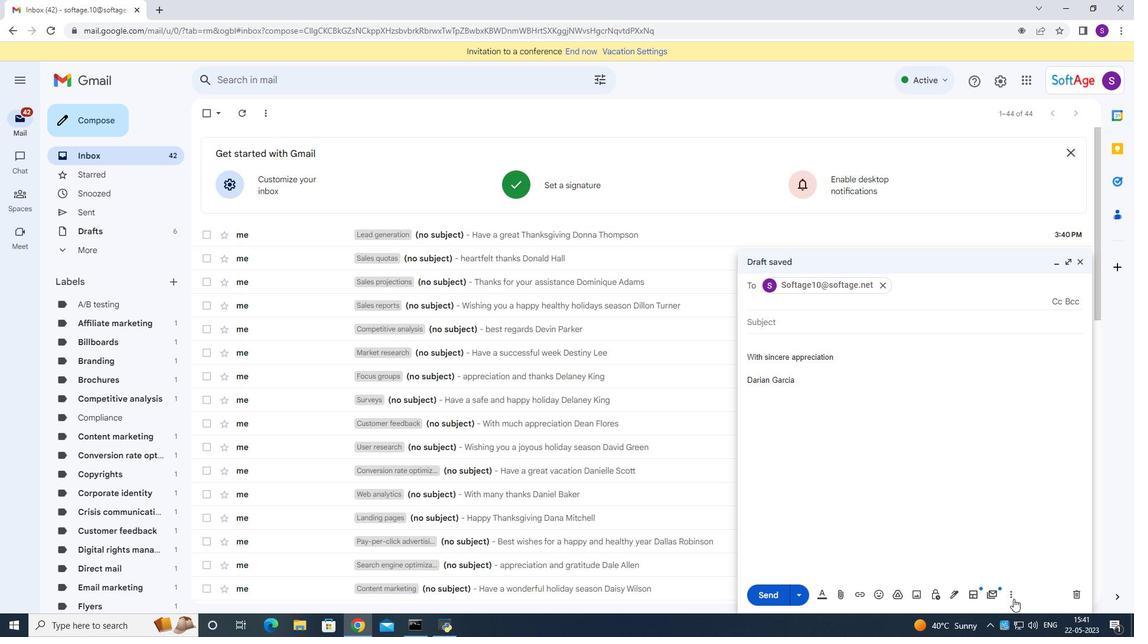 
Action: Mouse moved to (973, 486)
Screenshot: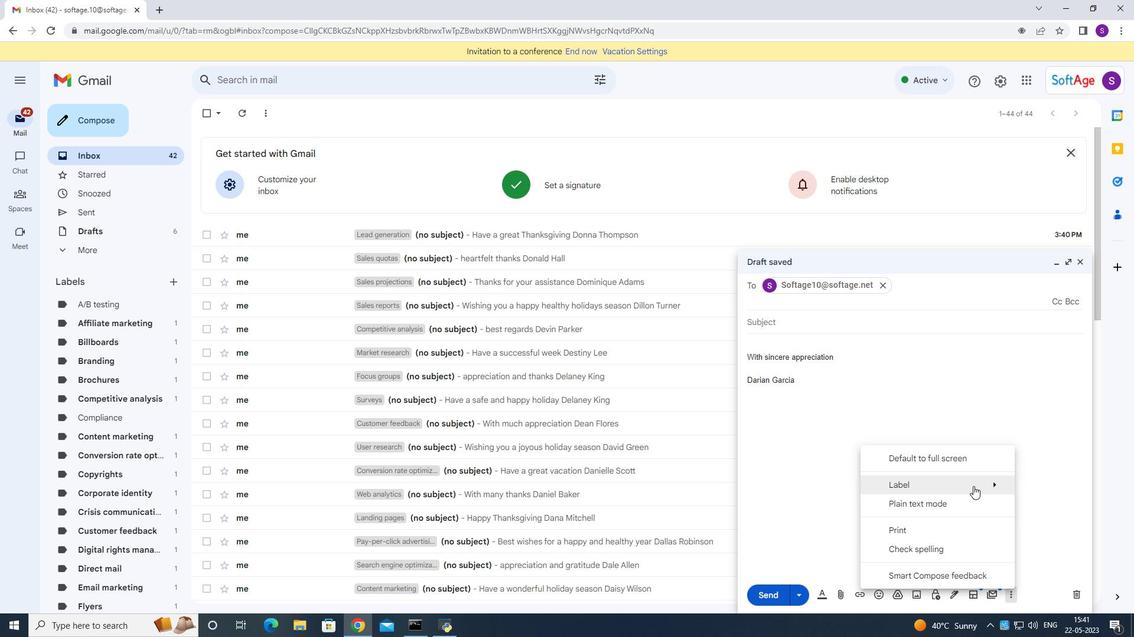 
Action: Mouse pressed left at (973, 486)
Screenshot: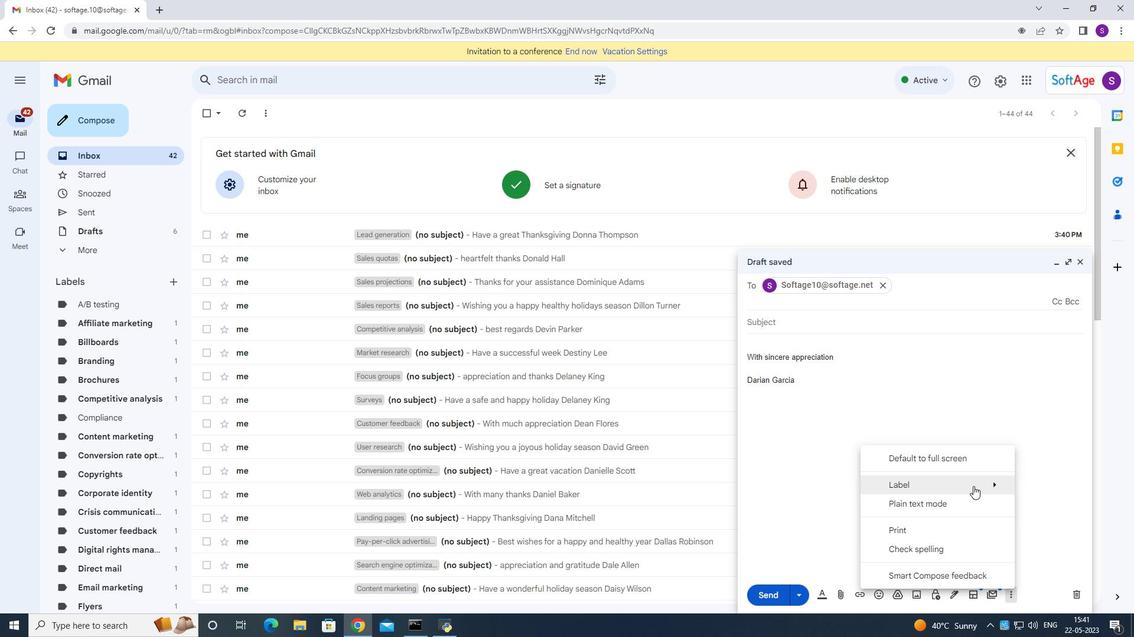 
Action: Mouse moved to (795, 466)
Screenshot: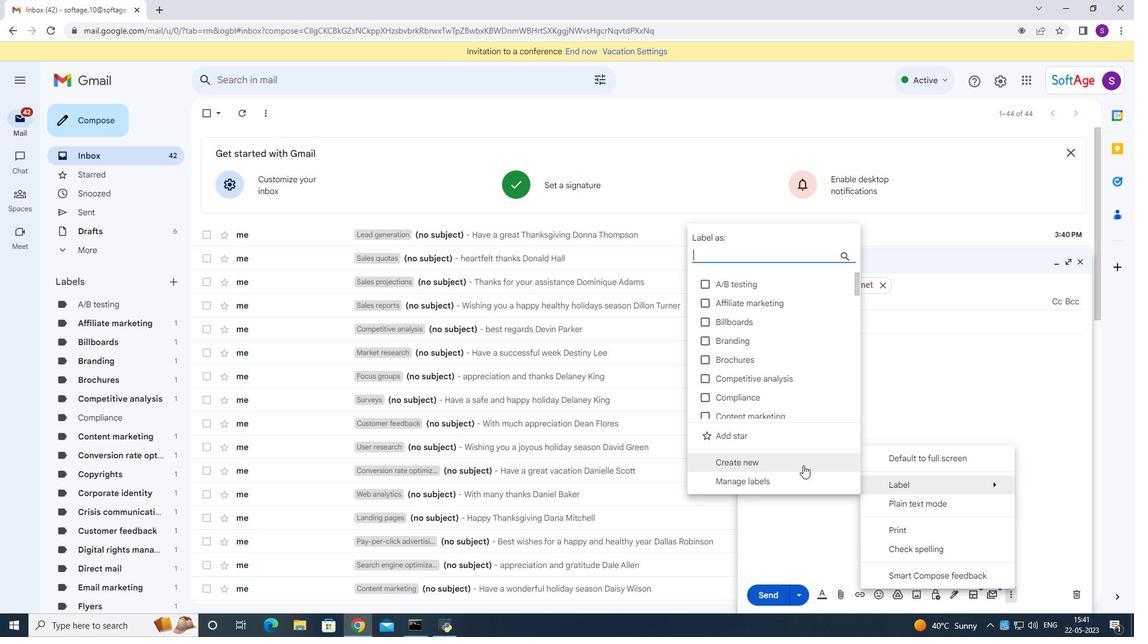 
Action: Mouse pressed left at (795, 466)
Screenshot: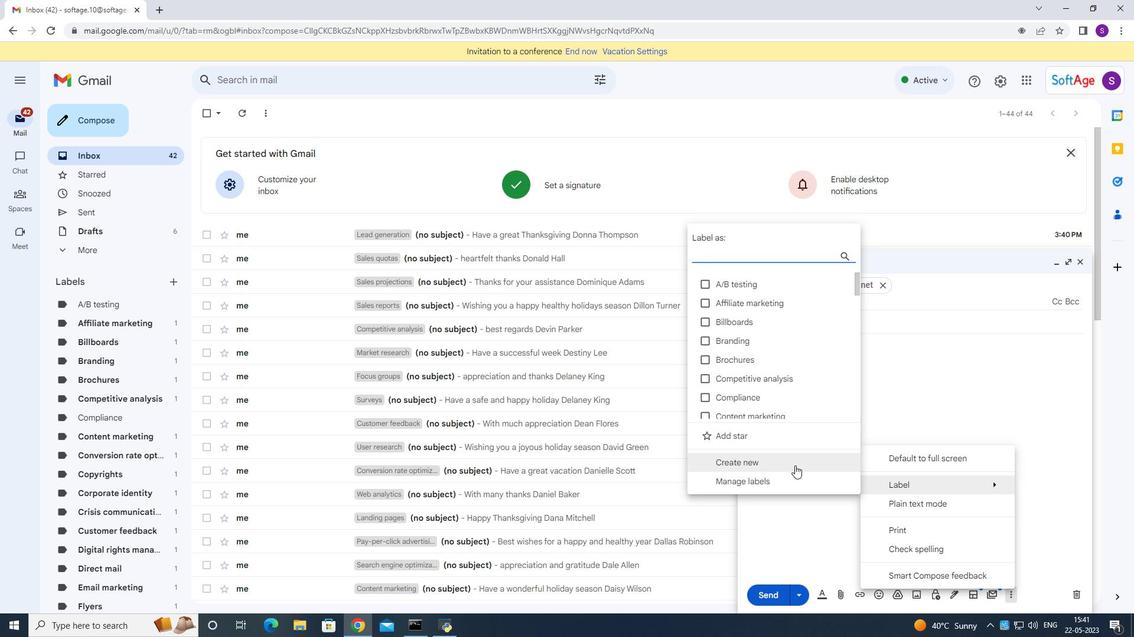 
Action: Mouse moved to (796, 466)
Screenshot: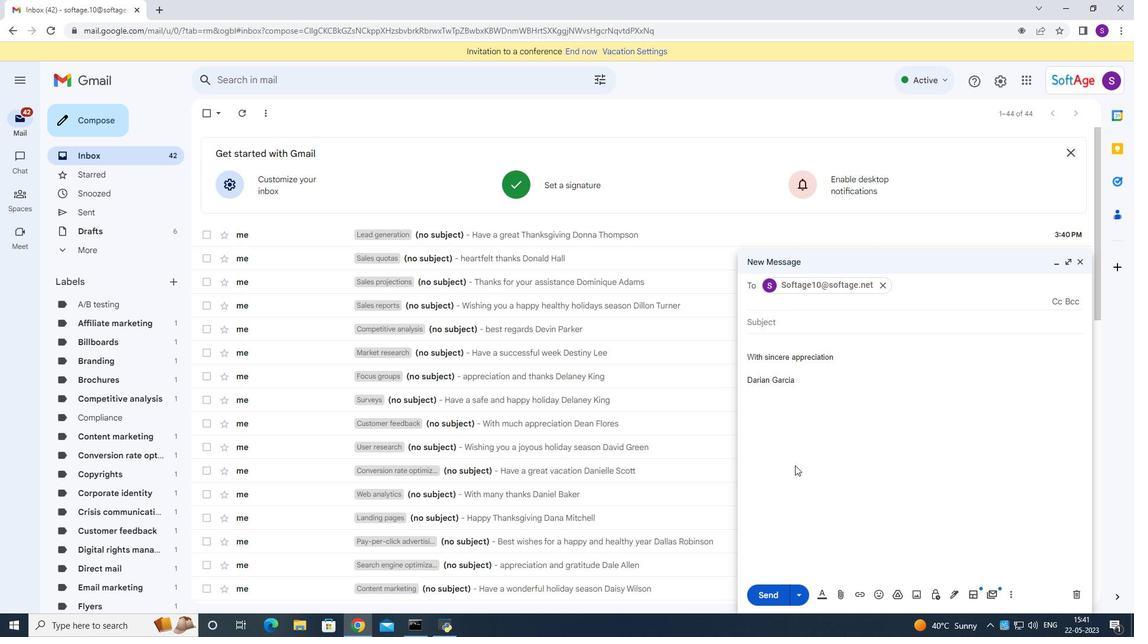 
Action: Key pressed <Key.shift>Sales<Key.space>funnels<Key.space>
Screenshot: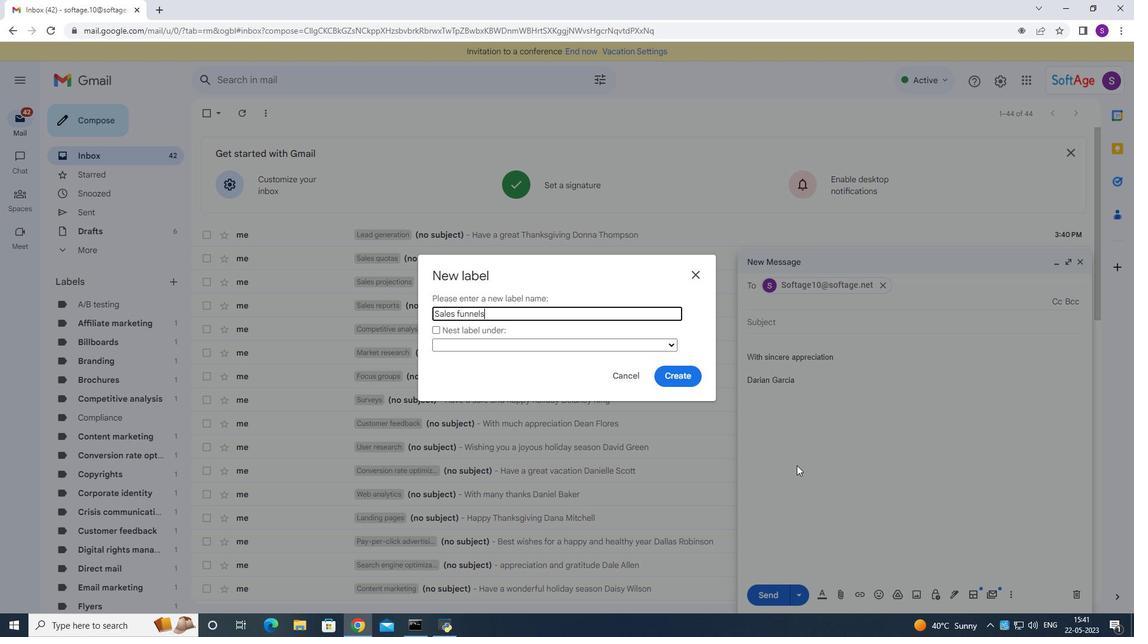 
Action: Mouse moved to (678, 379)
Screenshot: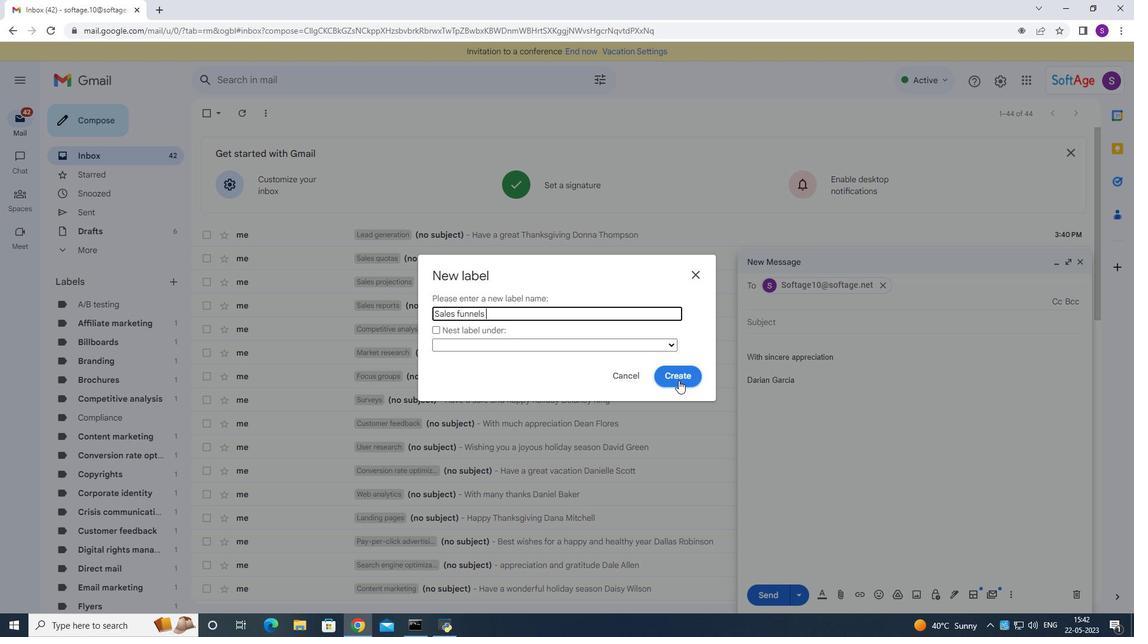 
Action: Mouse pressed left at (678, 379)
Screenshot: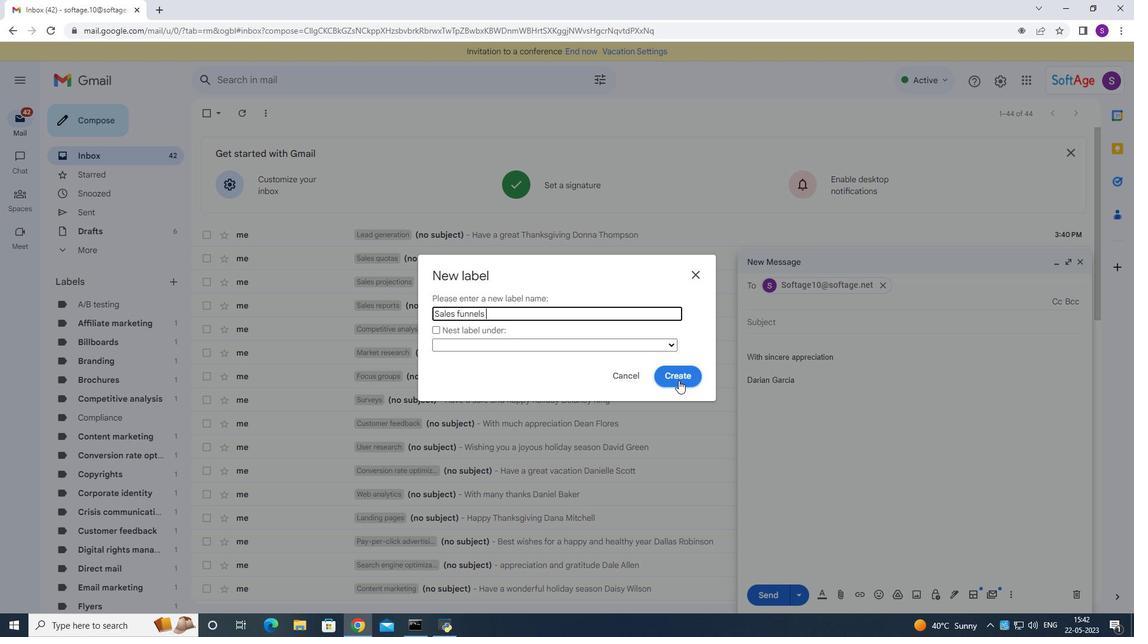 
Action: Mouse moved to (760, 593)
Screenshot: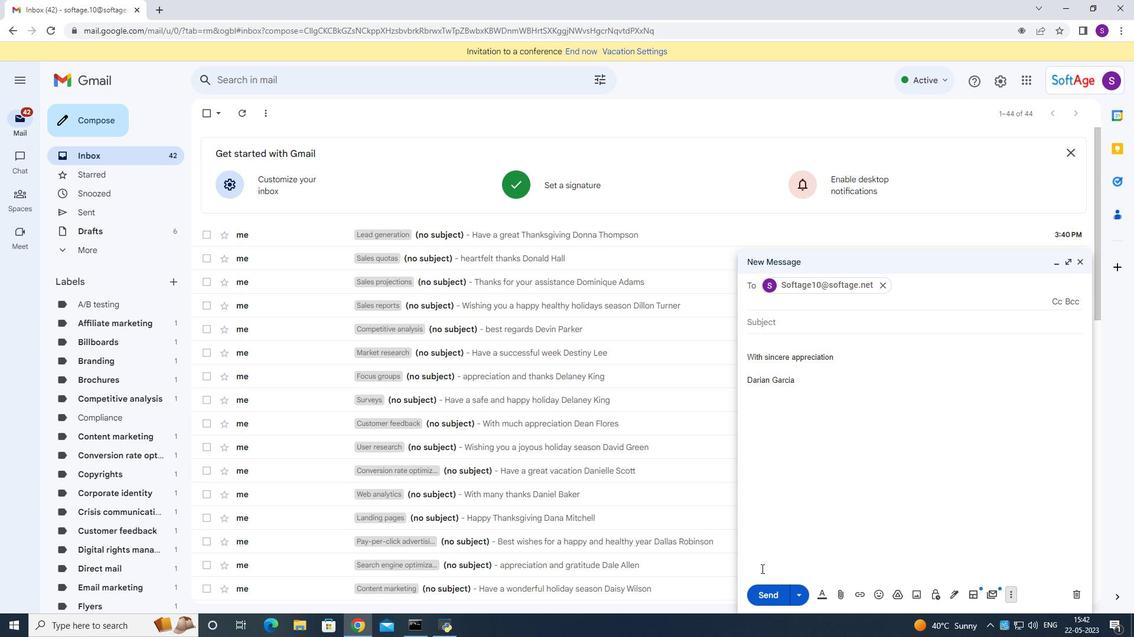 
Action: Mouse pressed left at (760, 593)
Screenshot: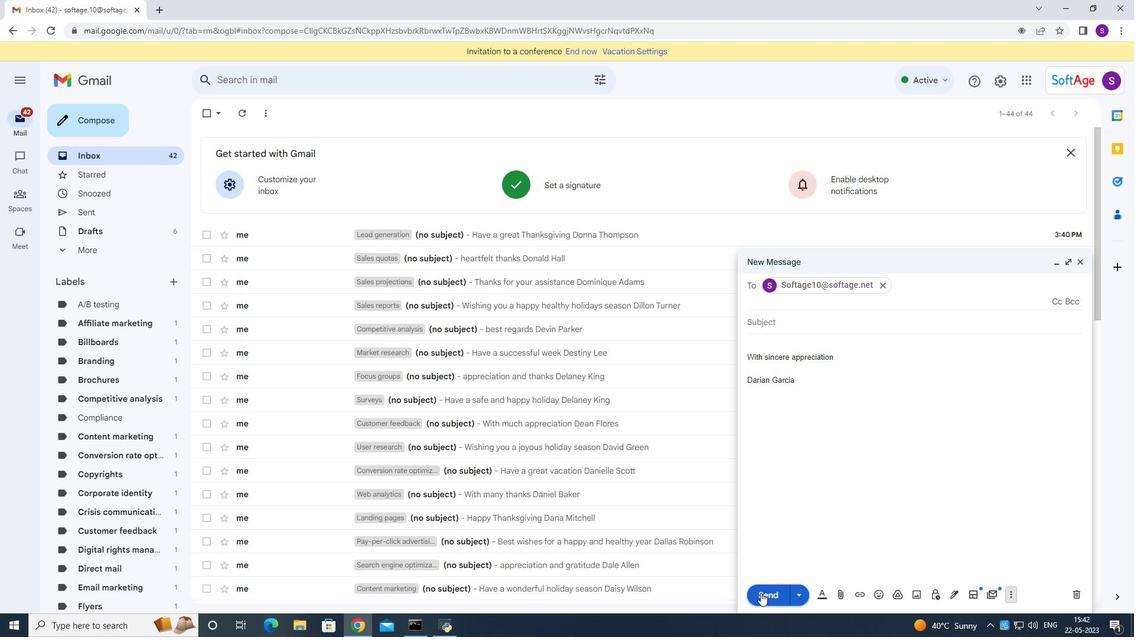 
Action: Mouse moved to (766, 425)
Screenshot: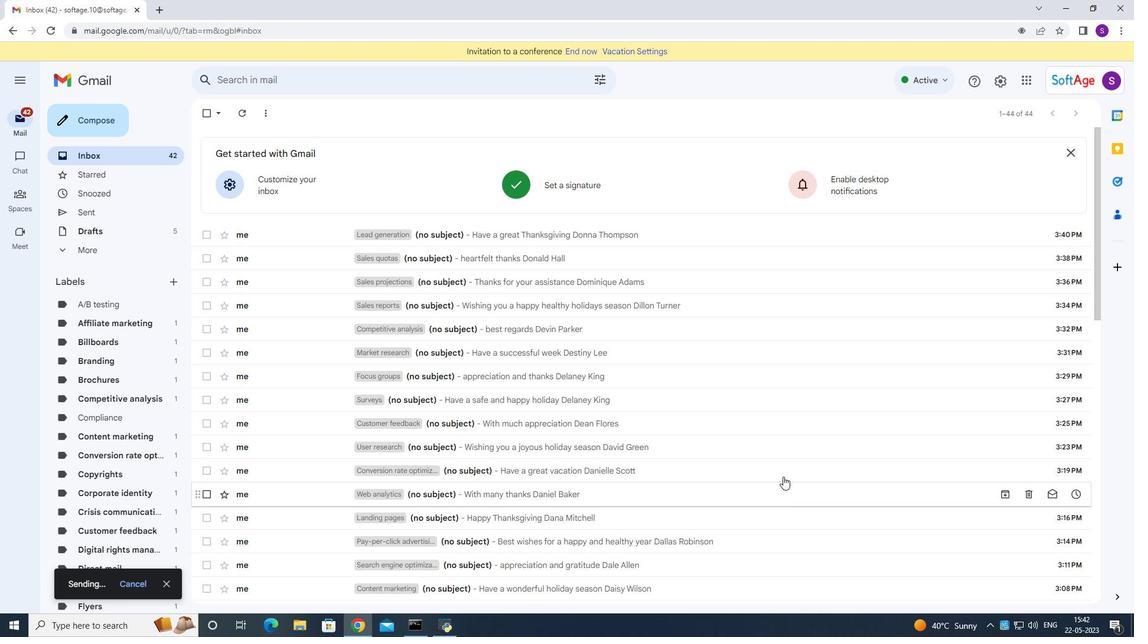 
